 Task: Find connections with filter location Pawāyan with filter topic #Hiringwith filter profile language English with filter current company Work From Home/ Experience & Fresher Jobs with filter school SPJIMR SP Jain Institute of Management & Research with filter industry Wholesale Paper Products with filter service category Business Analytics with filter keywords title Shelf Stocker
Action: Mouse moved to (551, 79)
Screenshot: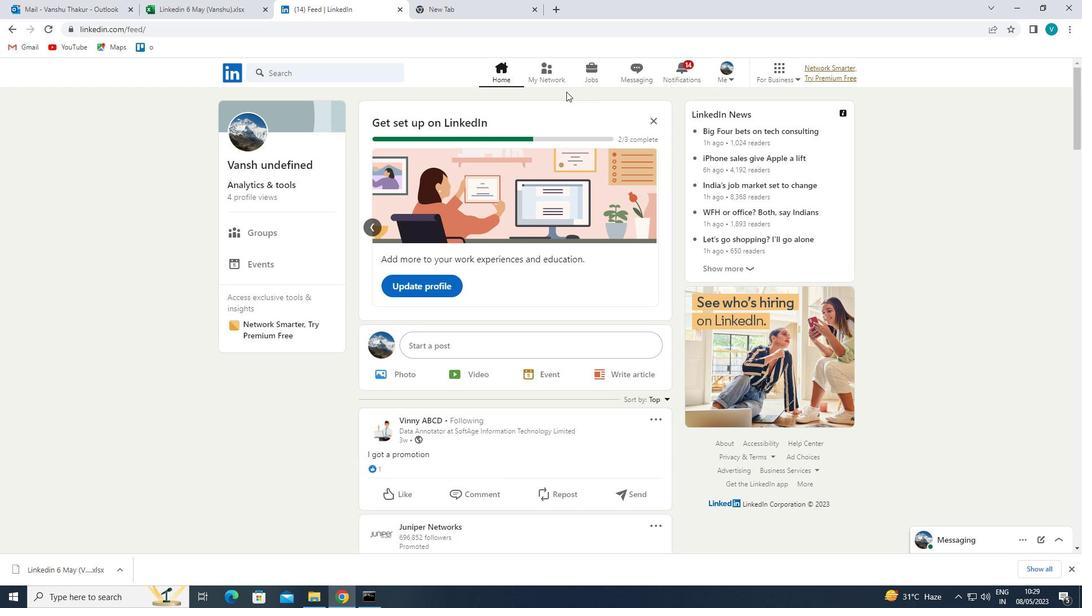 
Action: Mouse pressed left at (551, 79)
Screenshot: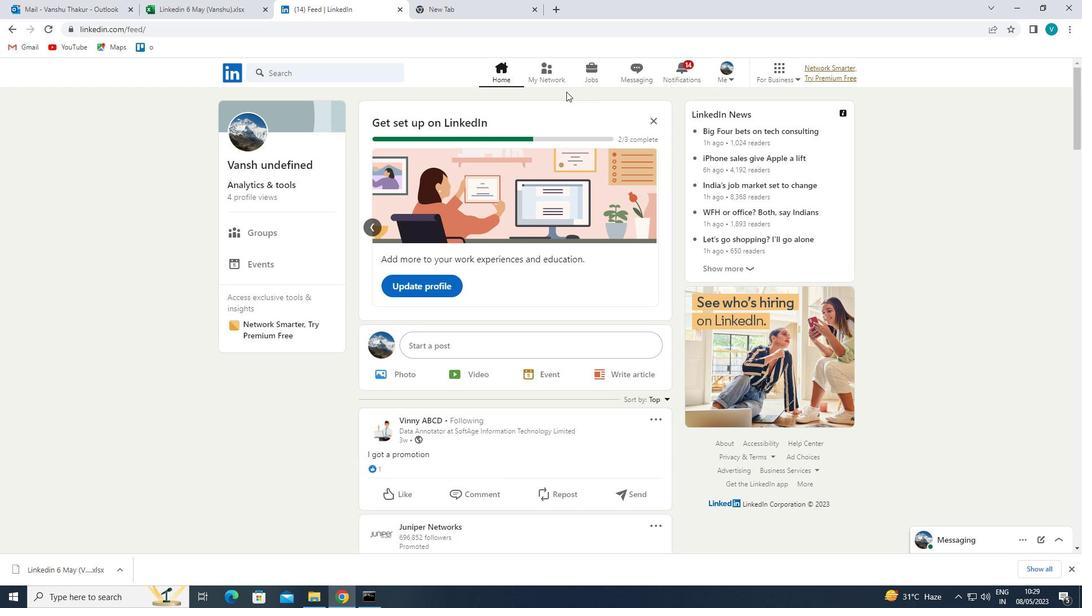 
Action: Mouse moved to (336, 136)
Screenshot: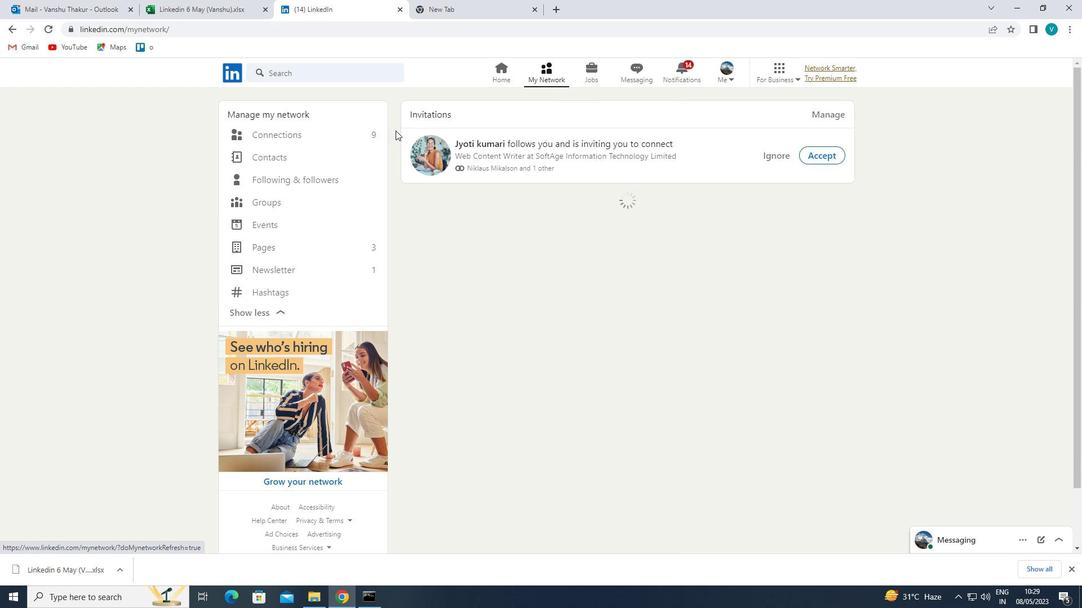 
Action: Mouse pressed left at (336, 136)
Screenshot: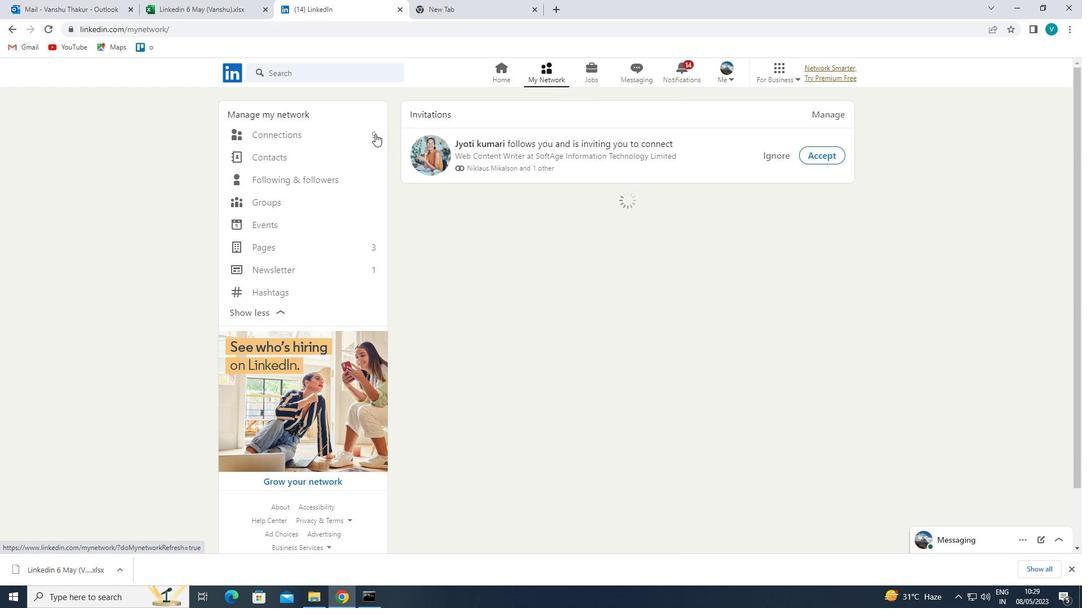 
Action: Mouse moved to (612, 133)
Screenshot: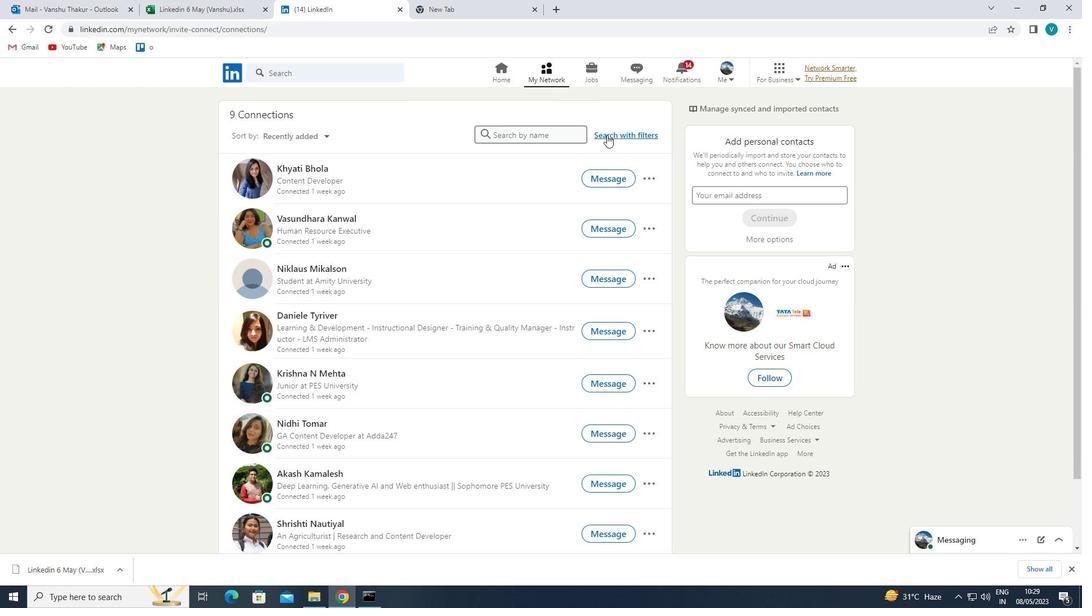 
Action: Mouse pressed left at (612, 133)
Screenshot: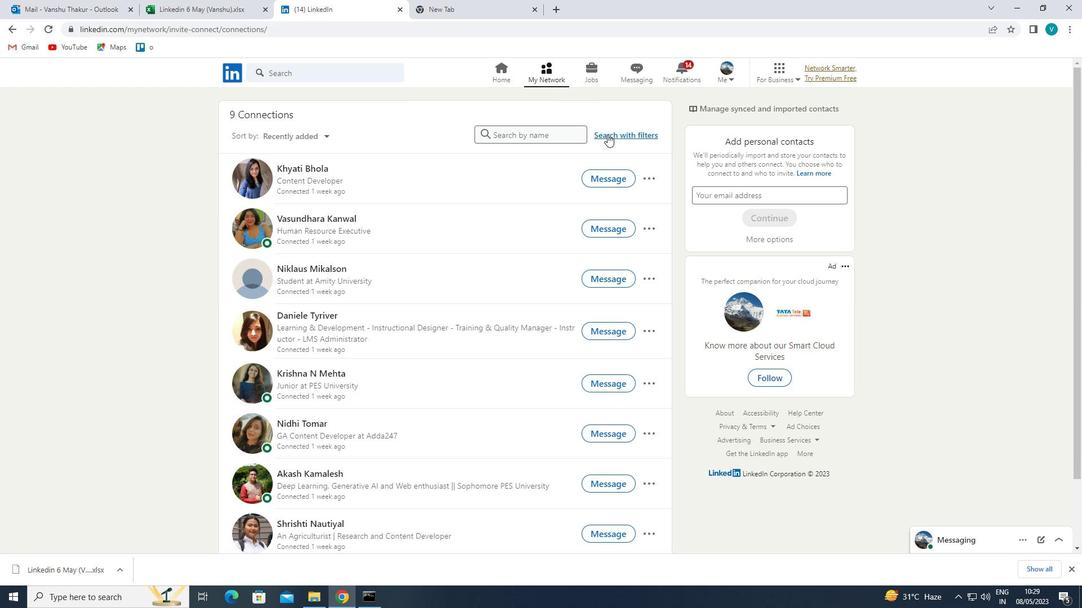 
Action: Mouse moved to (550, 106)
Screenshot: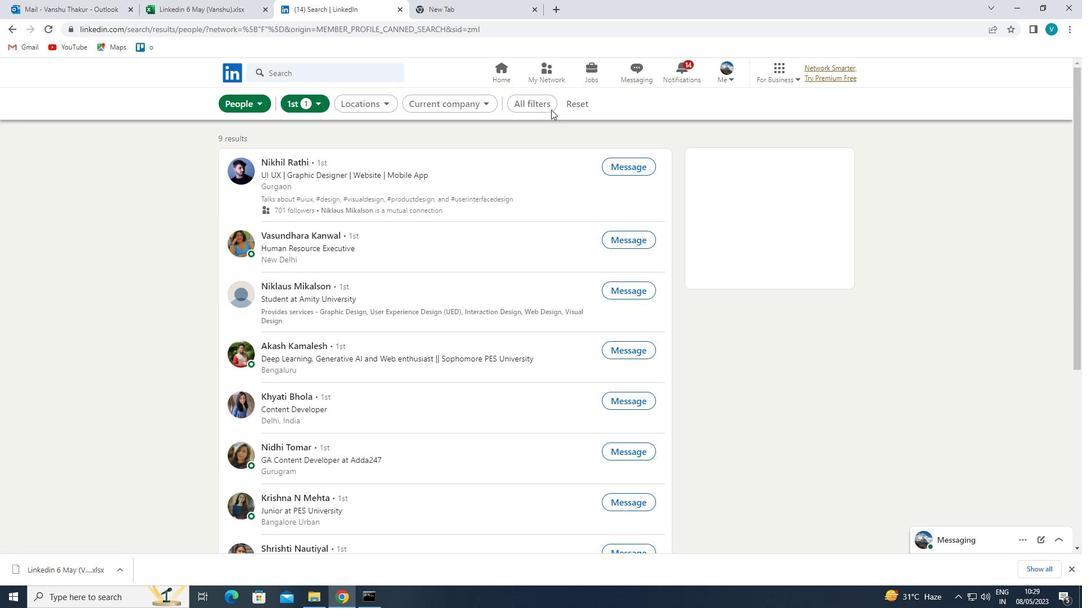 
Action: Mouse pressed left at (550, 106)
Screenshot: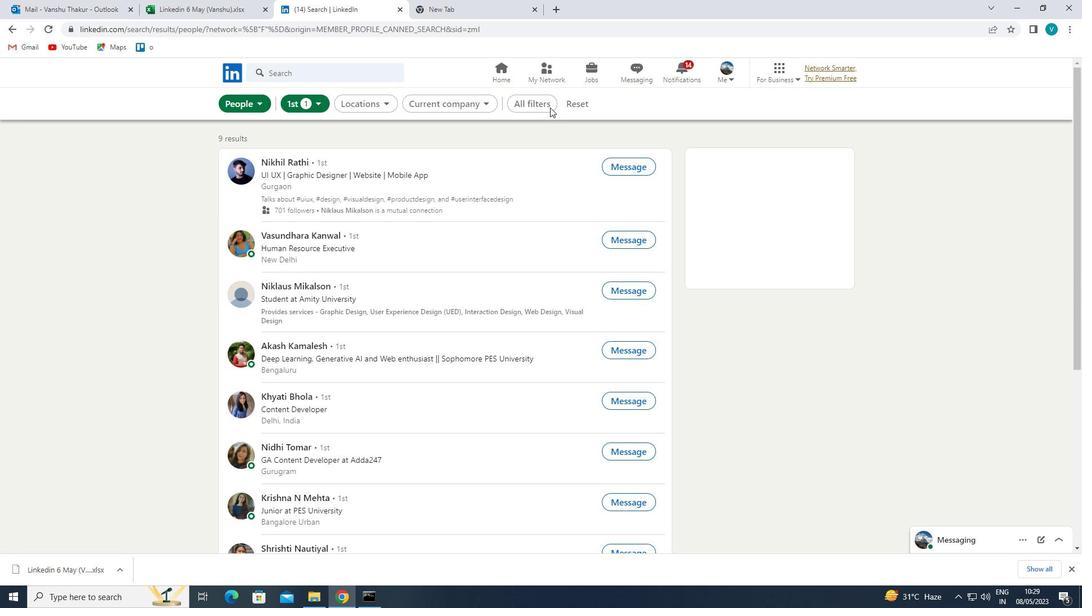 
Action: Mouse moved to (544, 105)
Screenshot: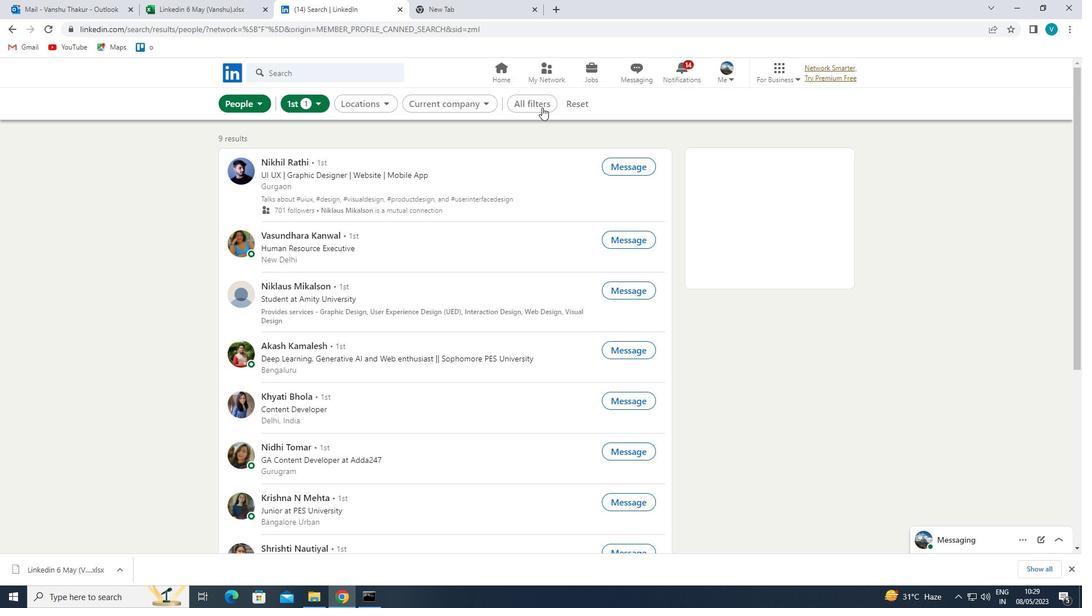 
Action: Mouse pressed left at (544, 105)
Screenshot: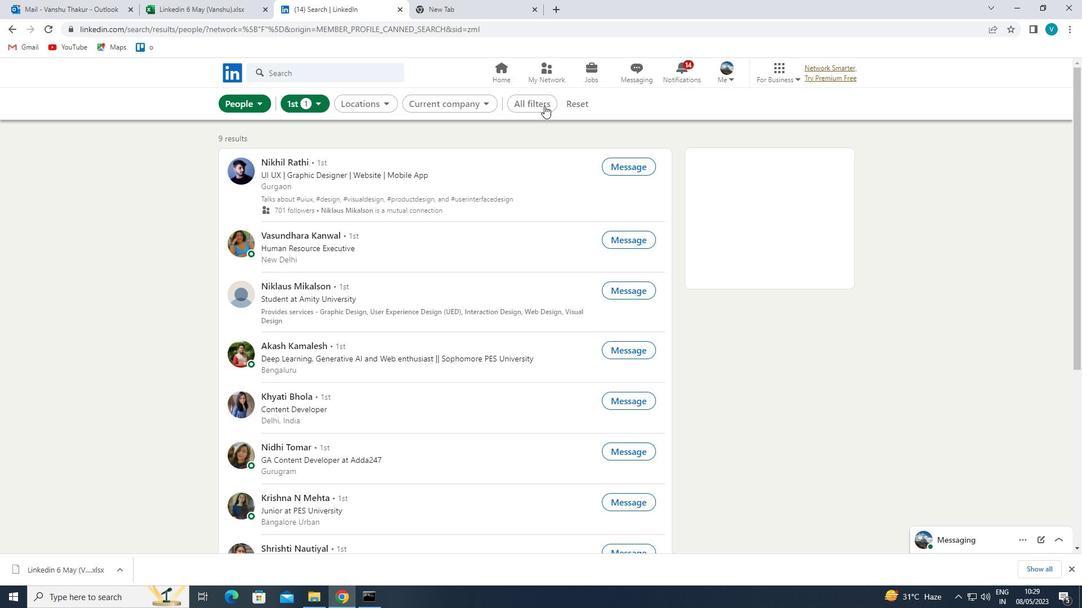 
Action: Mouse moved to (547, 105)
Screenshot: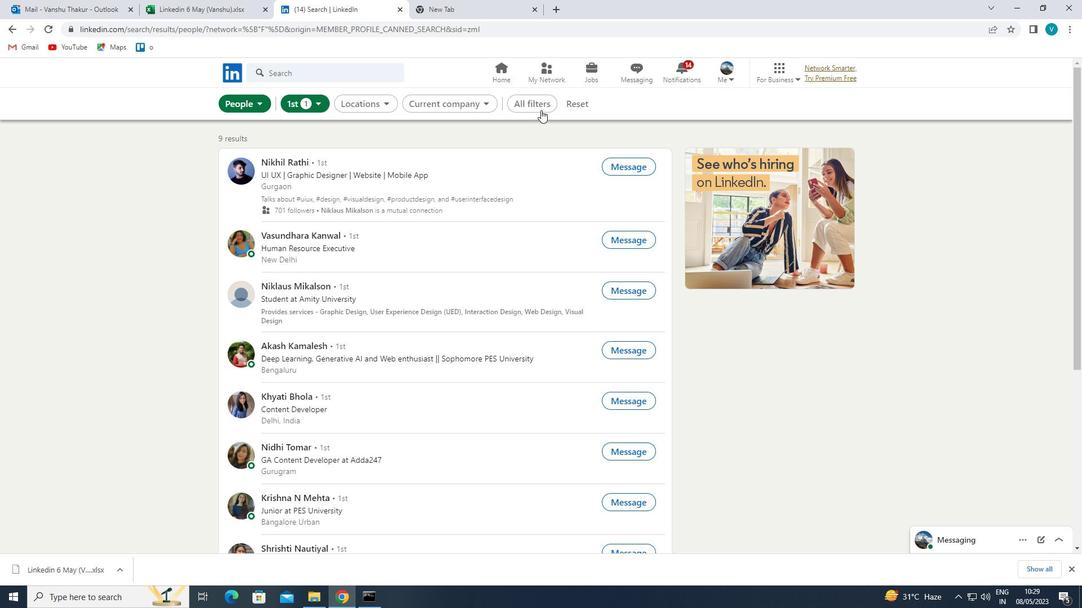 
Action: Mouse pressed left at (547, 105)
Screenshot: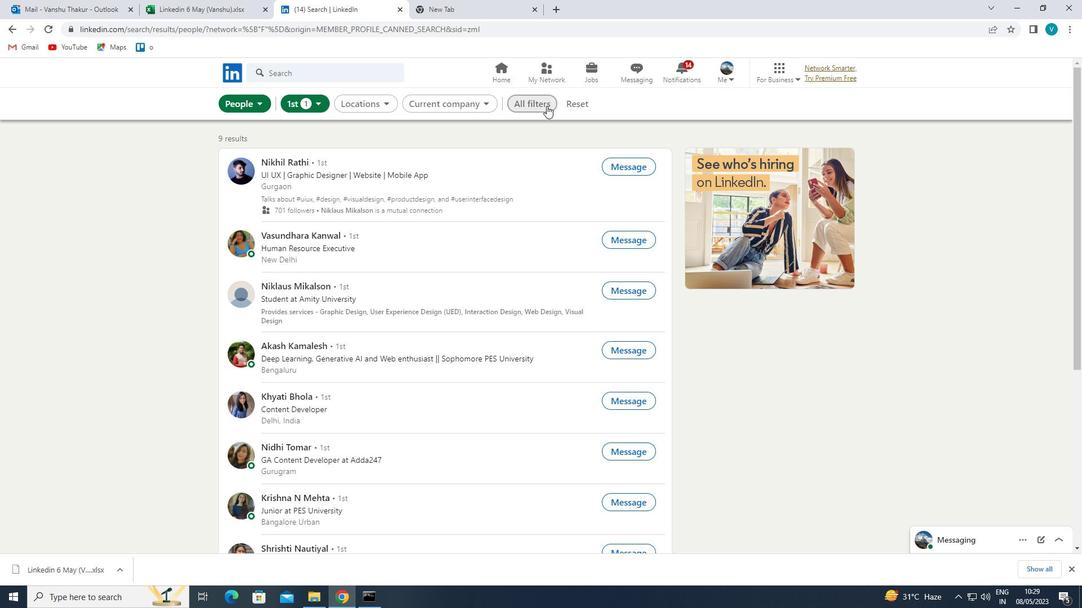 
Action: Mouse moved to (944, 276)
Screenshot: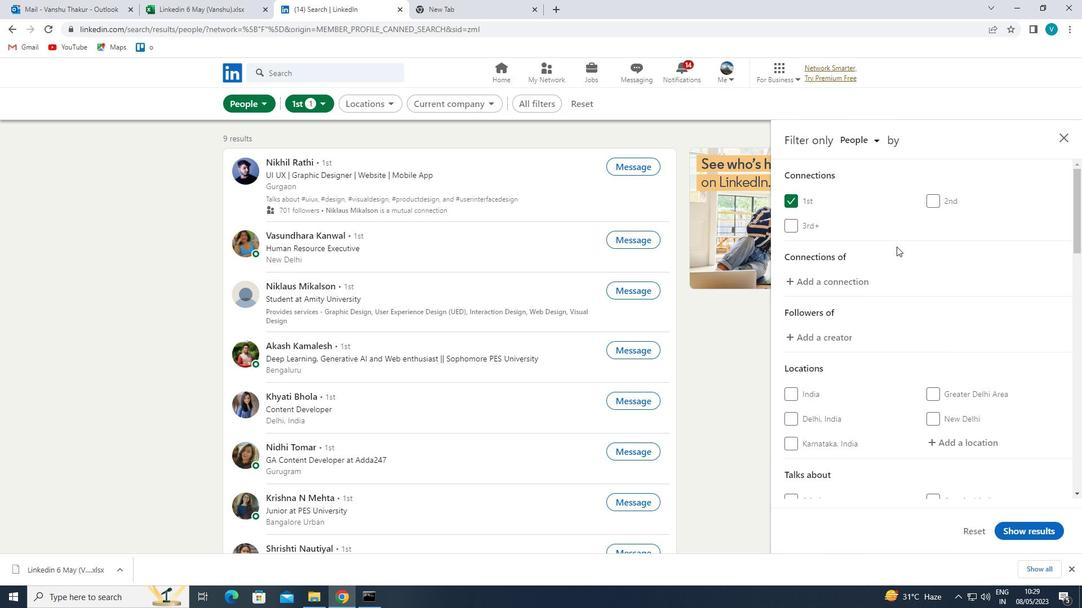 
Action: Mouse scrolled (944, 276) with delta (0, 0)
Screenshot: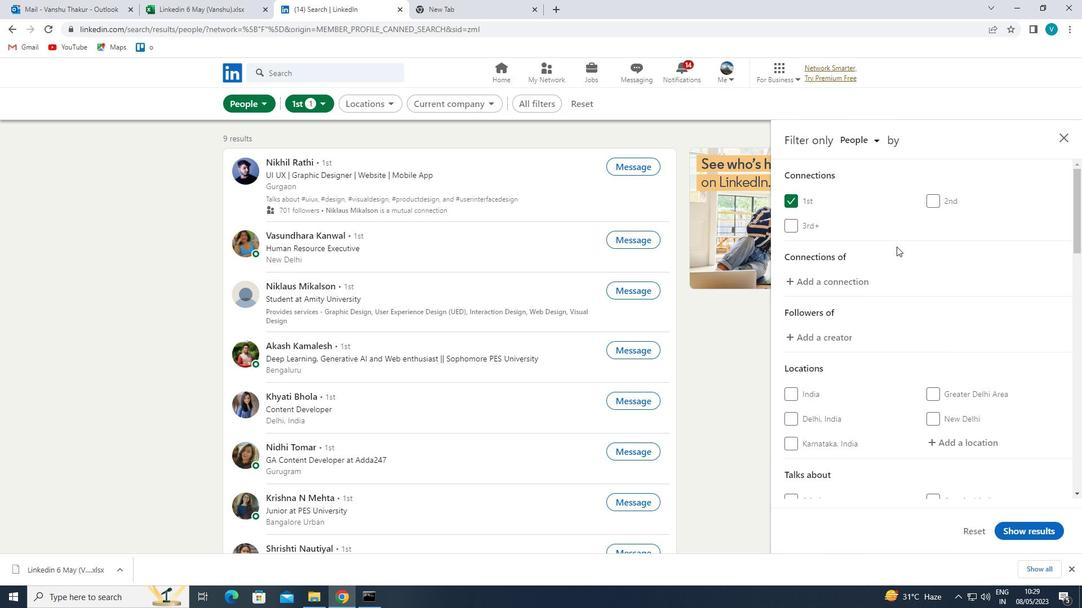 
Action: Mouse moved to (952, 285)
Screenshot: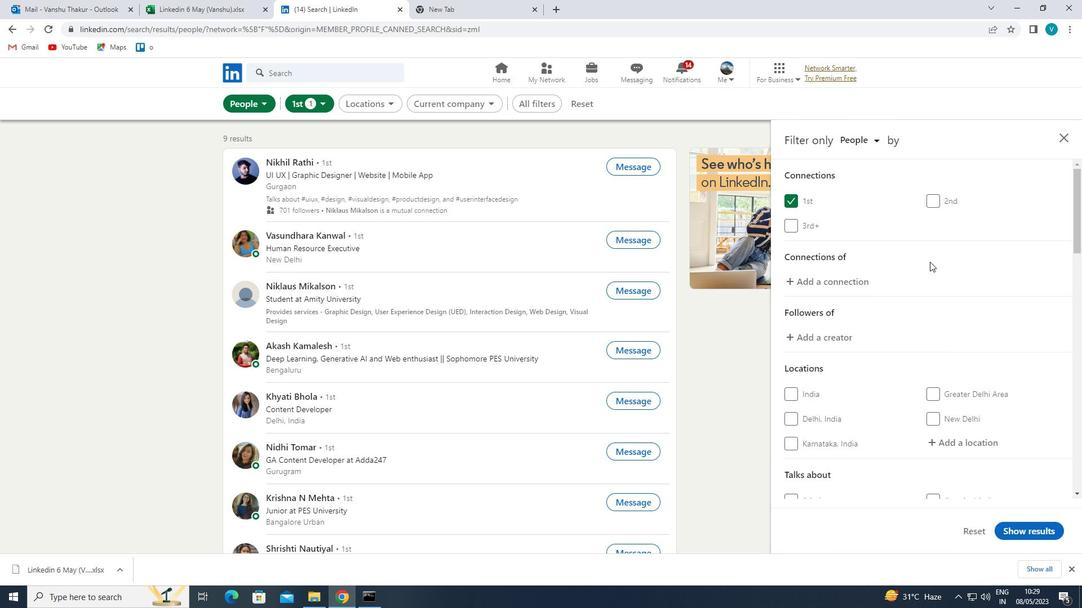 
Action: Mouse scrolled (952, 284) with delta (0, 0)
Screenshot: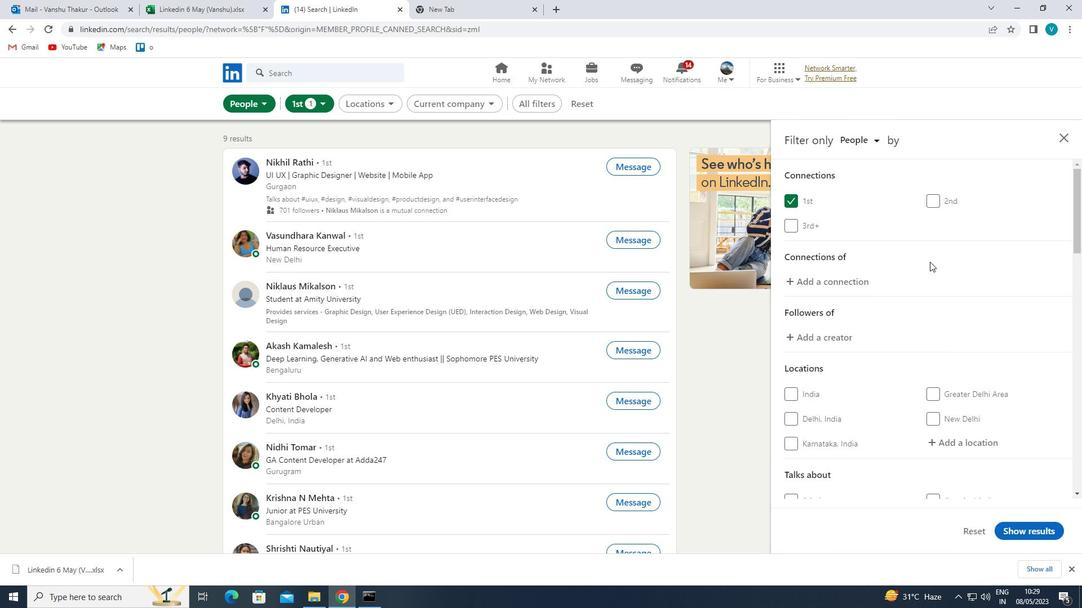 
Action: Mouse moved to (970, 332)
Screenshot: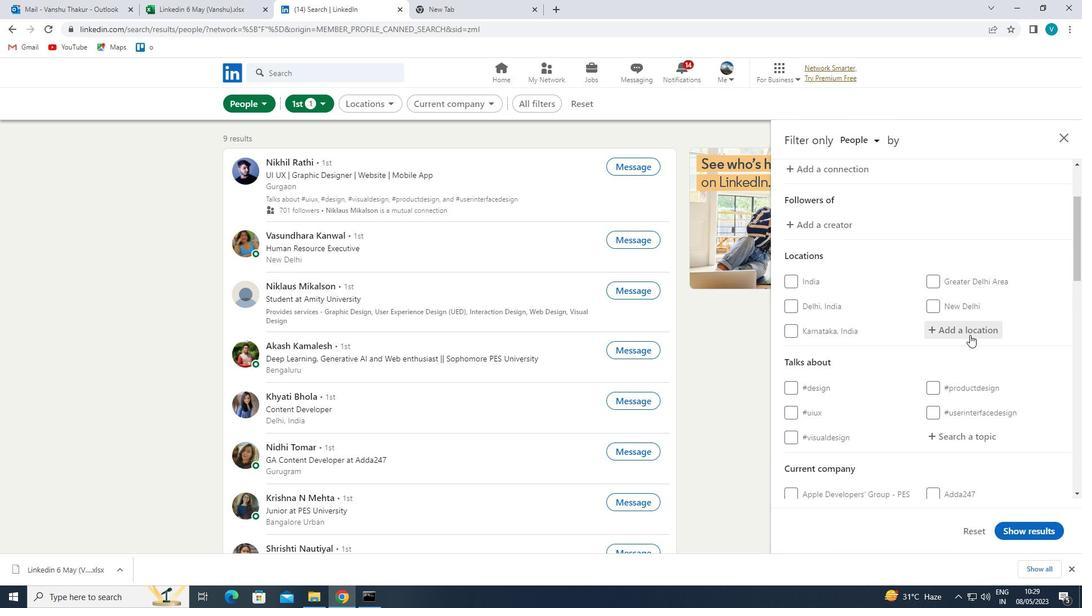 
Action: Mouse pressed left at (970, 332)
Screenshot: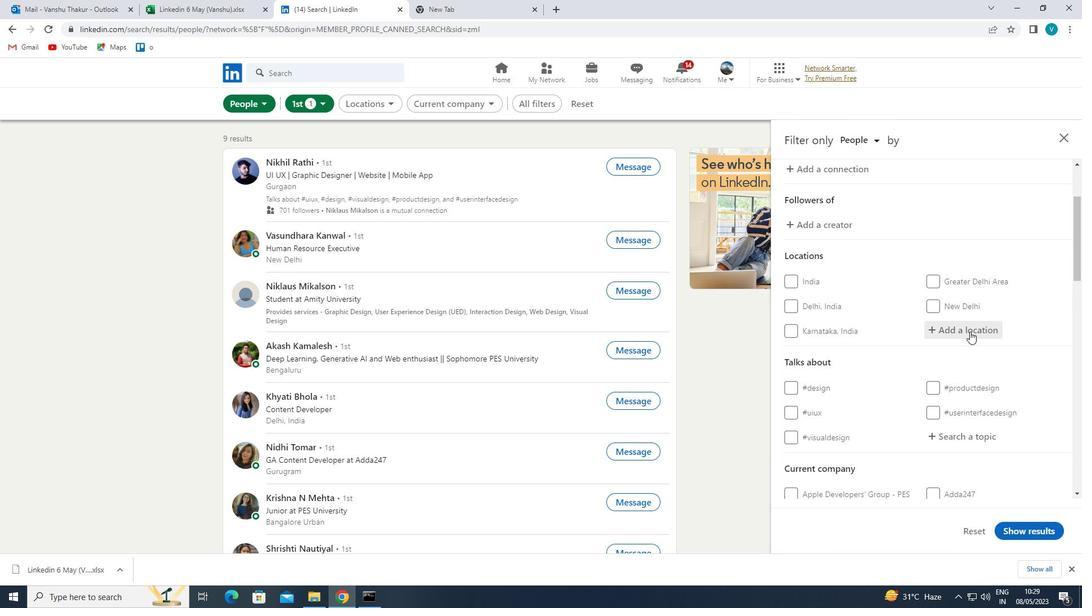 
Action: Mouse moved to (915, 299)
Screenshot: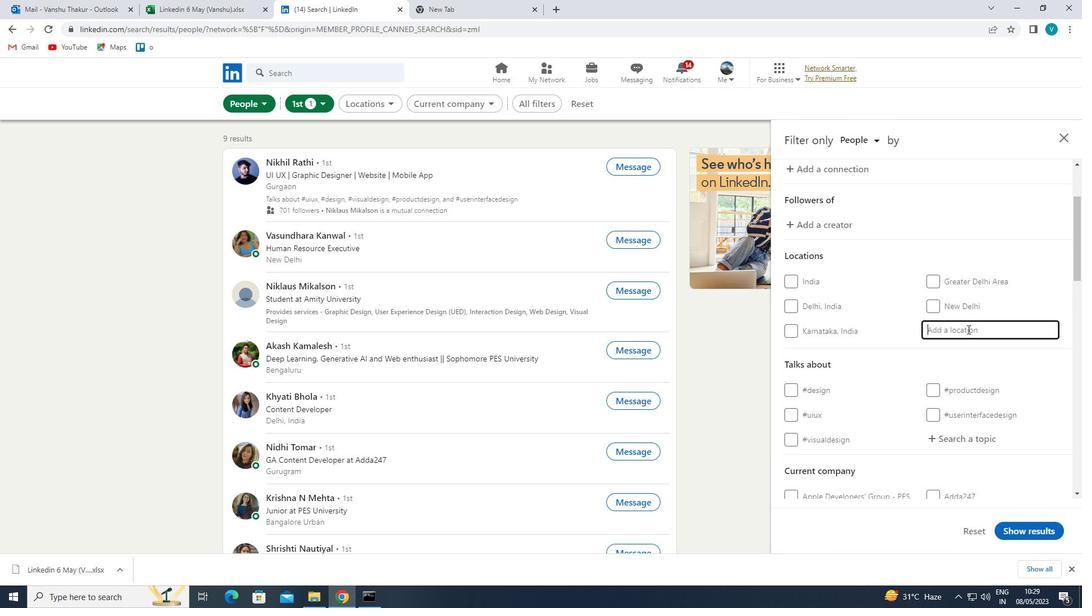 
Action: Key pressed <Key.shift>PAWAYAN
Screenshot: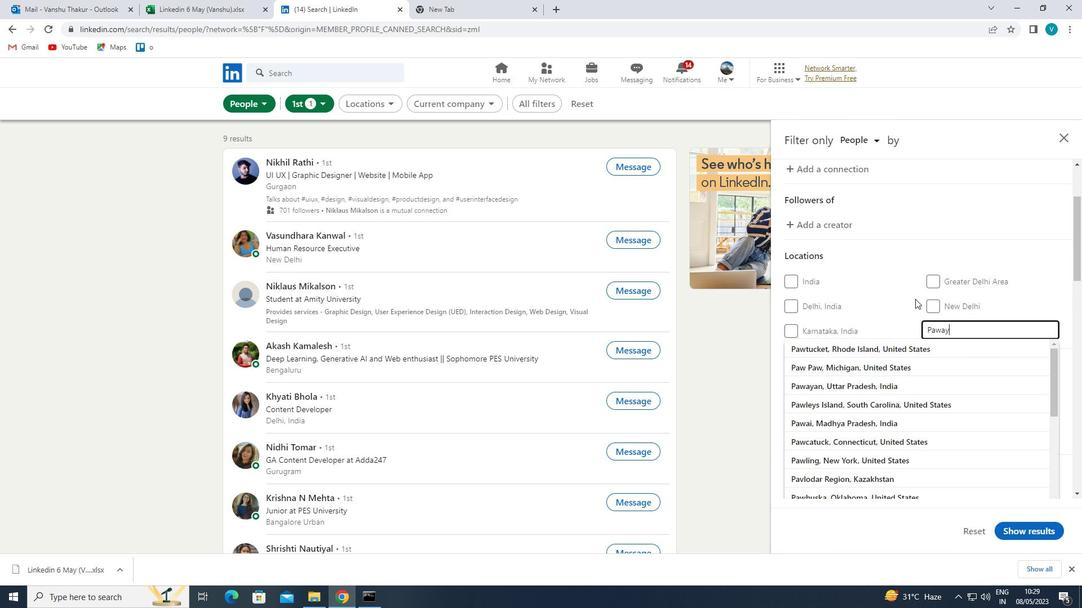 
Action: Mouse moved to (894, 342)
Screenshot: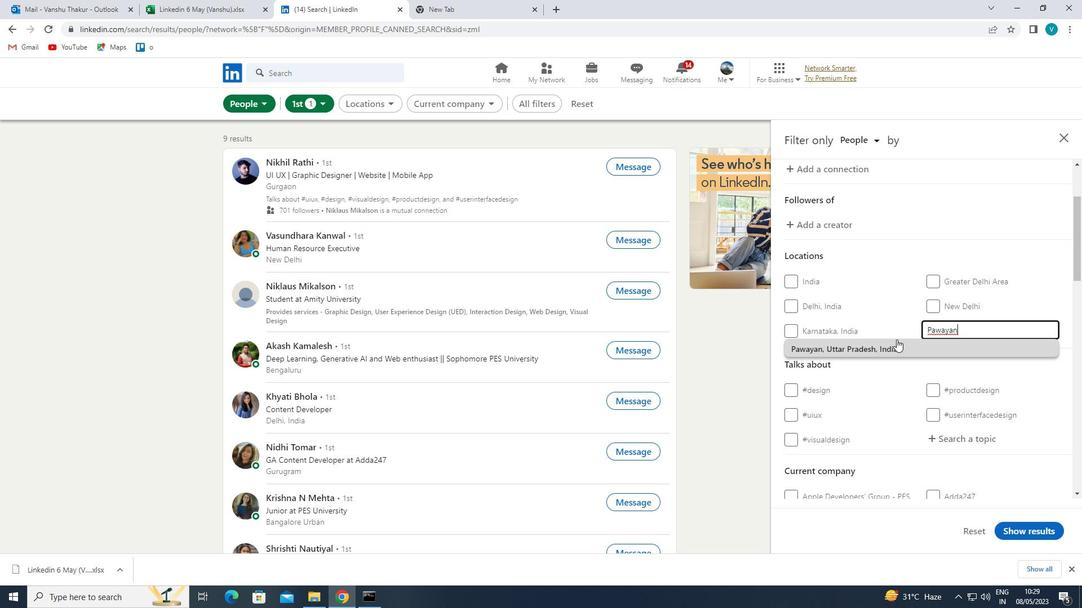 
Action: Mouse pressed left at (894, 342)
Screenshot: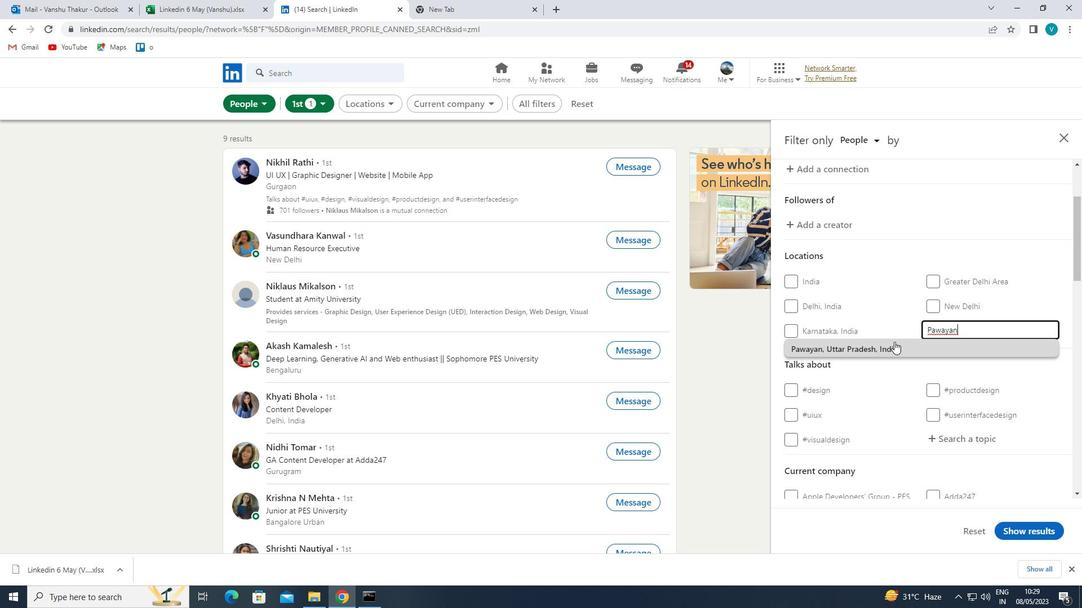 
Action: Mouse moved to (913, 348)
Screenshot: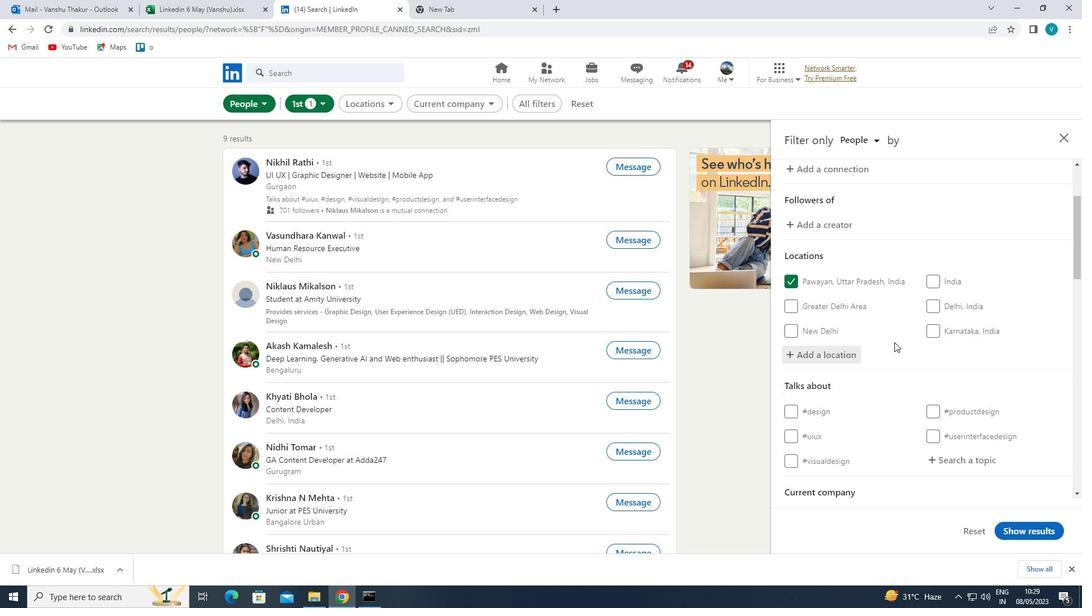 
Action: Mouse scrolled (913, 347) with delta (0, 0)
Screenshot: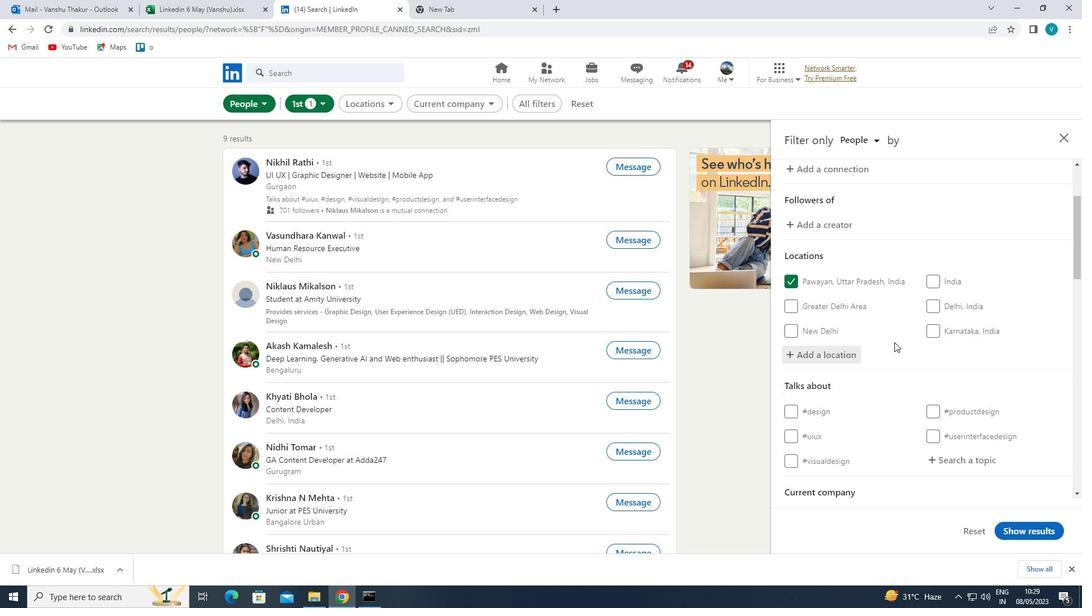 
Action: Mouse moved to (931, 357)
Screenshot: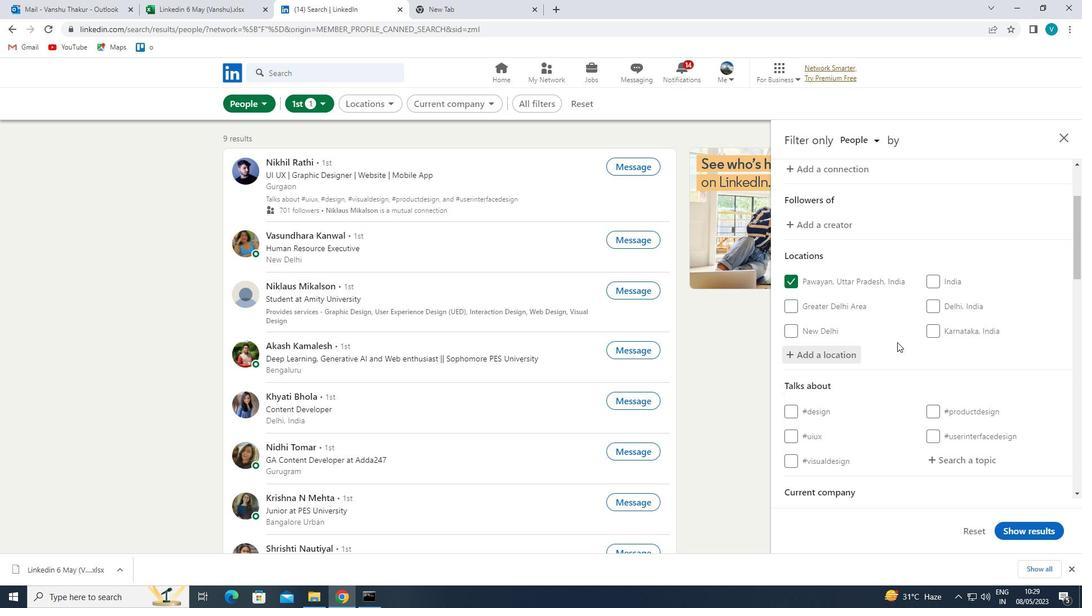 
Action: Mouse scrolled (931, 356) with delta (0, 0)
Screenshot: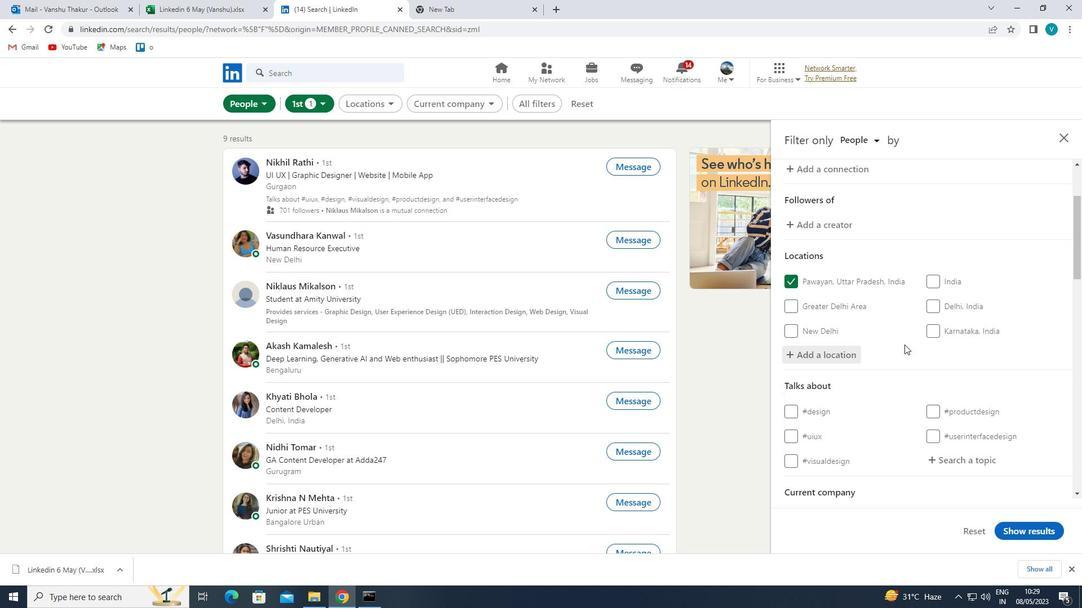 
Action: Mouse moved to (973, 344)
Screenshot: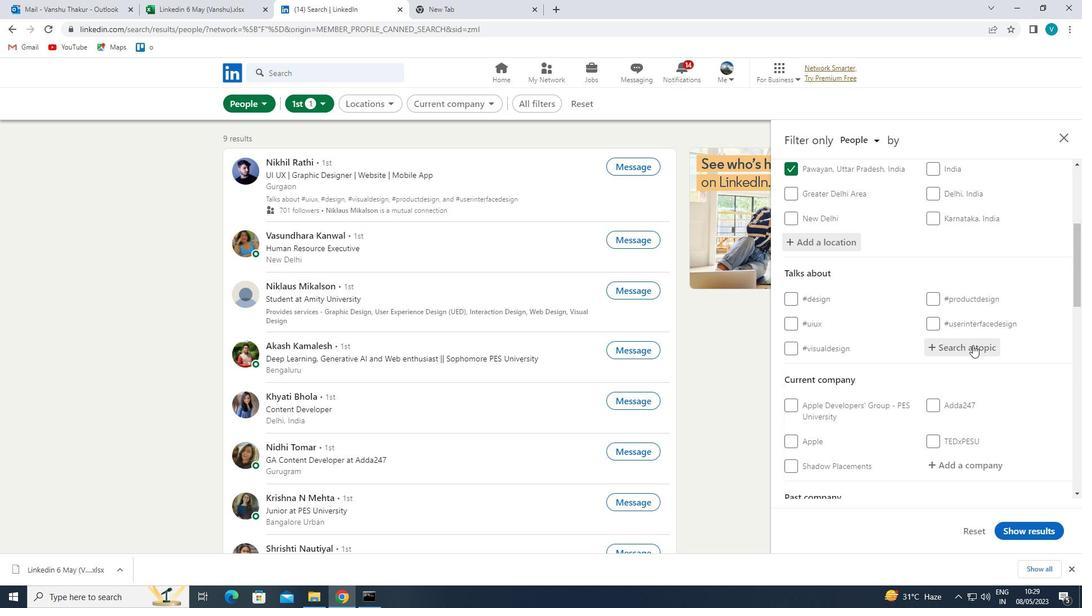 
Action: Mouse pressed left at (973, 344)
Screenshot: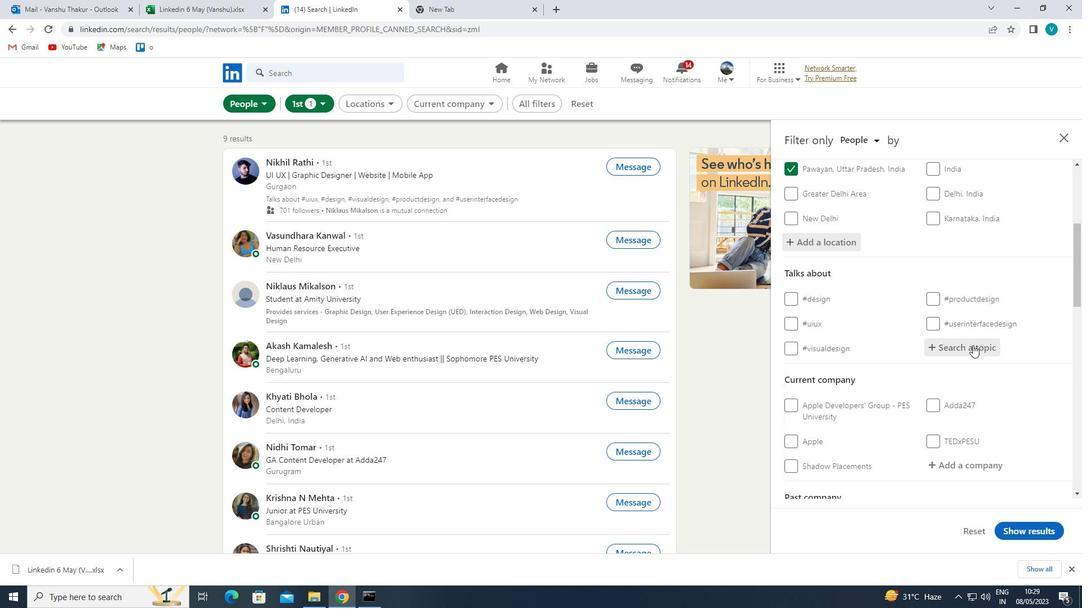 
Action: Key pressed HIRING
Screenshot: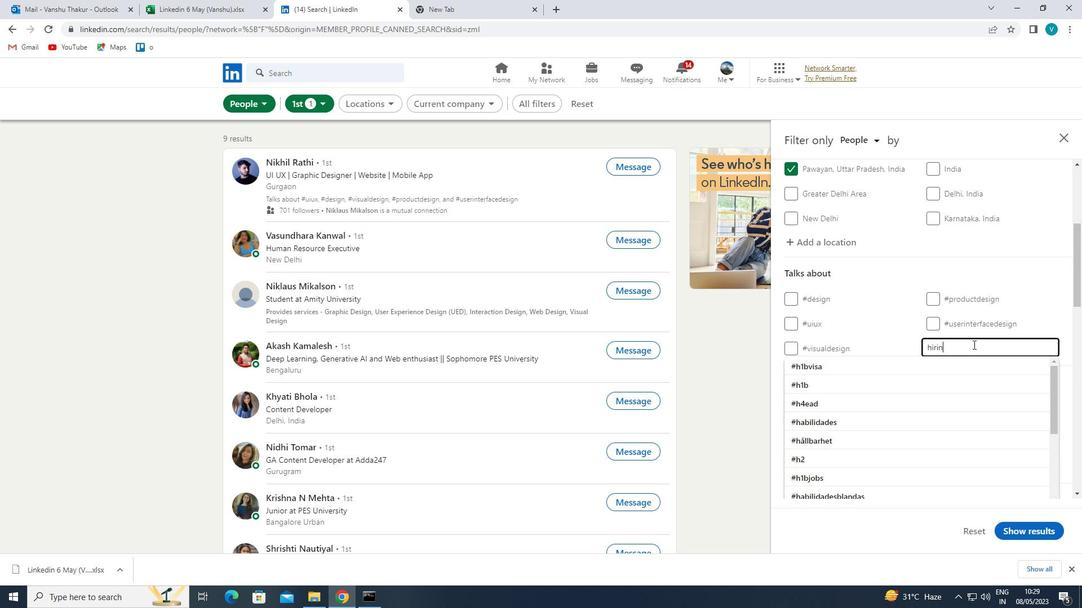 
Action: Mouse moved to (922, 362)
Screenshot: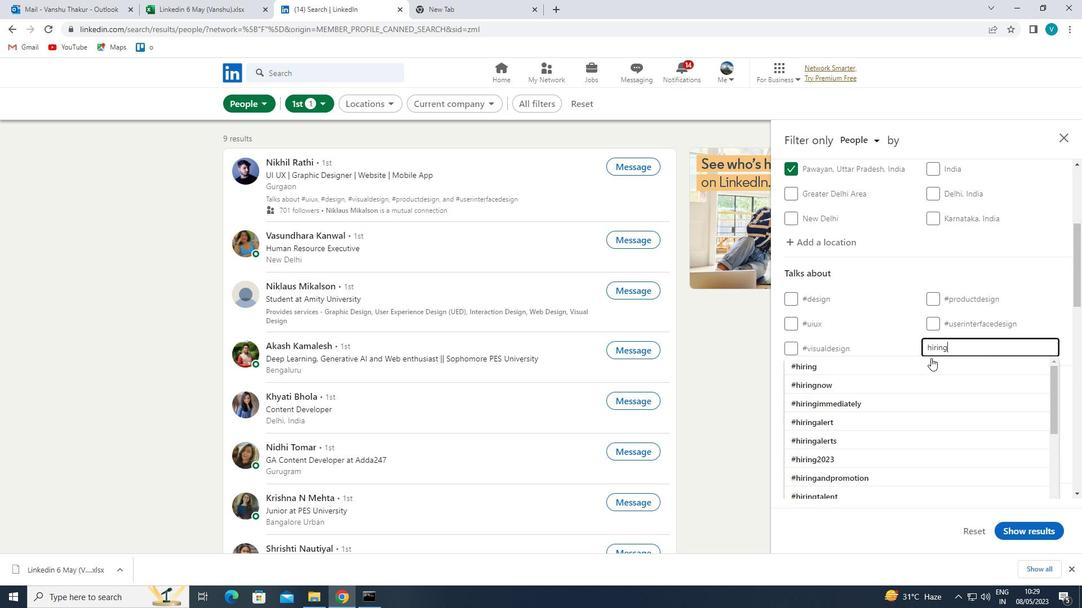 
Action: Mouse pressed left at (922, 362)
Screenshot: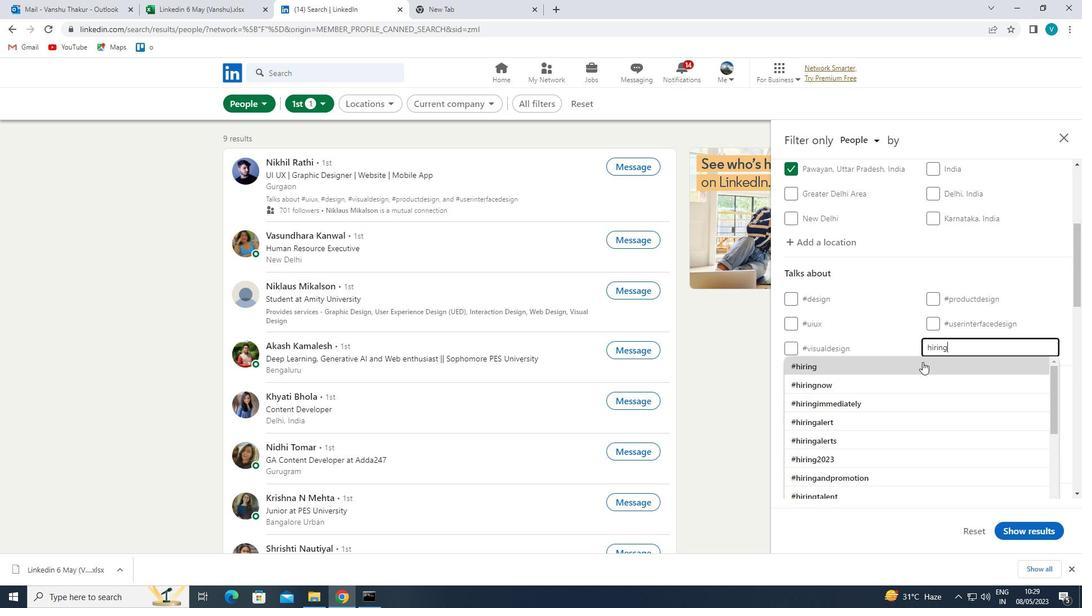 
Action: Mouse scrolled (922, 361) with delta (0, 0)
Screenshot: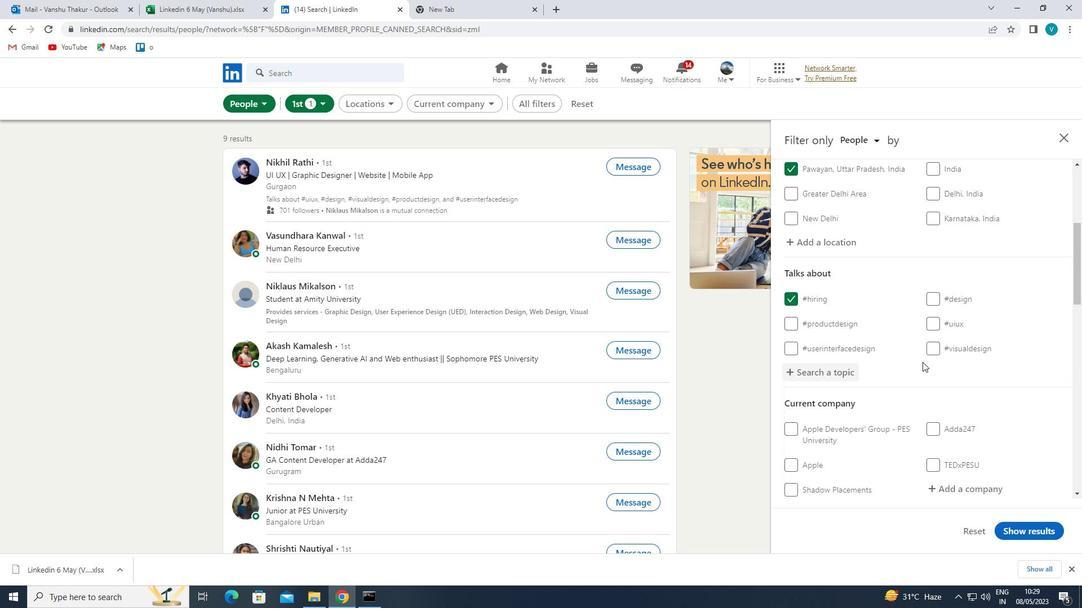 
Action: Mouse scrolled (922, 361) with delta (0, 0)
Screenshot: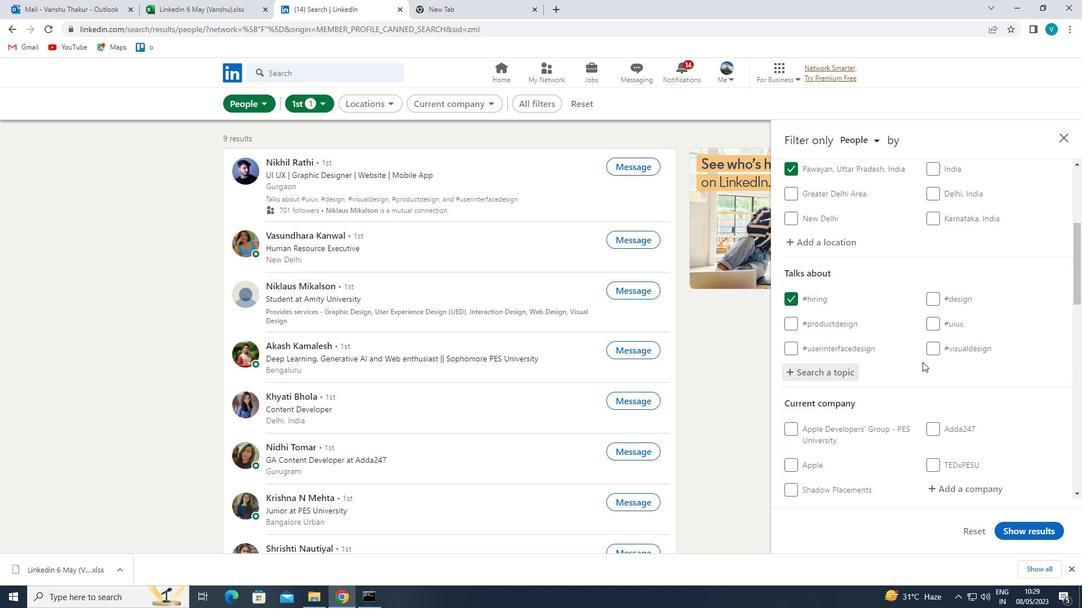 
Action: Mouse scrolled (922, 361) with delta (0, 0)
Screenshot: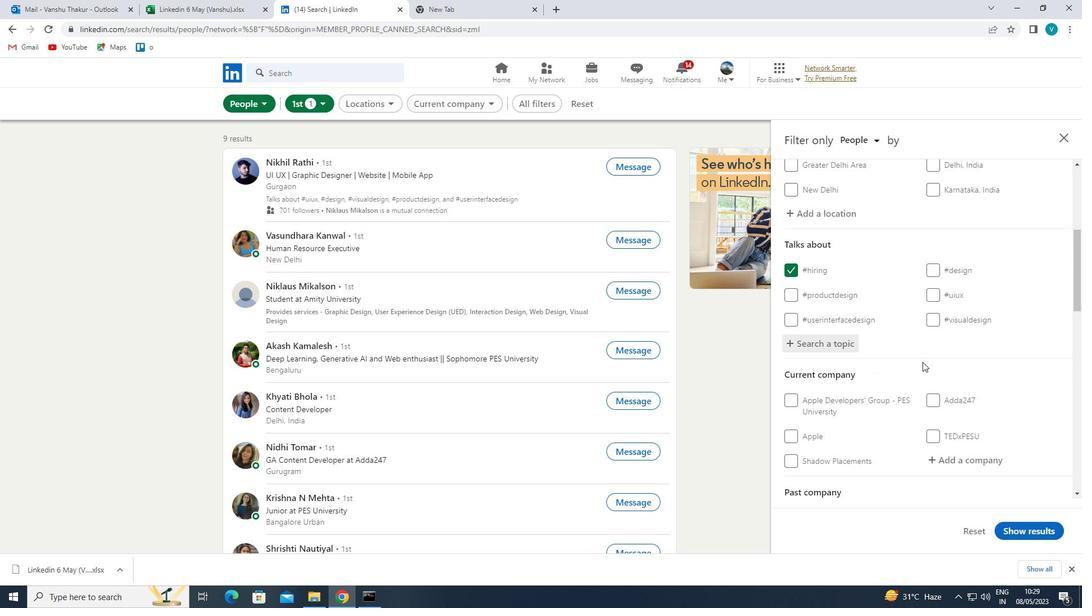 
Action: Mouse moved to (959, 312)
Screenshot: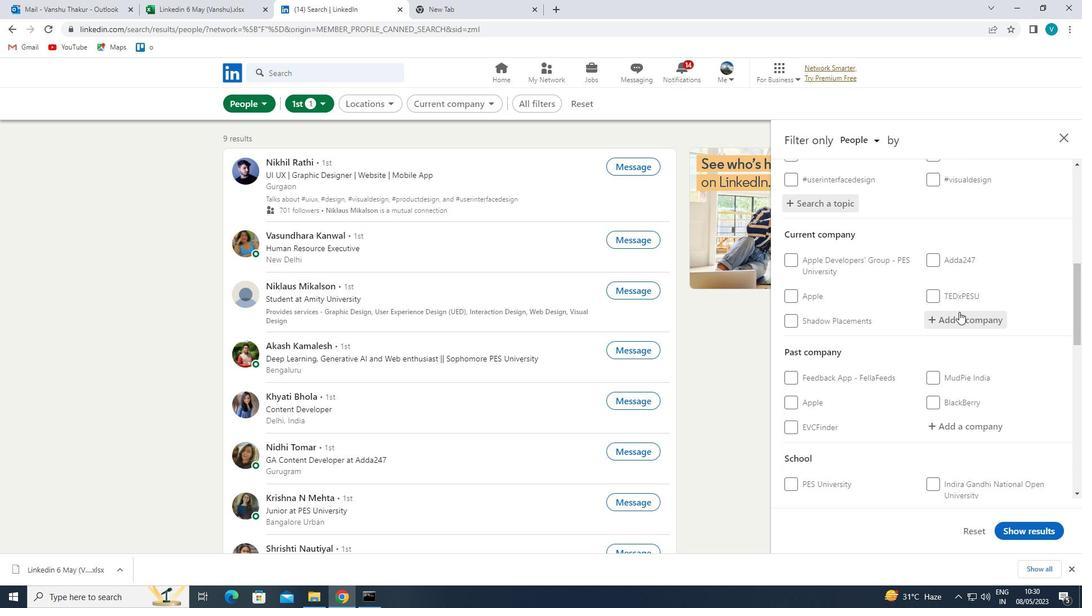 
Action: Mouse scrolled (959, 311) with delta (0, 0)
Screenshot: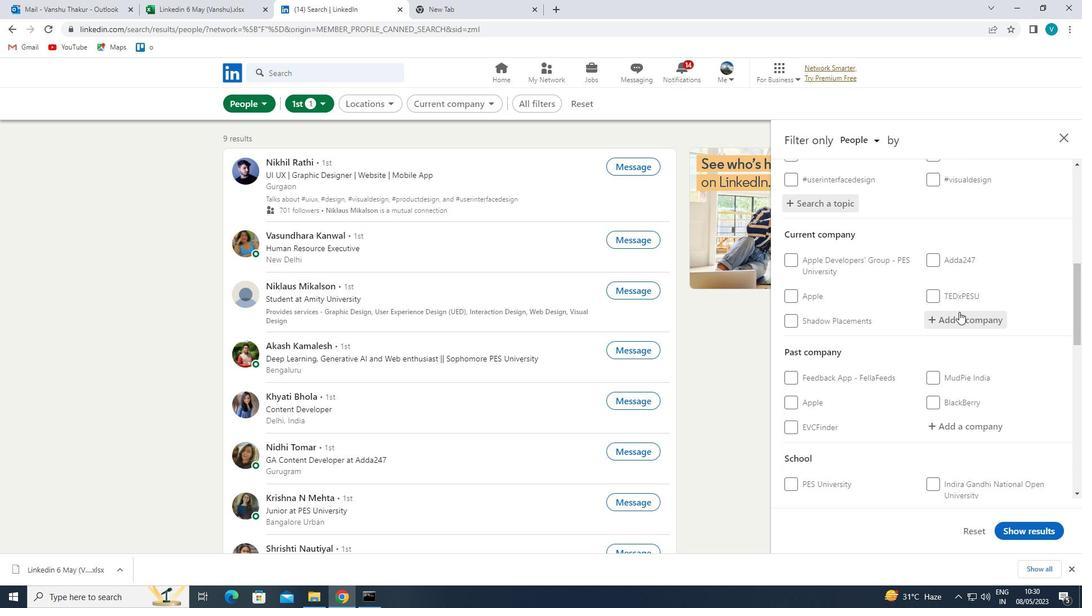 
Action: Mouse moved to (957, 312)
Screenshot: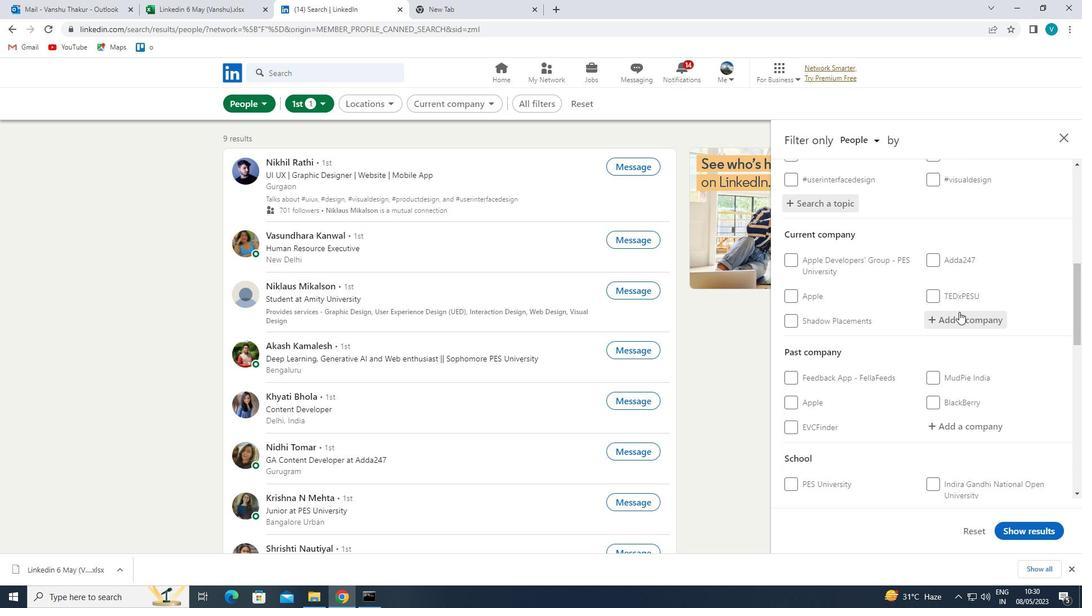 
Action: Mouse scrolled (957, 311) with delta (0, 0)
Screenshot: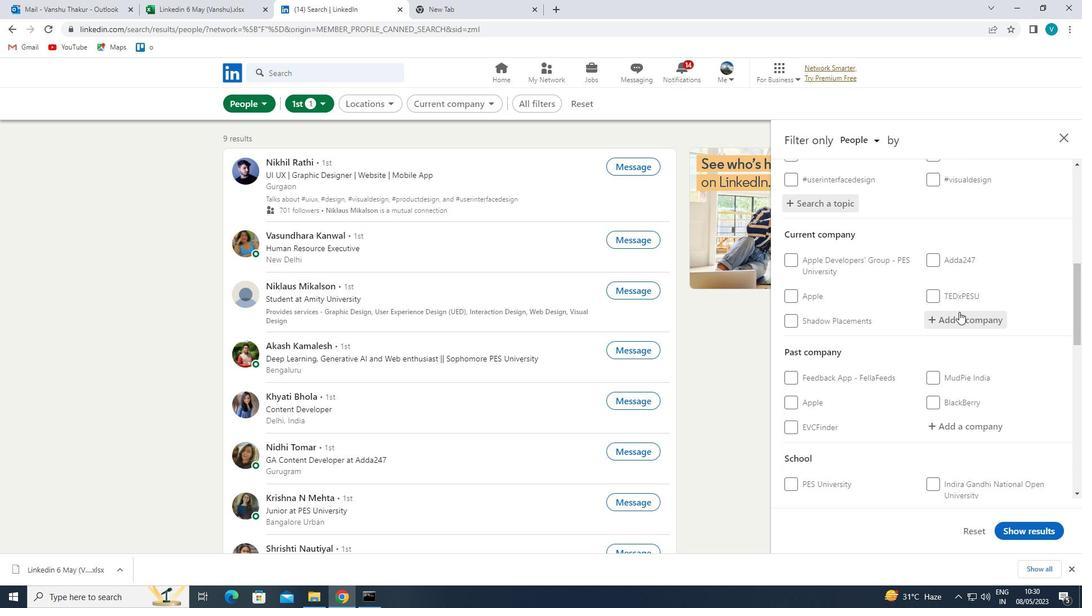 
Action: Mouse moved to (950, 320)
Screenshot: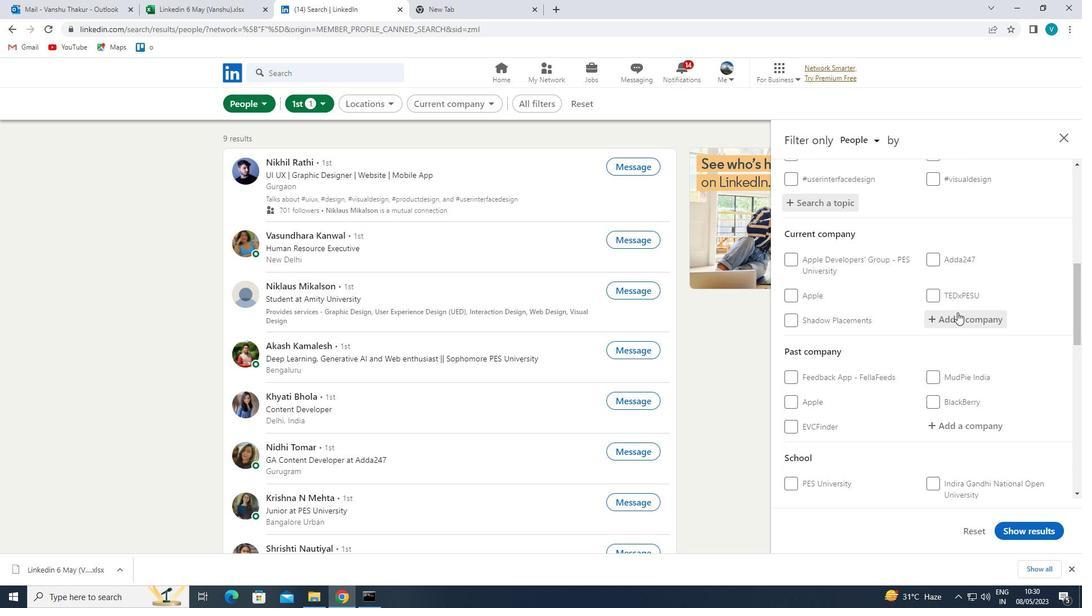 
Action: Mouse scrolled (950, 319) with delta (0, 0)
Screenshot: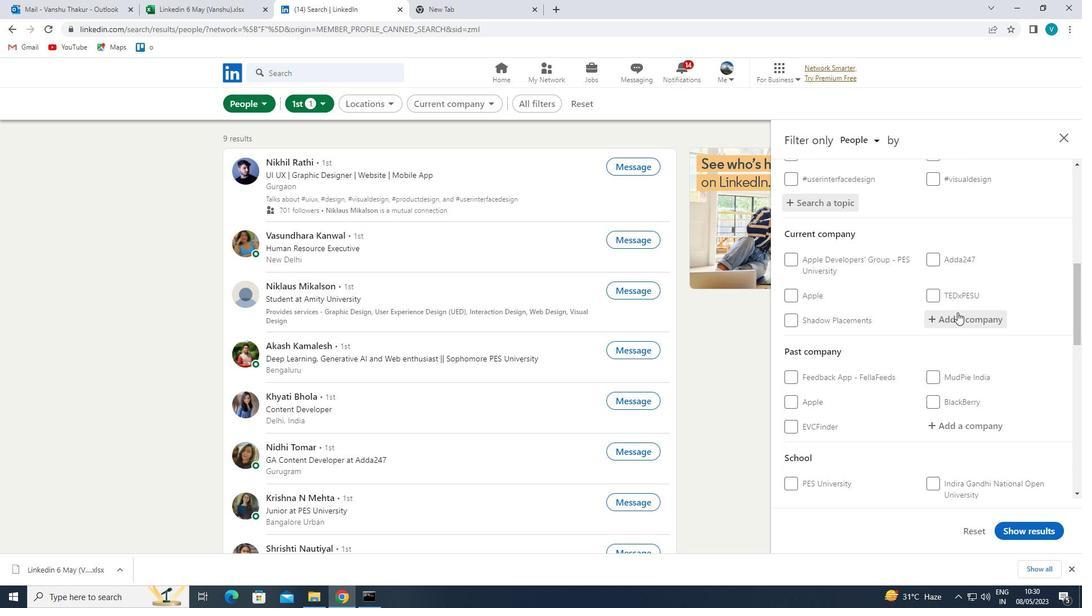 
Action: Mouse moved to (947, 325)
Screenshot: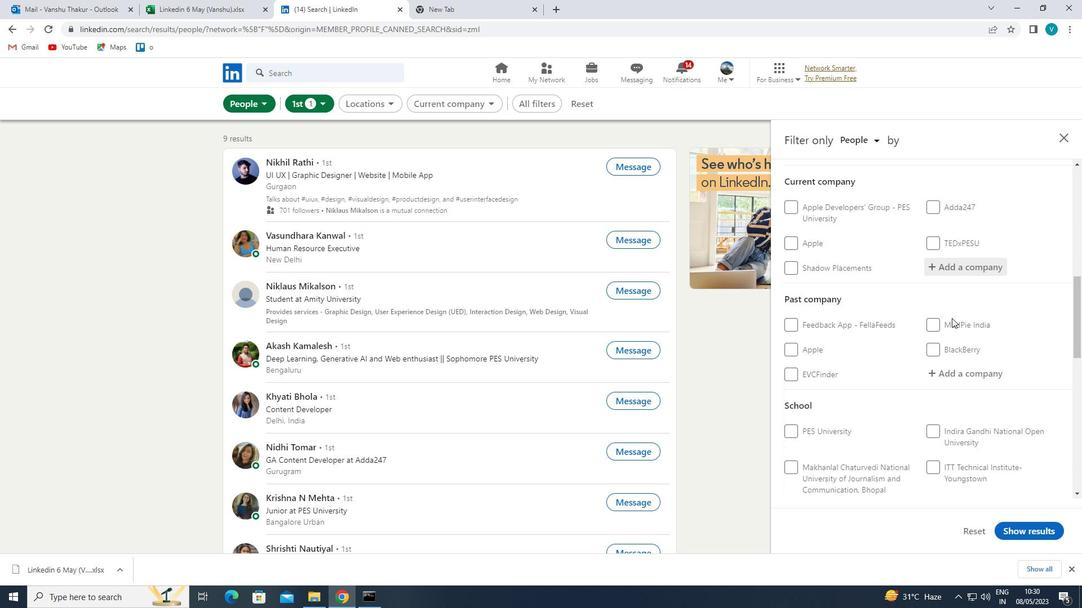 
Action: Mouse scrolled (947, 324) with delta (0, 0)
Screenshot: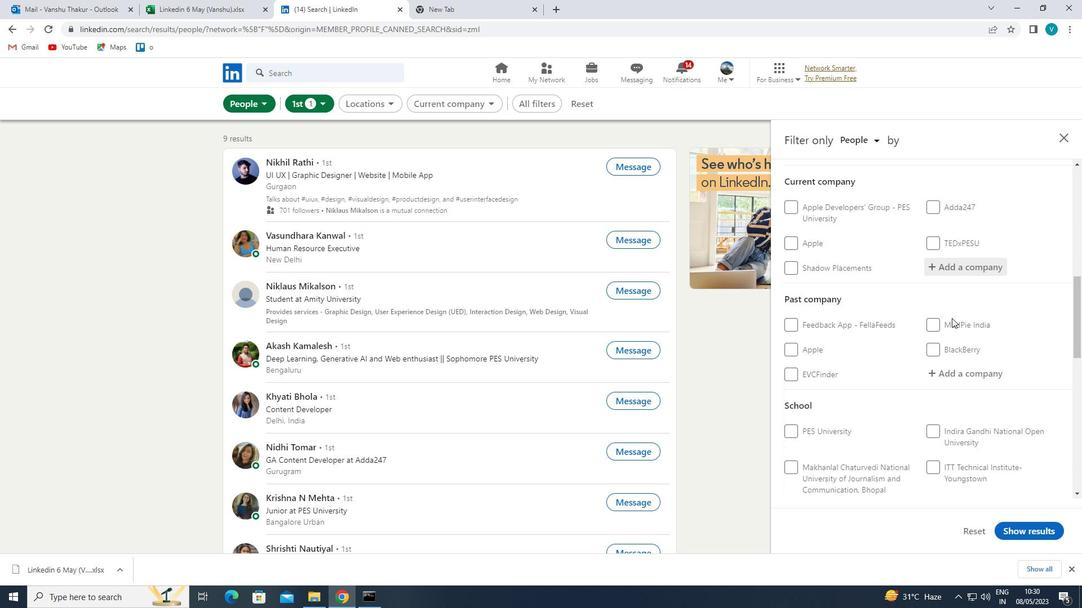 
Action: Mouse moved to (943, 328)
Screenshot: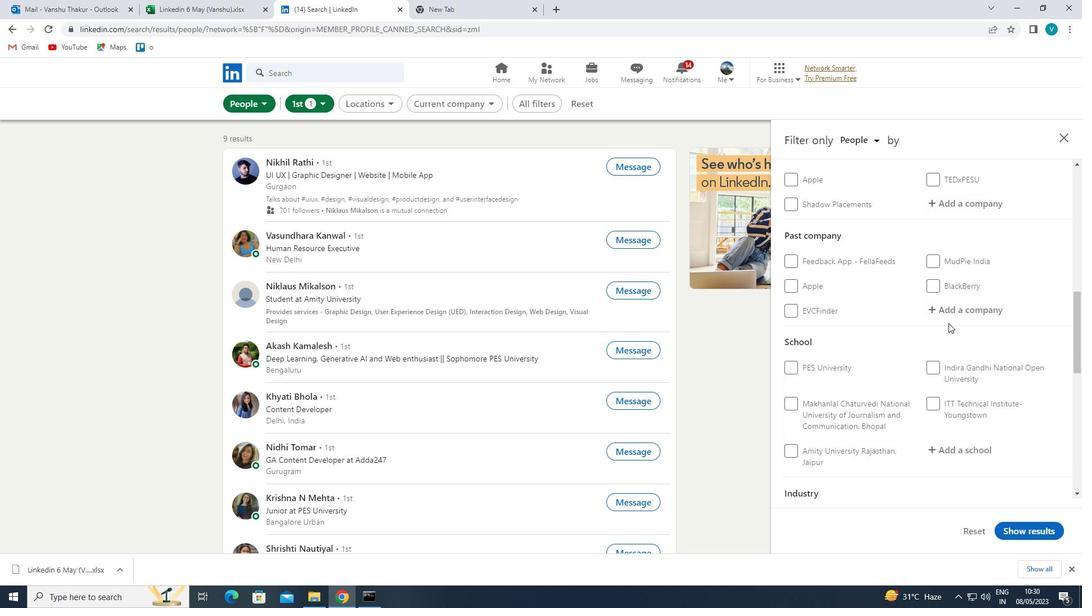 
Action: Mouse scrolled (943, 327) with delta (0, 0)
Screenshot: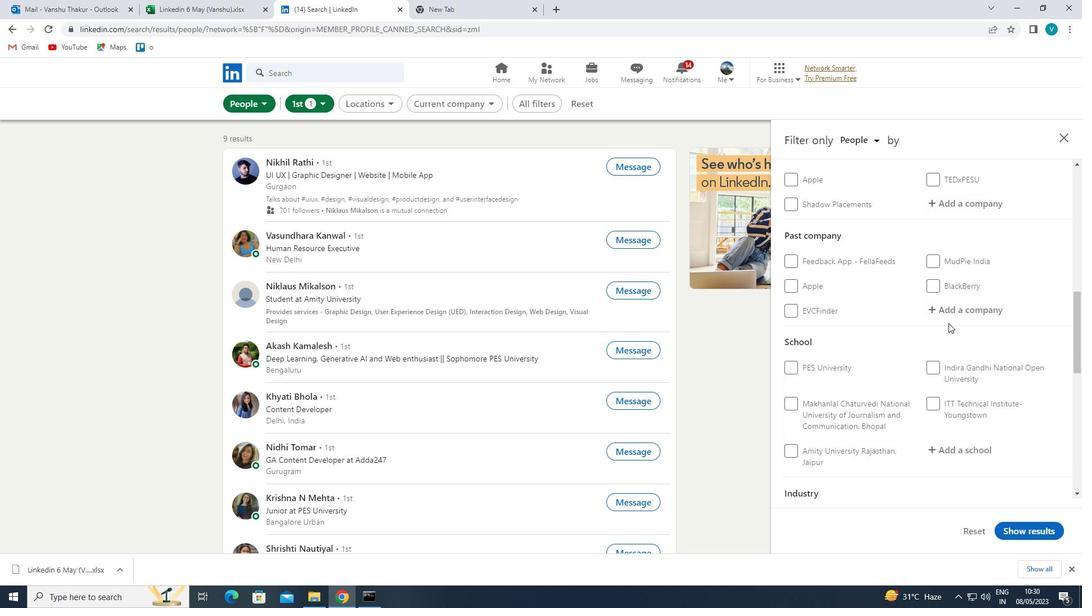 
Action: Mouse moved to (927, 337)
Screenshot: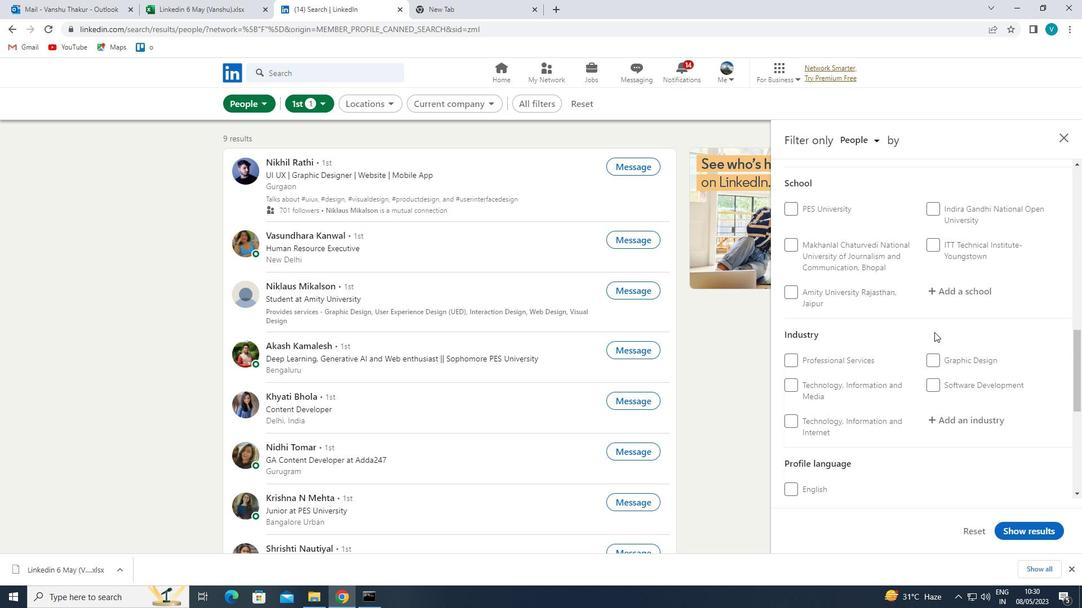 
Action: Mouse scrolled (927, 336) with delta (0, 0)
Screenshot: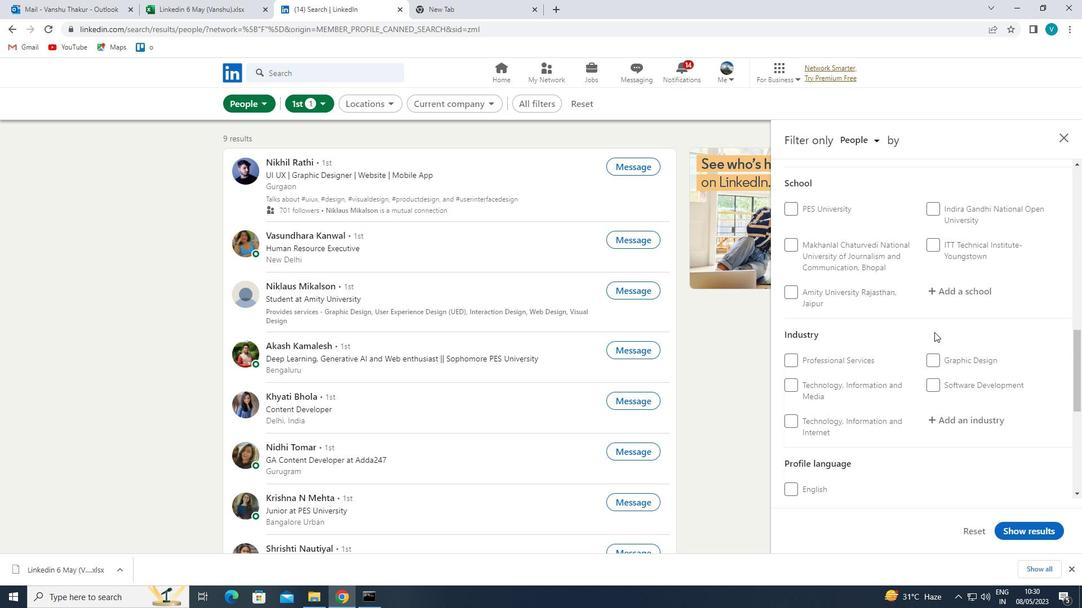 
Action: Mouse moved to (921, 341)
Screenshot: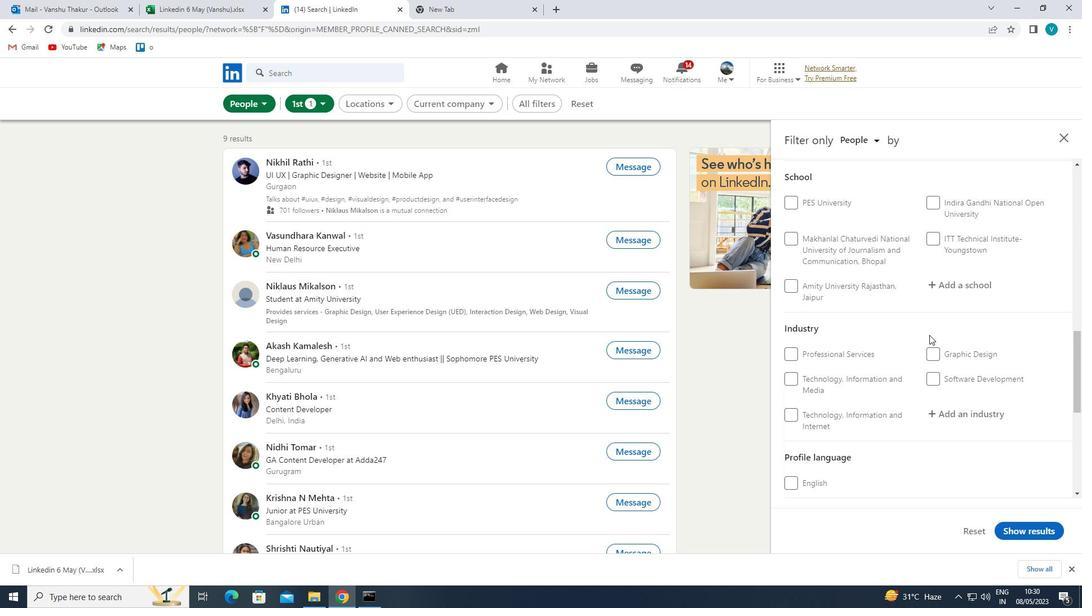 
Action: Mouse scrolled (921, 340) with delta (0, 0)
Screenshot: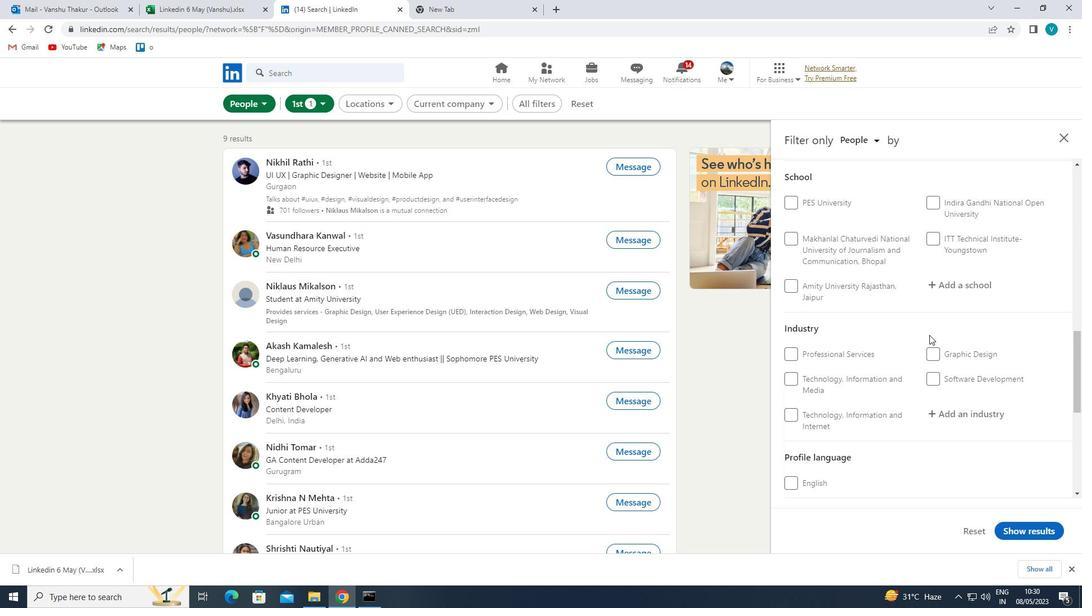 
Action: Mouse moved to (893, 346)
Screenshot: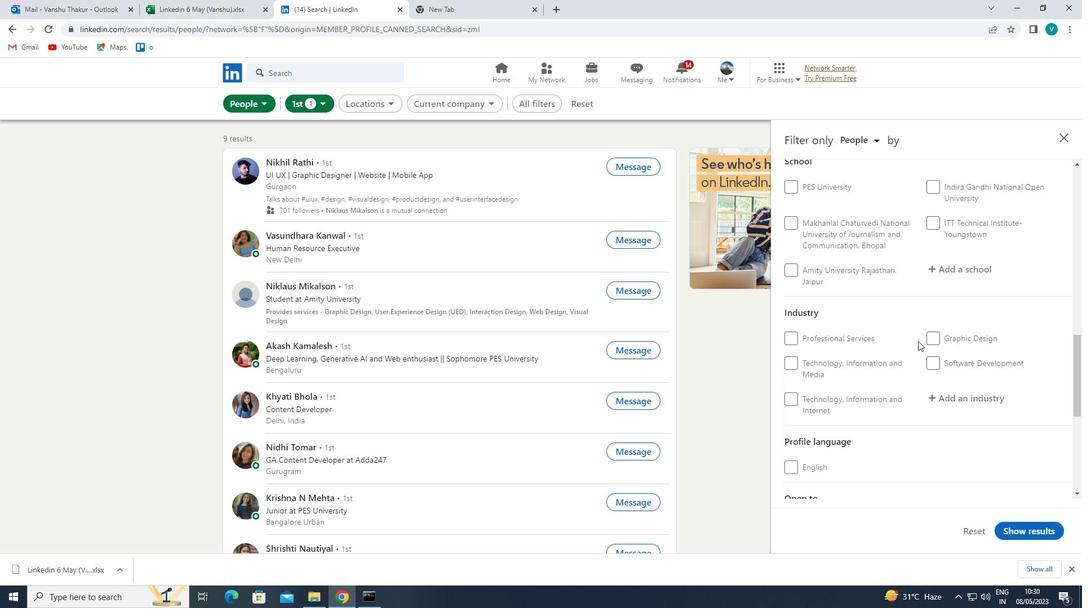 
Action: Mouse scrolled (893, 346) with delta (0, 0)
Screenshot: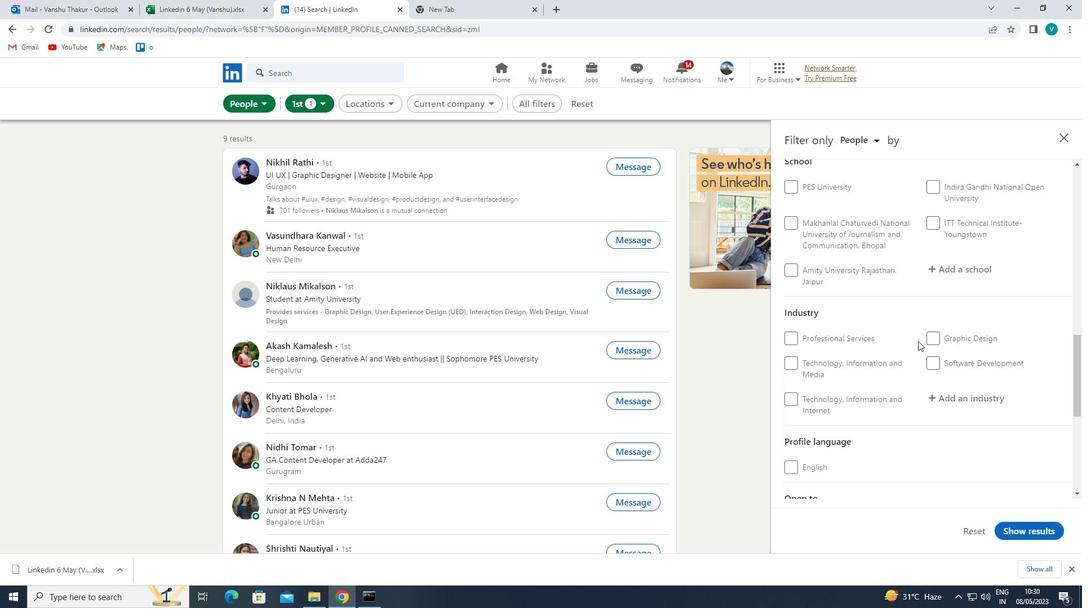 
Action: Mouse moved to (788, 320)
Screenshot: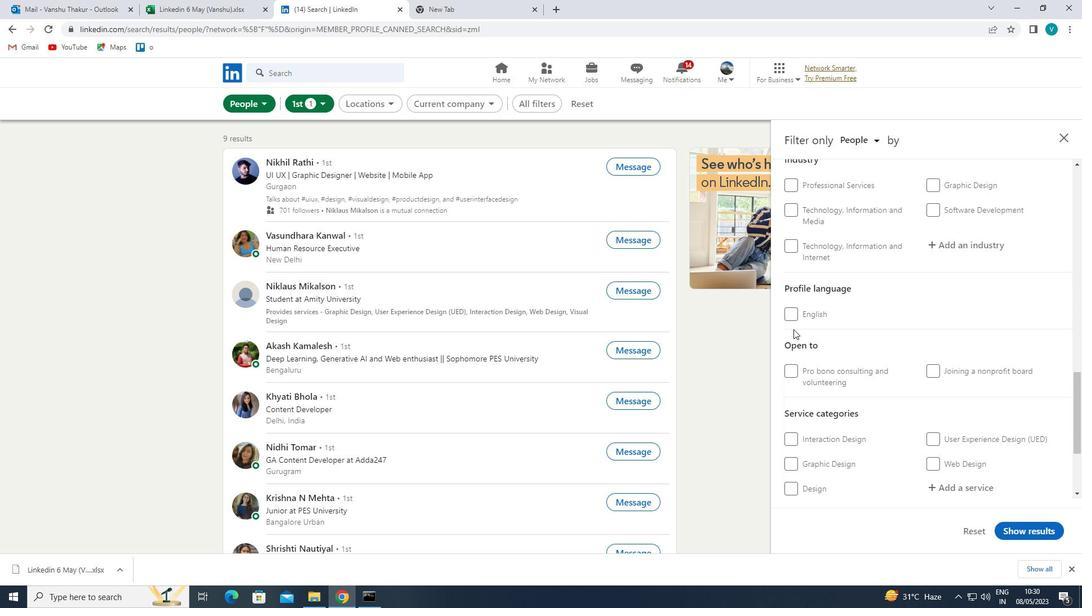 
Action: Mouse pressed left at (788, 320)
Screenshot: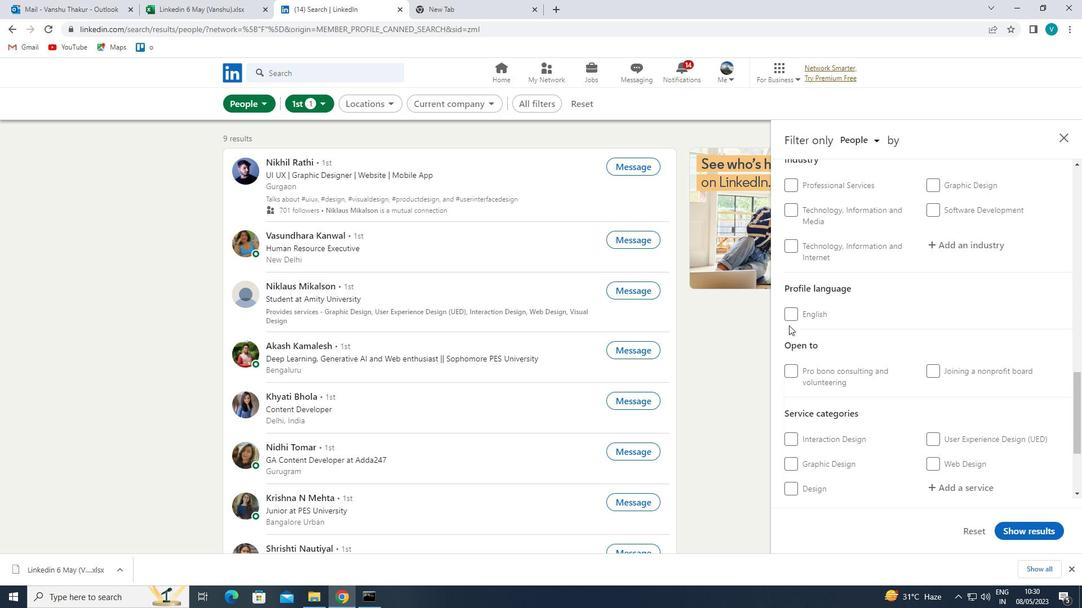 
Action: Mouse moved to (922, 334)
Screenshot: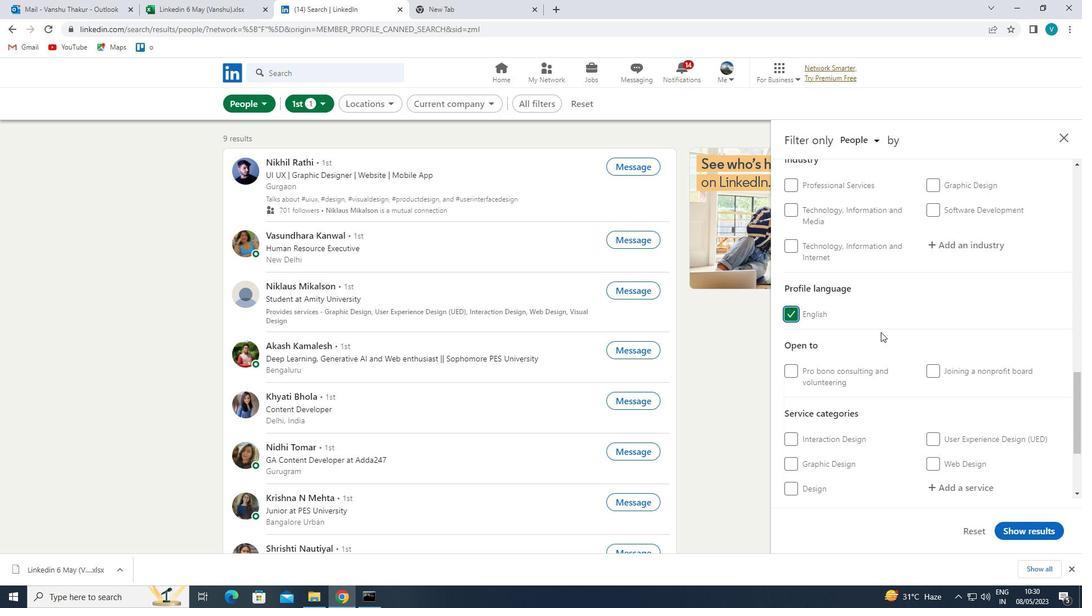 
Action: Mouse scrolled (922, 335) with delta (0, 0)
Screenshot: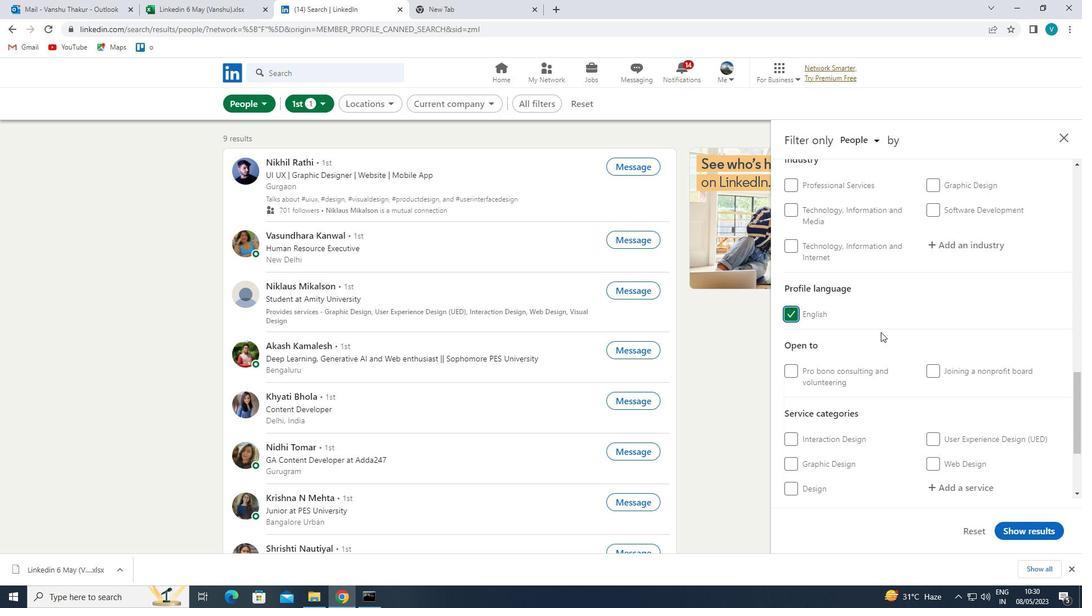 
Action: Mouse moved to (926, 335)
Screenshot: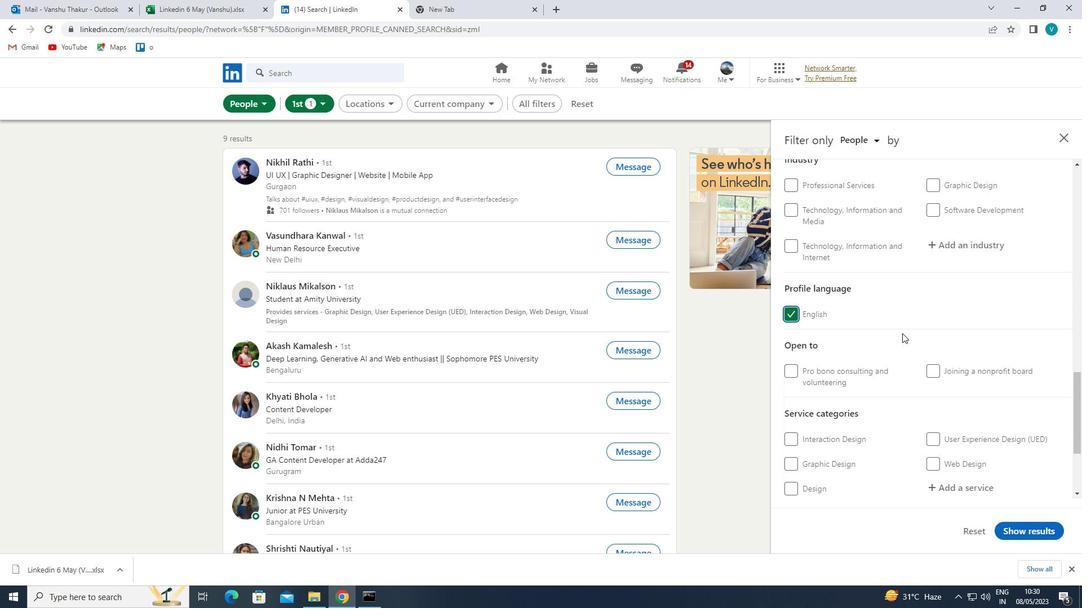 
Action: Mouse scrolled (926, 335) with delta (0, 0)
Screenshot: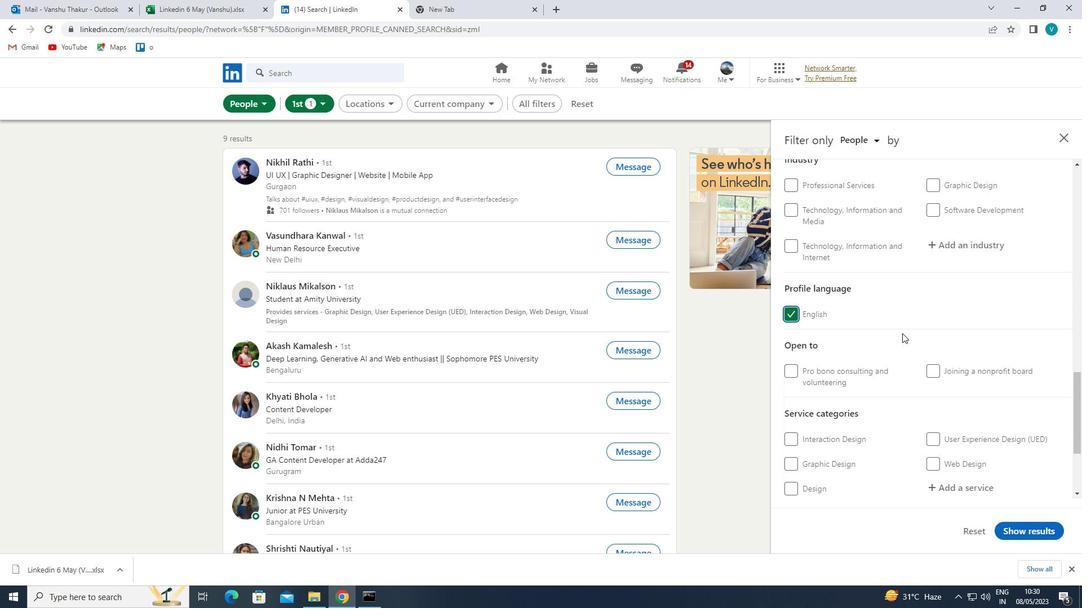 
Action: Mouse moved to (928, 335)
Screenshot: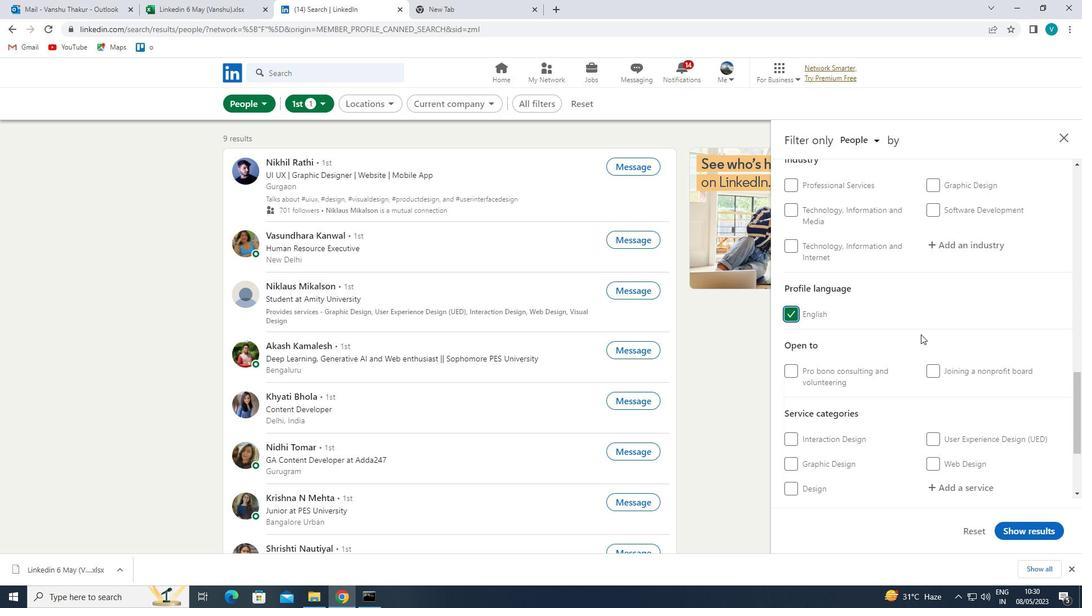 
Action: Mouse scrolled (928, 335) with delta (0, 0)
Screenshot: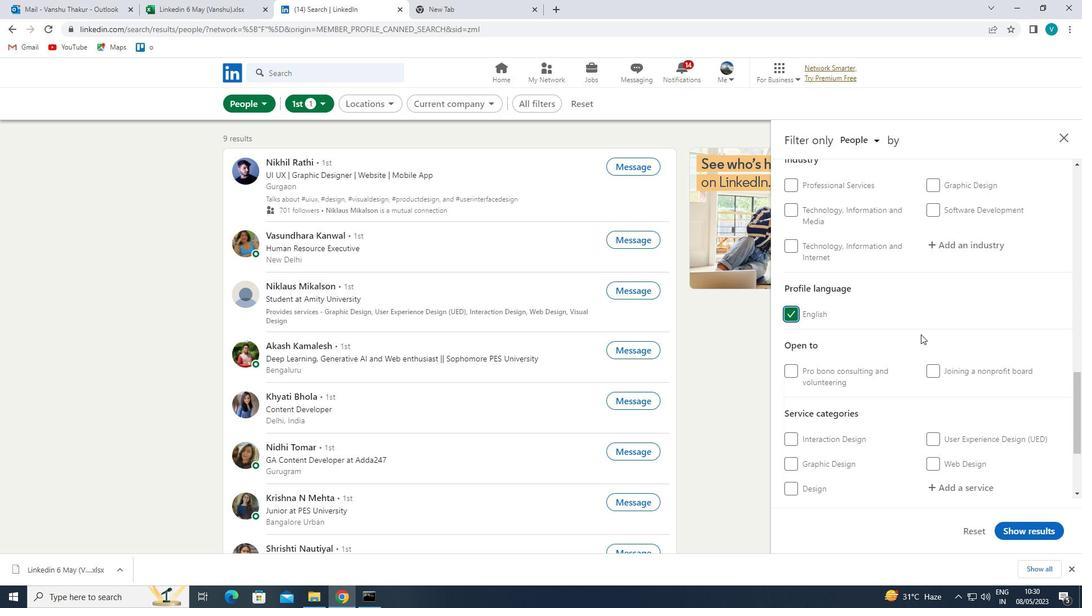 
Action: Mouse moved to (929, 335)
Screenshot: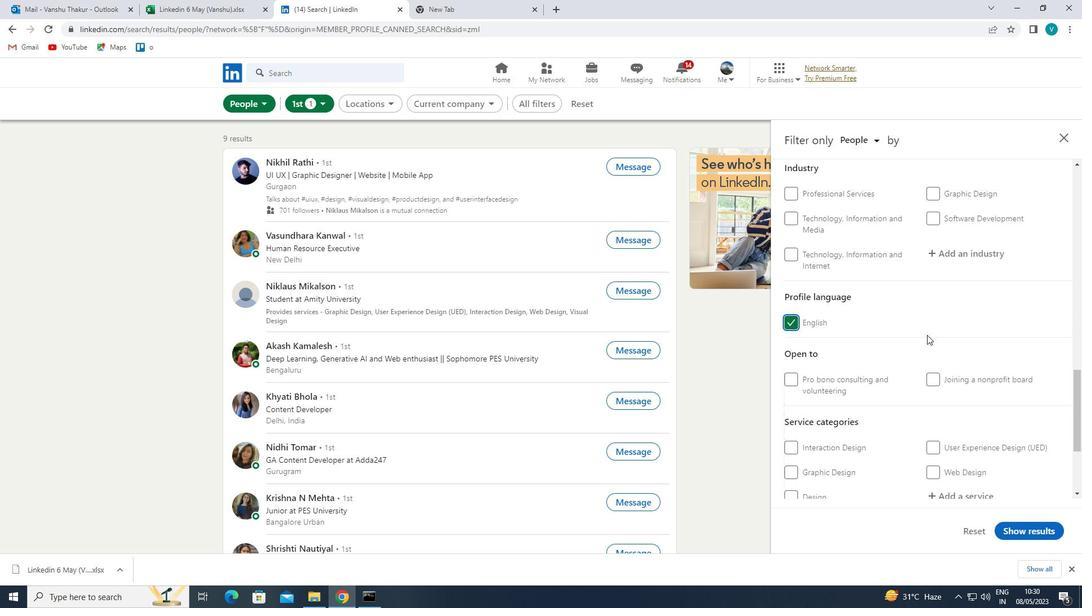 
Action: Mouse scrolled (929, 335) with delta (0, 0)
Screenshot: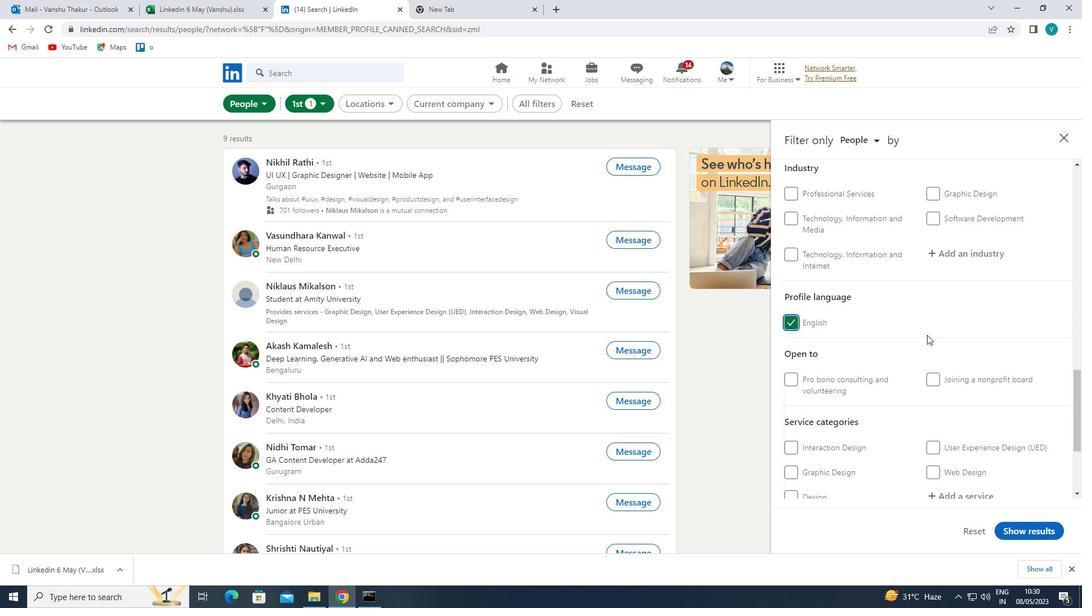 
Action: Mouse moved to (930, 335)
Screenshot: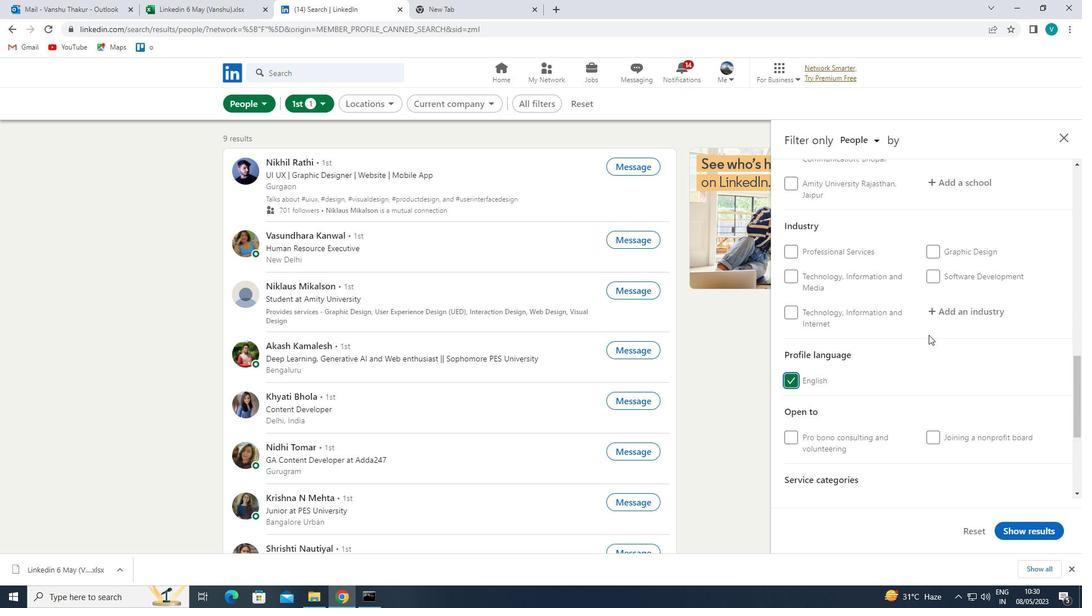 
Action: Mouse scrolled (930, 335) with delta (0, 0)
Screenshot: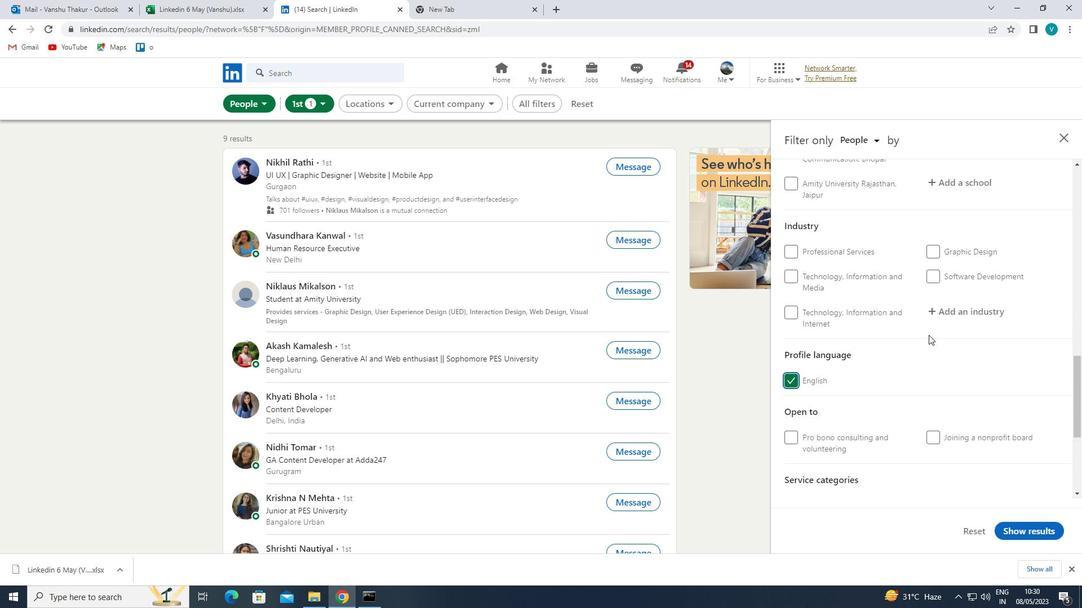 
Action: Mouse moved to (932, 335)
Screenshot: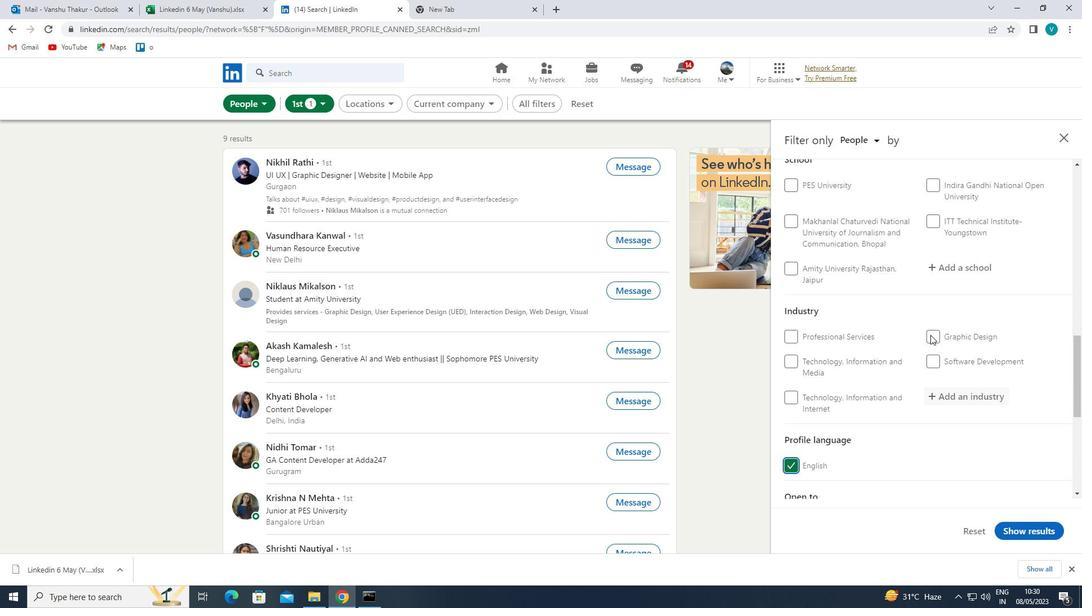 
Action: Mouse scrolled (932, 335) with delta (0, 0)
Screenshot: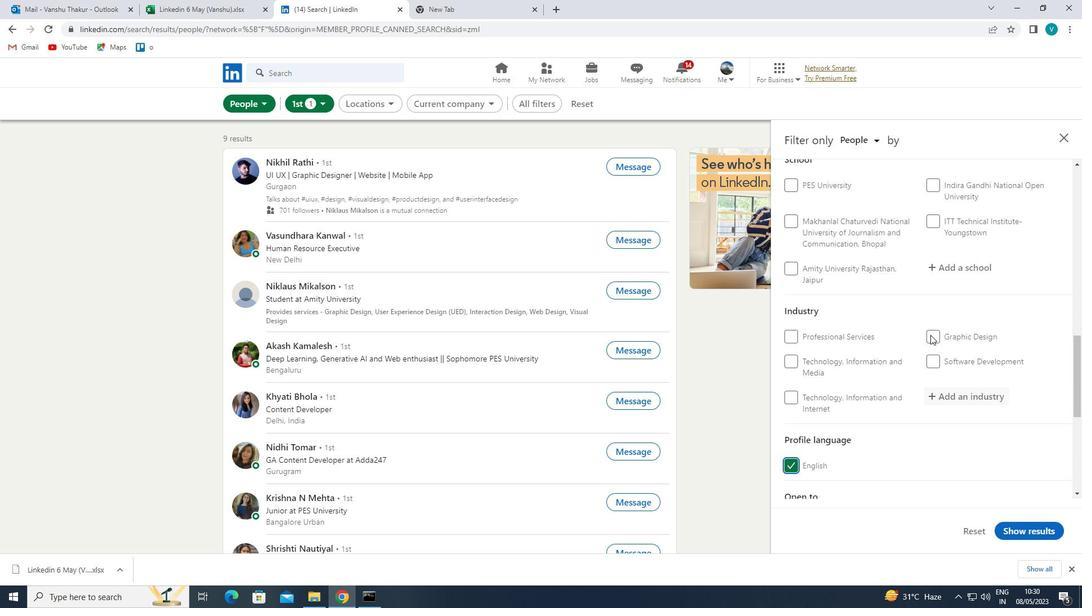 
Action: Mouse moved to (932, 335)
Screenshot: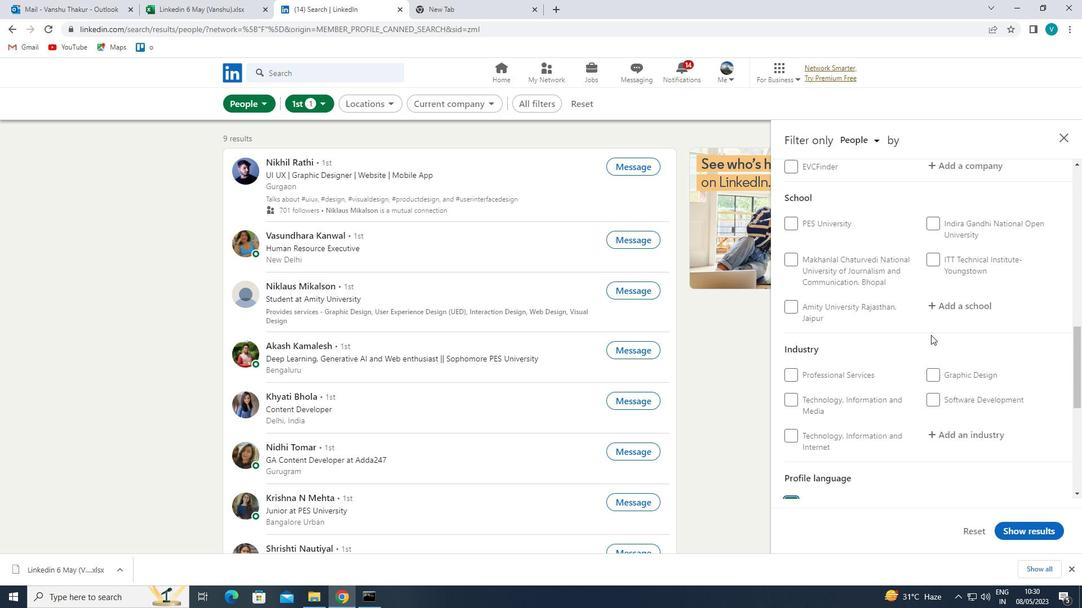 
Action: Mouse scrolled (932, 335) with delta (0, 0)
Screenshot: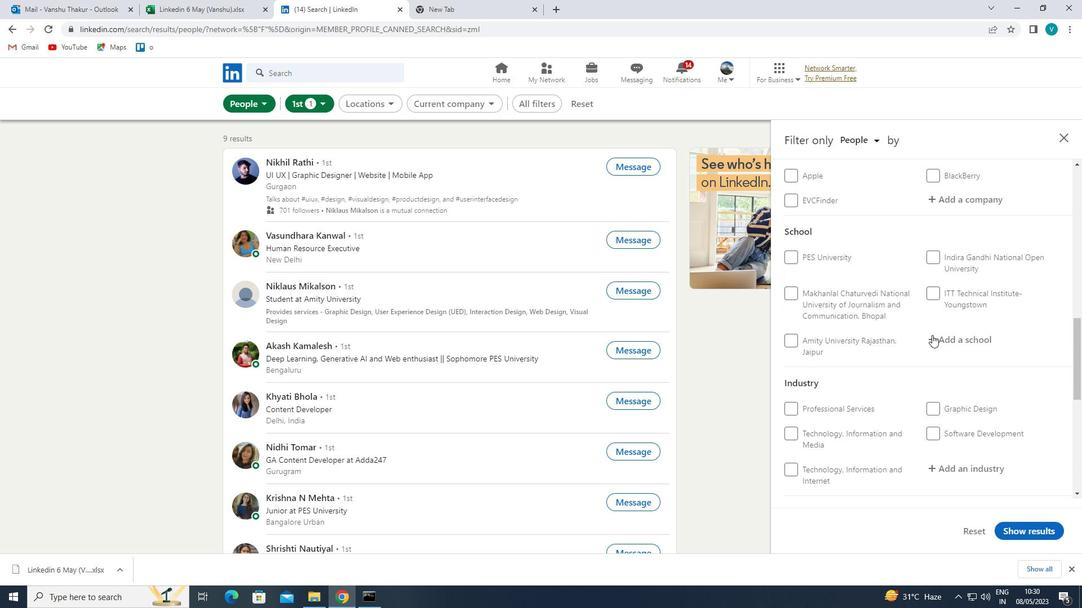 
Action: Mouse moved to (934, 335)
Screenshot: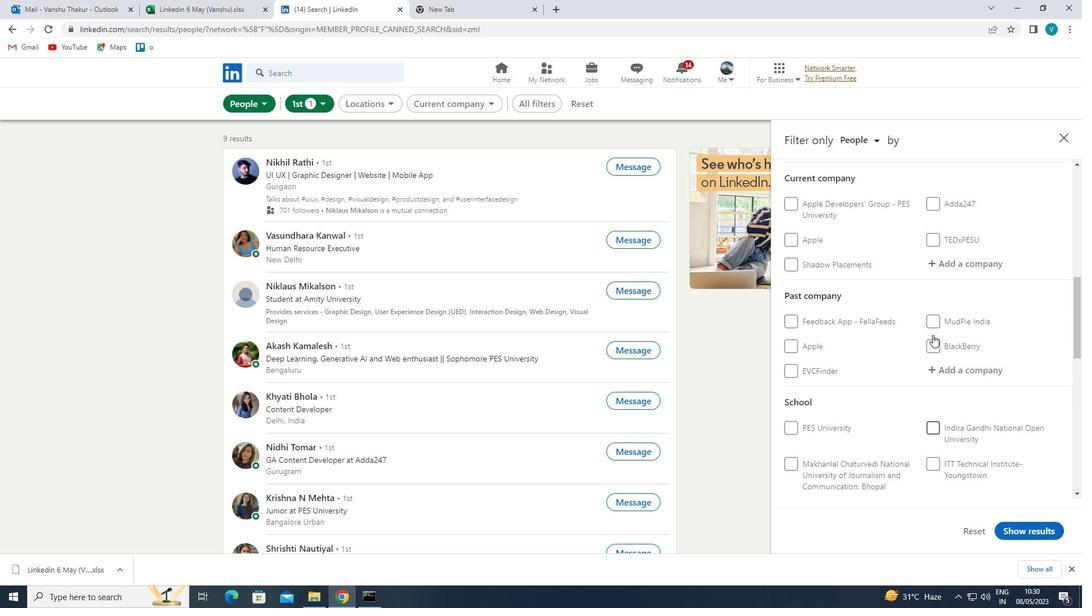 
Action: Mouse scrolled (934, 335) with delta (0, 0)
Screenshot: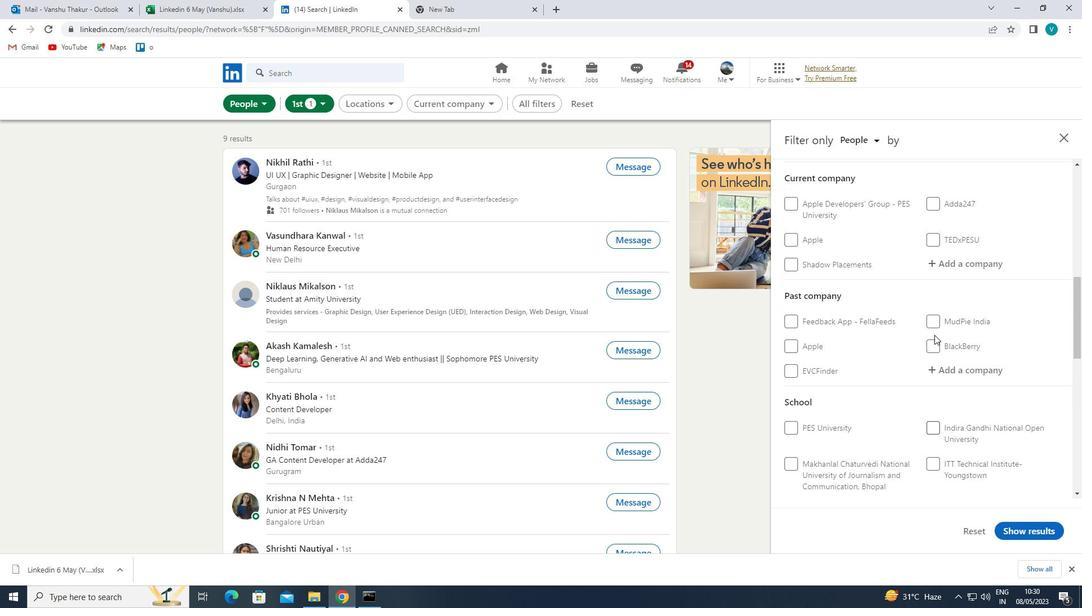 
Action: Mouse moved to (950, 324)
Screenshot: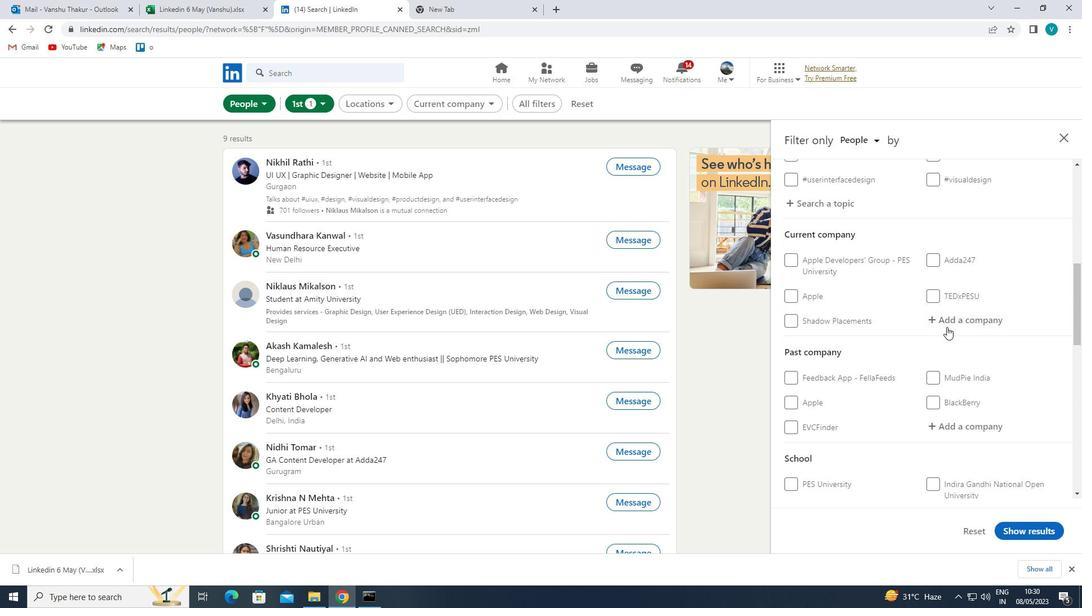 
Action: Mouse pressed left at (950, 324)
Screenshot: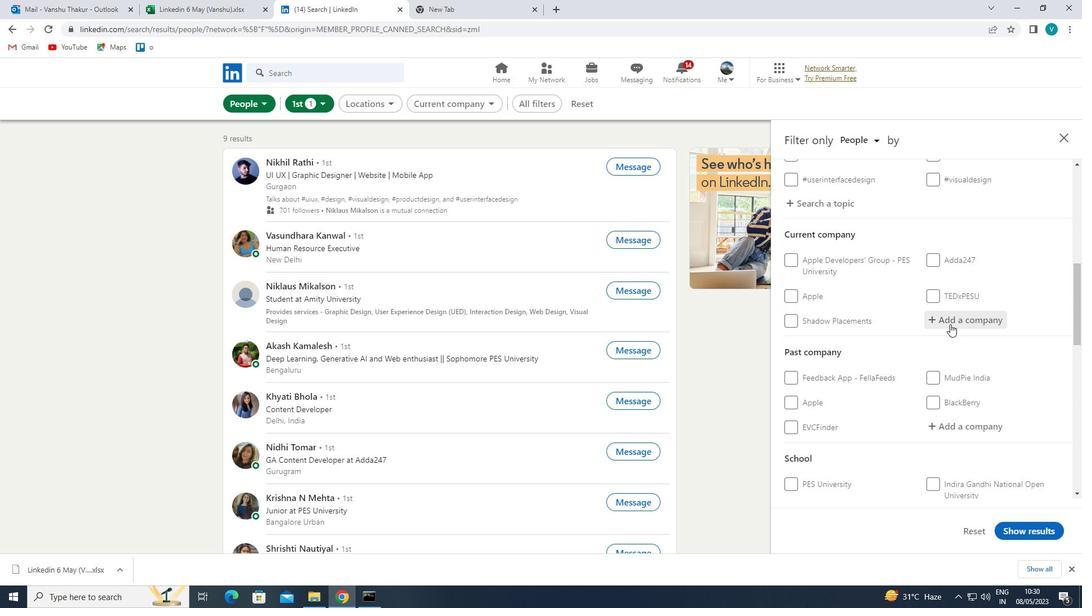 
Action: Key pressed <Key.shift>WORK<Key.space>FROM<Key.space><Key.shift>HOME<Key.space><Key.shift><Key.shift><Key.shift><Key.shift><Key.shift><Key.shift><Key.shift><Key.shift><Key.shift><Key.shift><Key.shift><Key.shift><Key.shift>E
Screenshot: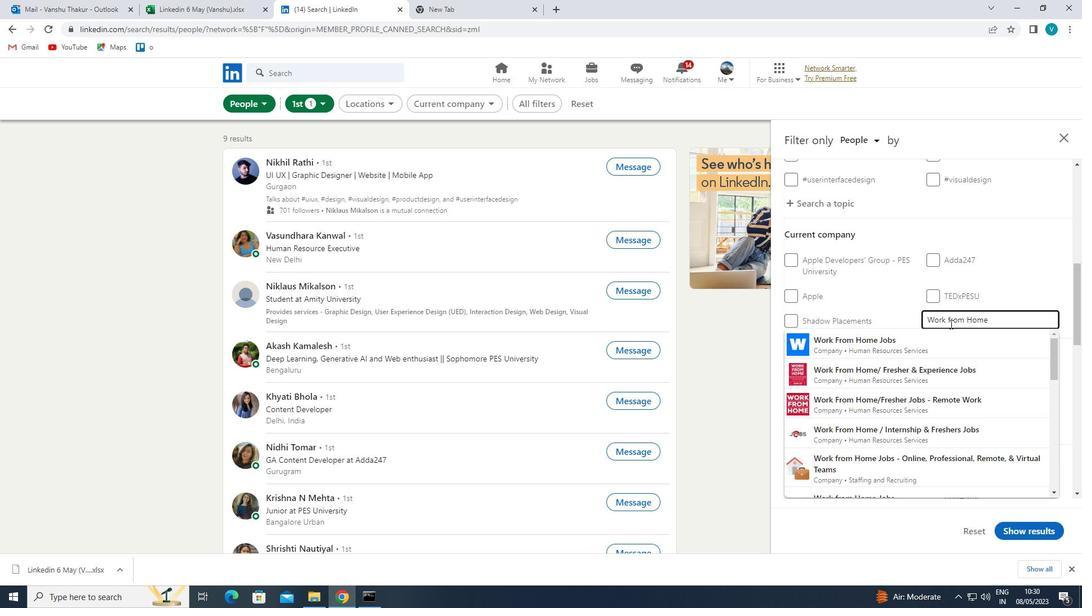
Action: Mouse moved to (990, 320)
Screenshot: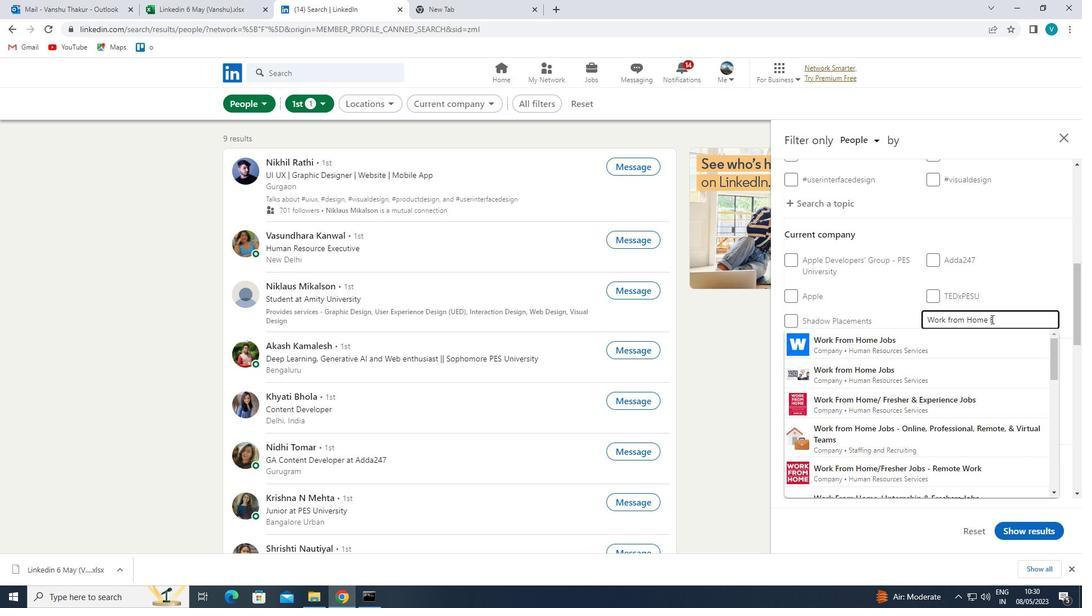 
Action: Mouse pressed left at (990, 320)
Screenshot: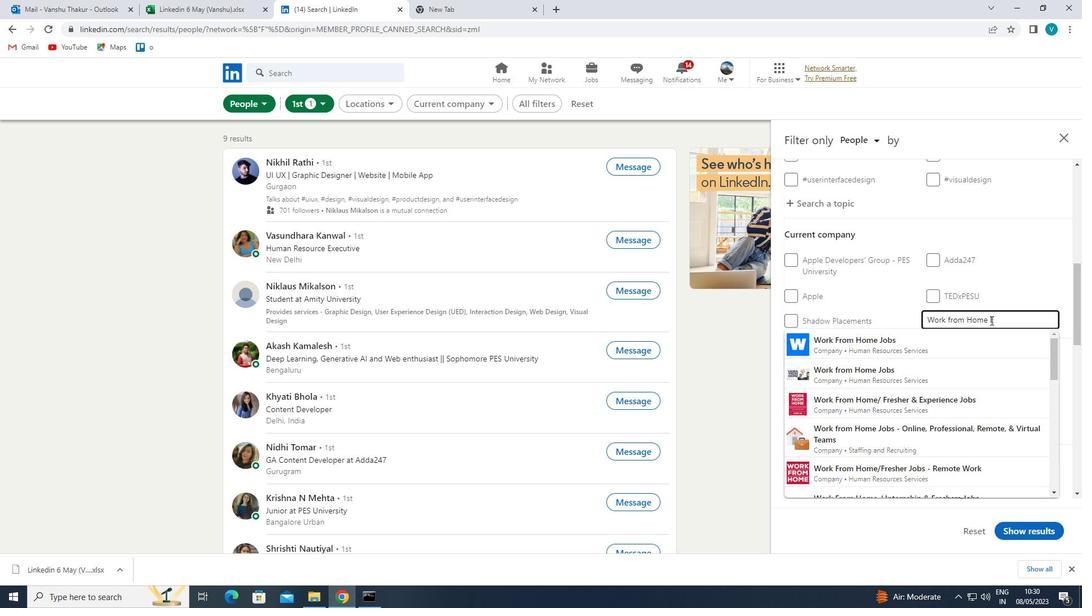 
Action: Mouse moved to (988, 333)
Screenshot: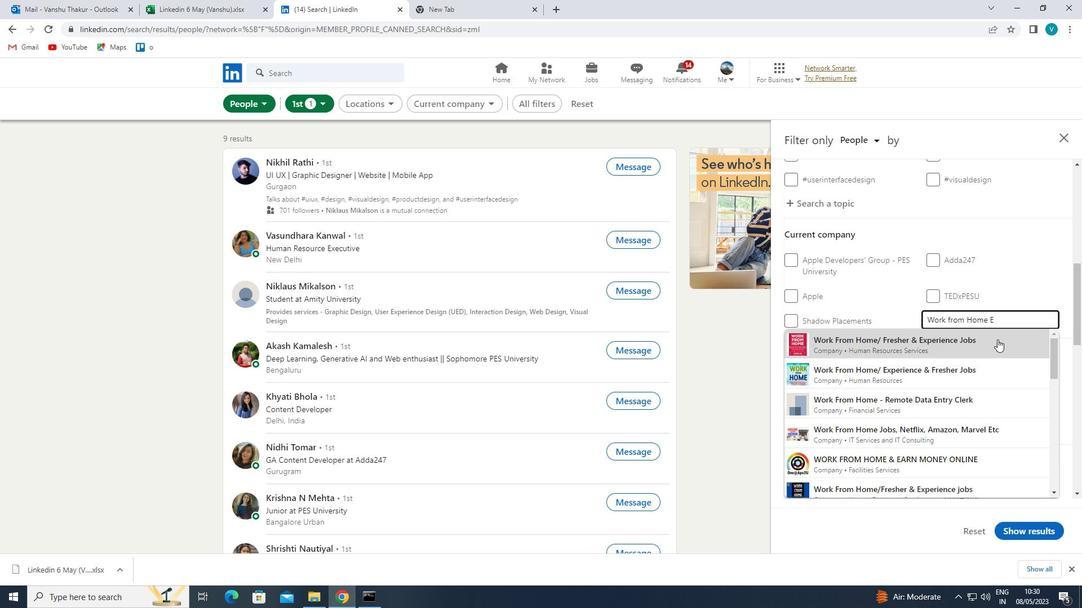 
Action: Key pressed /<Key.left><Key.backspace>
Screenshot: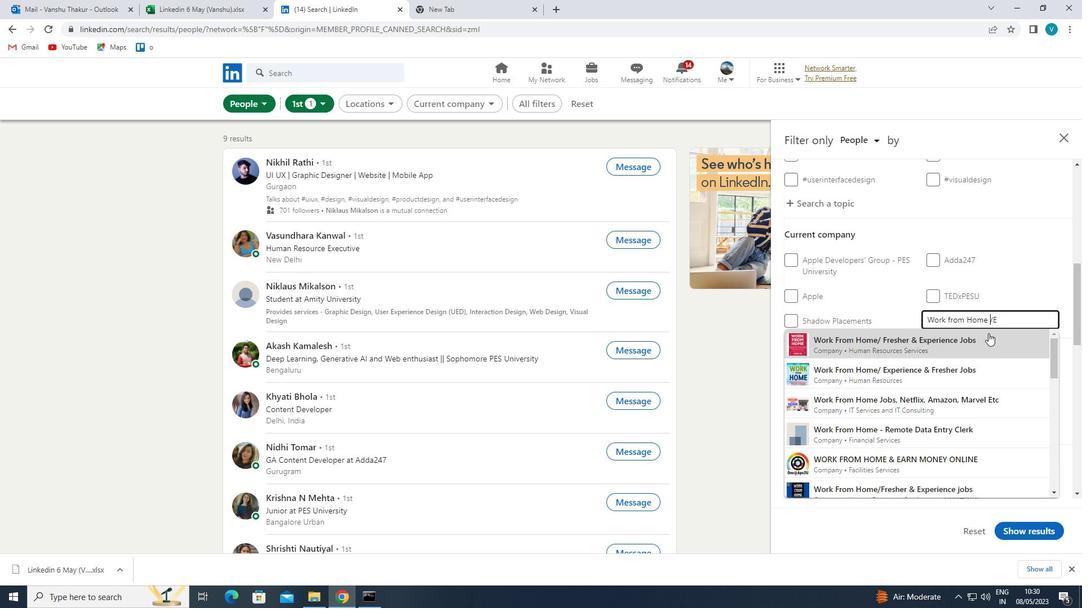 
Action: Mouse moved to (977, 374)
Screenshot: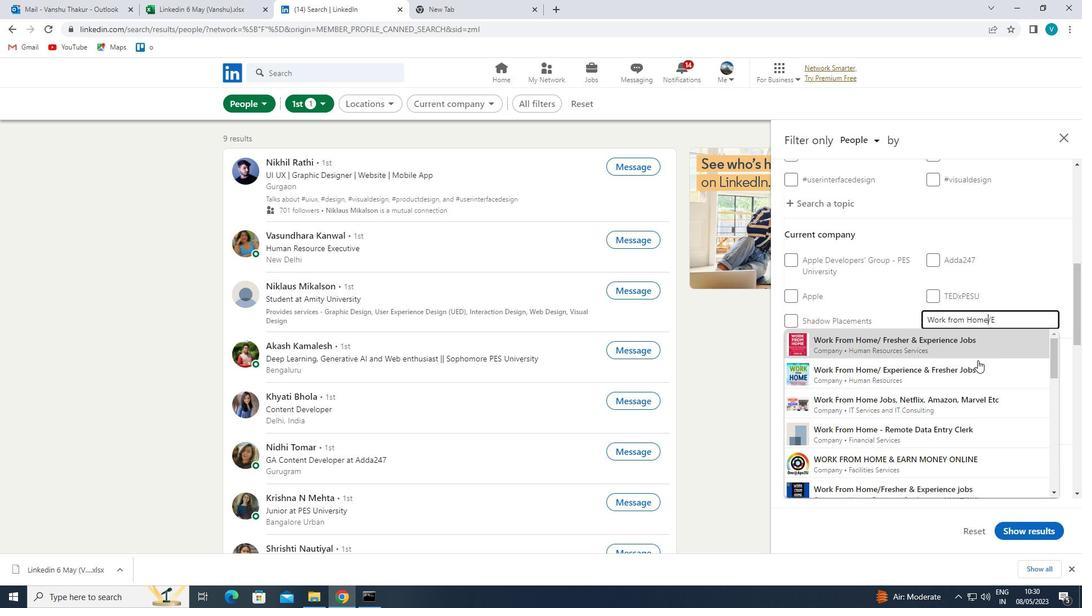 
Action: Mouse pressed left at (977, 374)
Screenshot: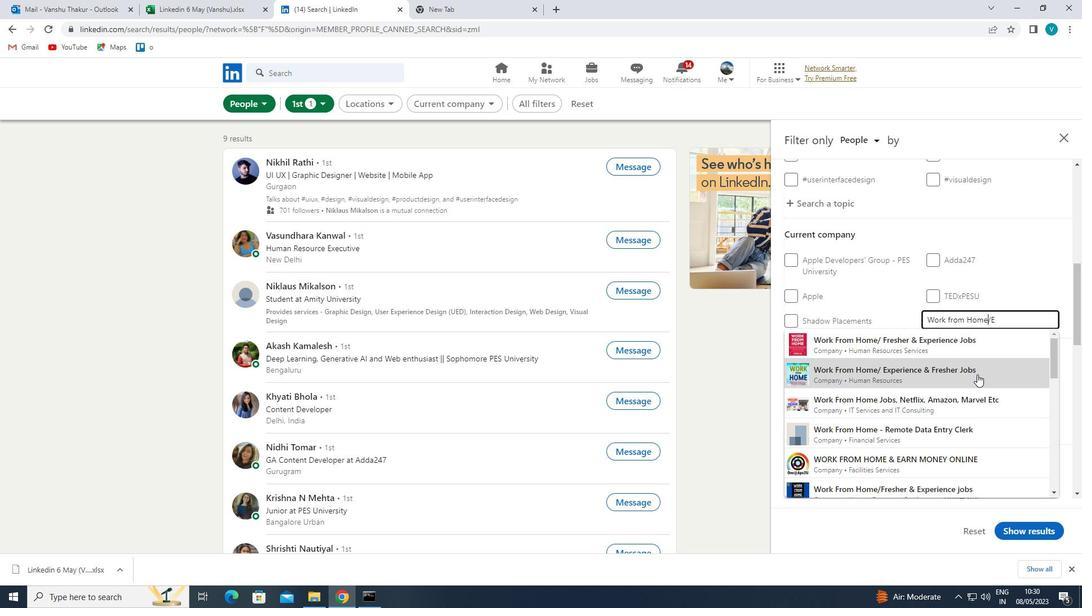 
Action: Mouse scrolled (977, 374) with delta (0, 0)
Screenshot: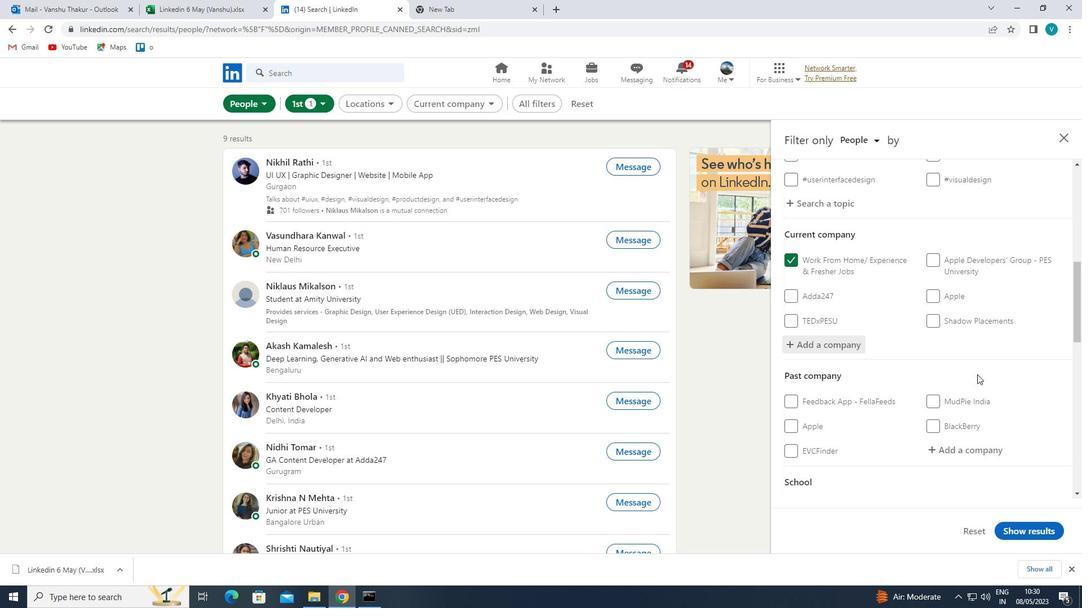 
Action: Mouse scrolled (977, 374) with delta (0, 0)
Screenshot: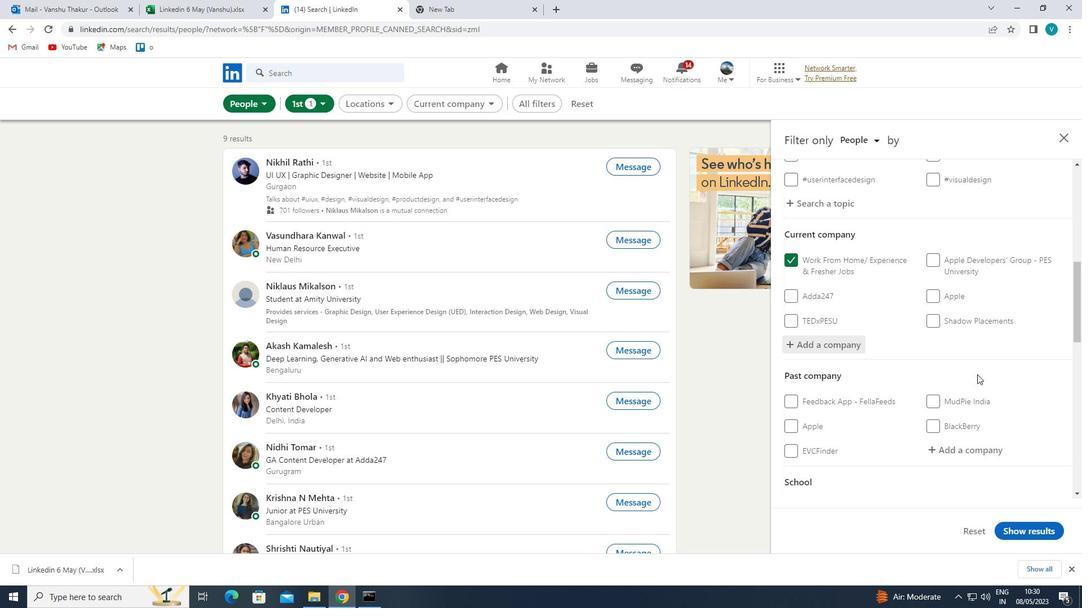 
Action: Mouse scrolled (977, 374) with delta (0, 0)
Screenshot: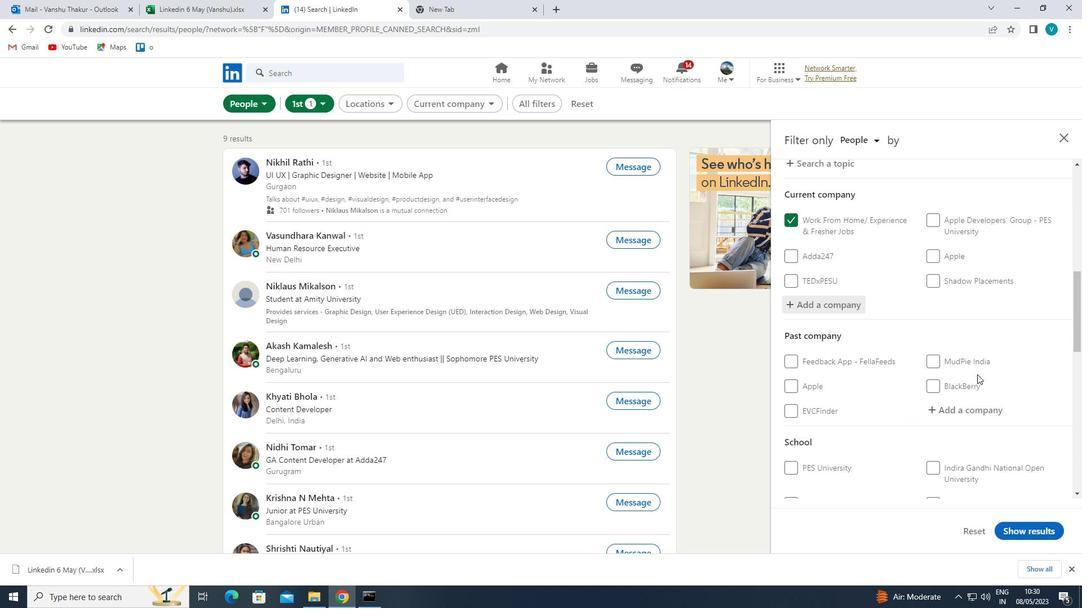 
Action: Mouse scrolled (977, 374) with delta (0, 0)
Screenshot: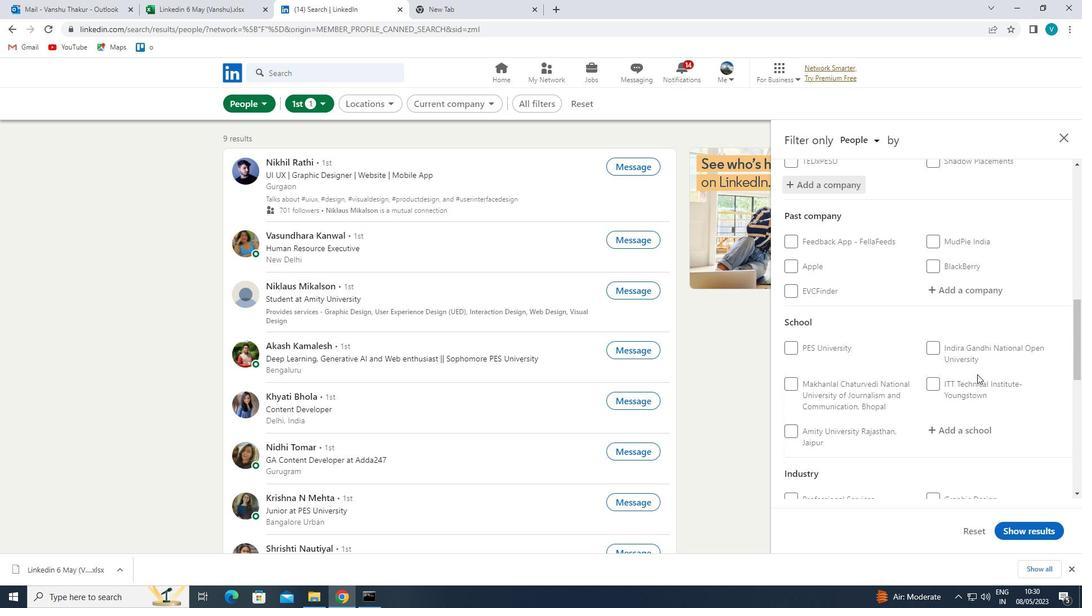 
Action: Mouse moved to (980, 368)
Screenshot: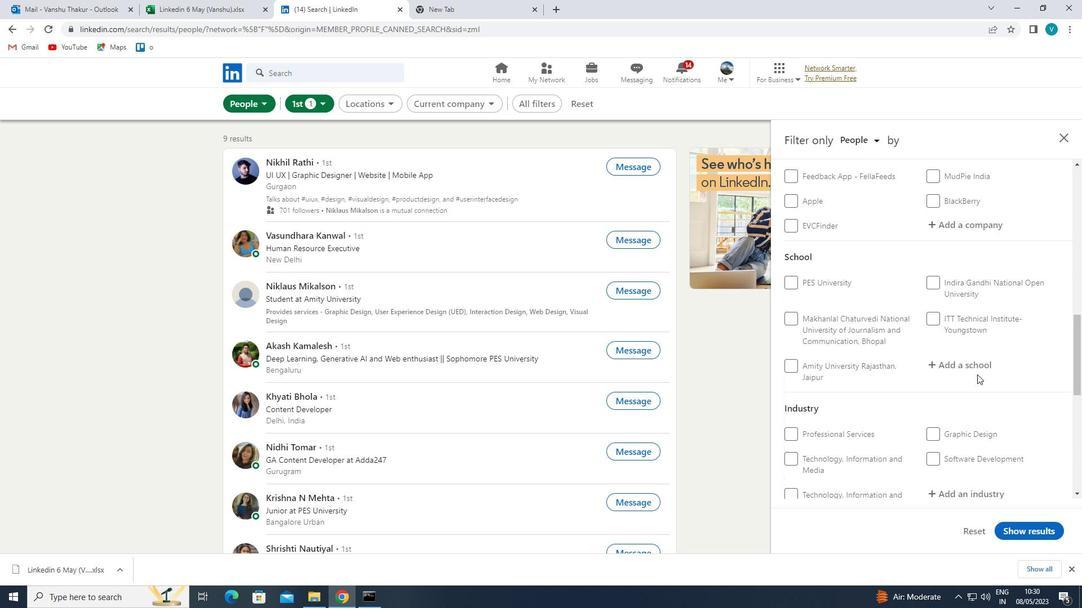 
Action: Mouse pressed left at (980, 368)
Screenshot: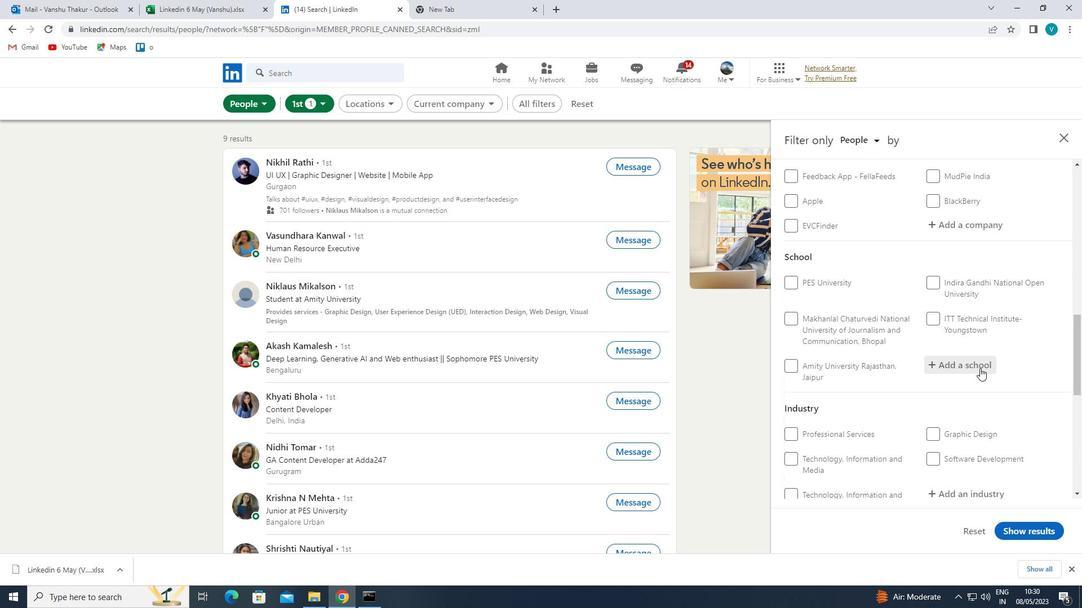 
Action: Key pressed <Key.shift>SPJIMR
Screenshot: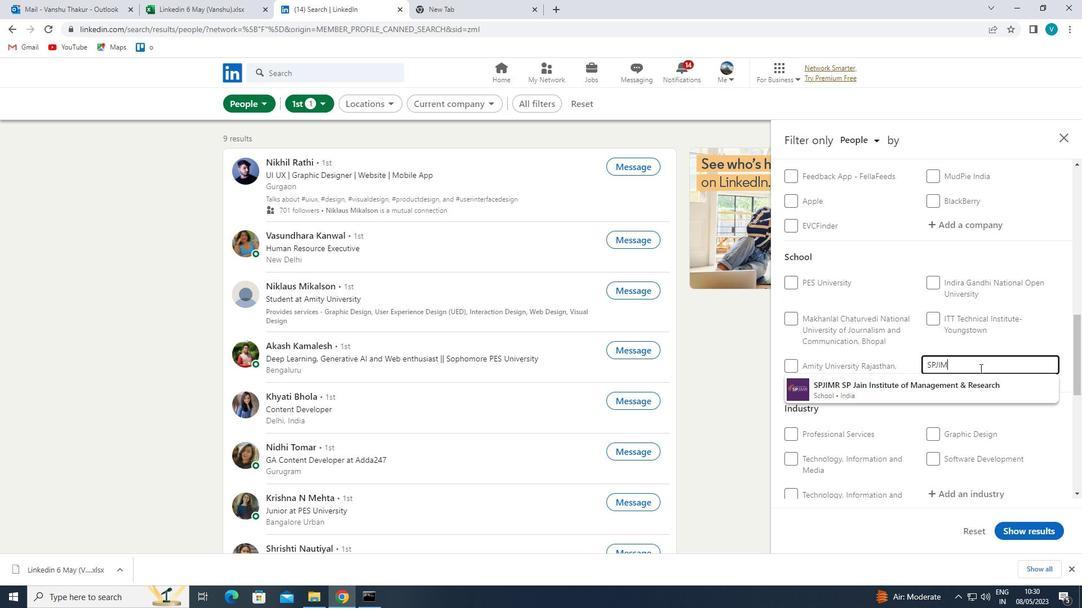 
Action: Mouse moved to (963, 379)
Screenshot: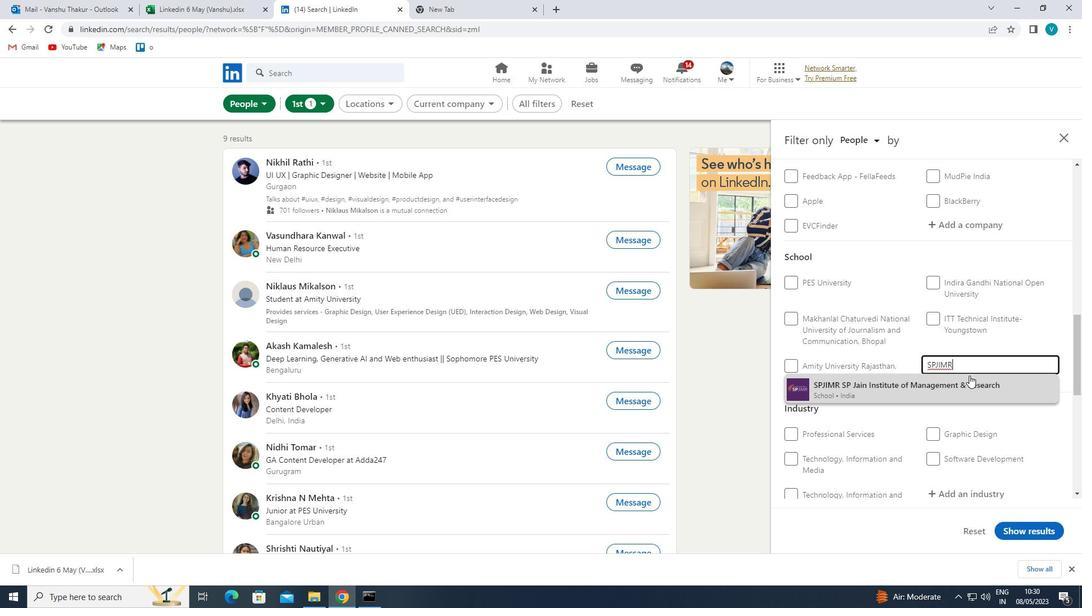 
Action: Mouse pressed left at (963, 379)
Screenshot: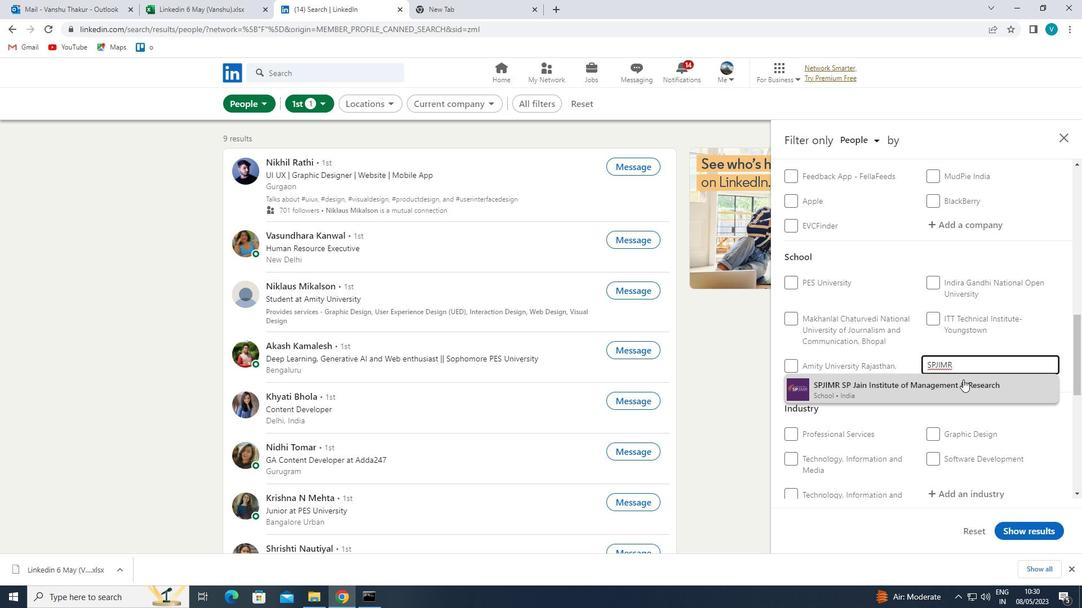 
Action: Mouse scrolled (963, 379) with delta (0, 0)
Screenshot: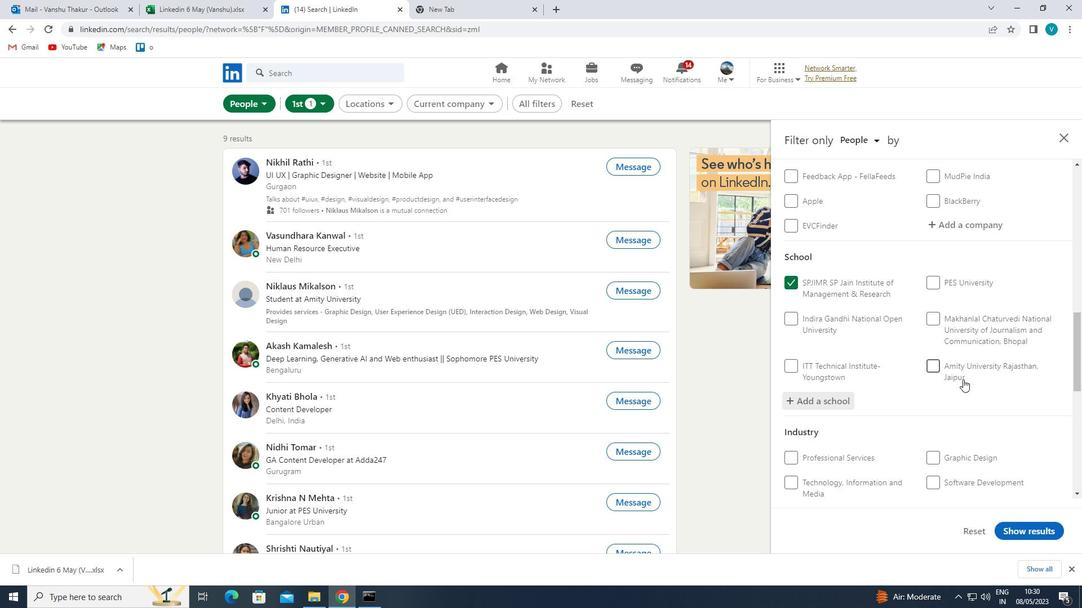 
Action: Mouse scrolled (963, 379) with delta (0, 0)
Screenshot: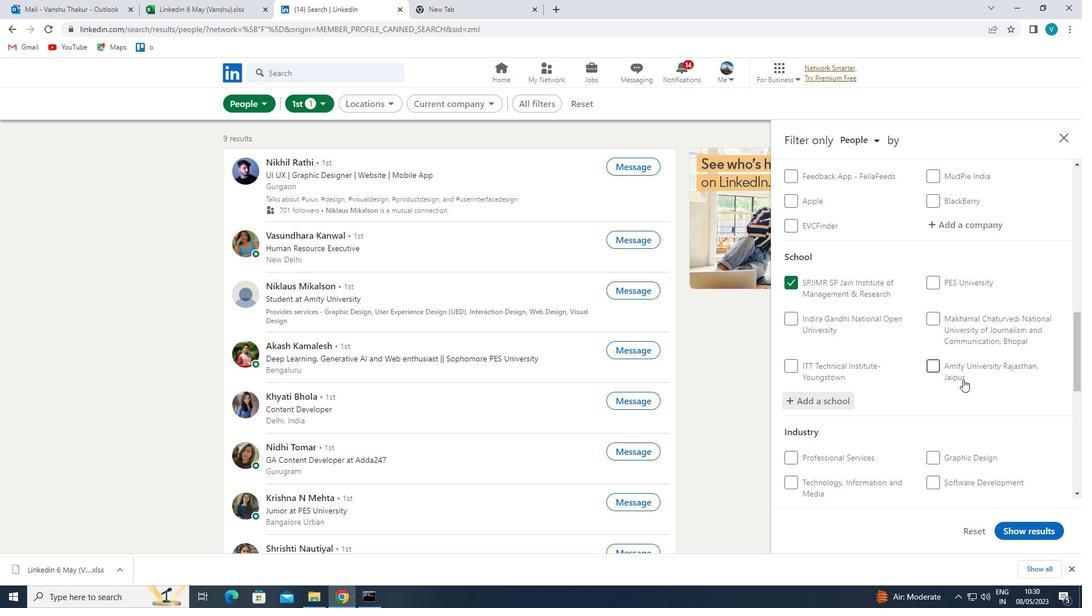 
Action: Mouse scrolled (963, 379) with delta (0, 0)
Screenshot: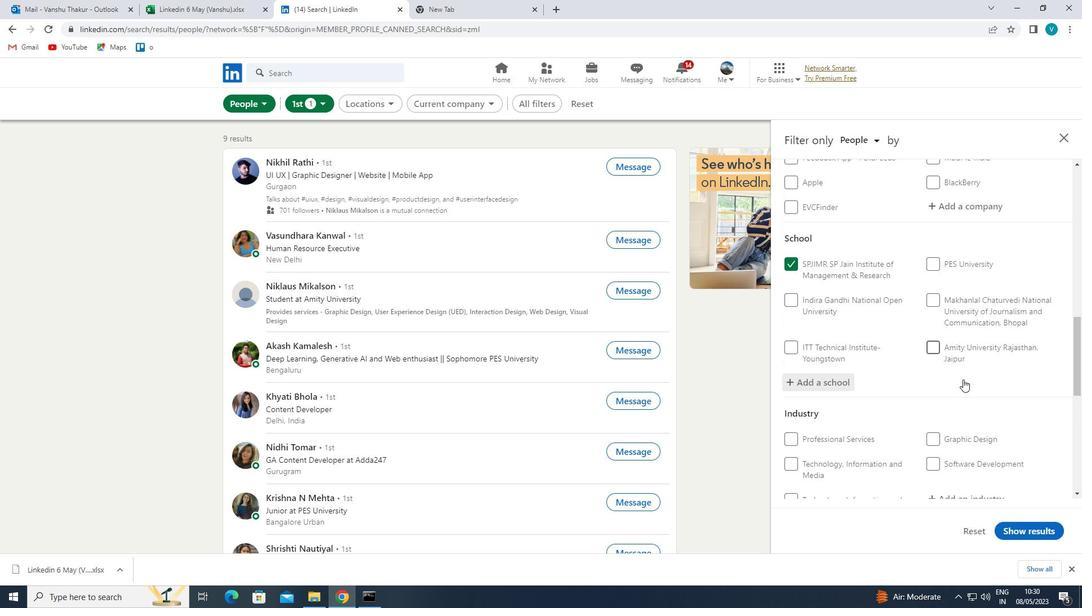 
Action: Mouse moved to (969, 347)
Screenshot: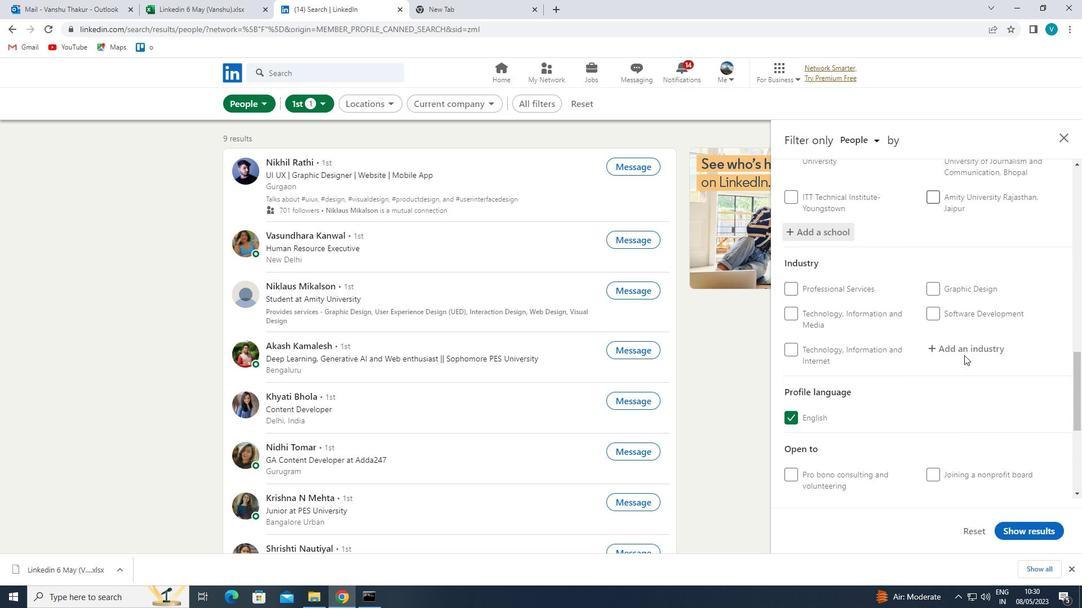 
Action: Mouse pressed left at (969, 347)
Screenshot: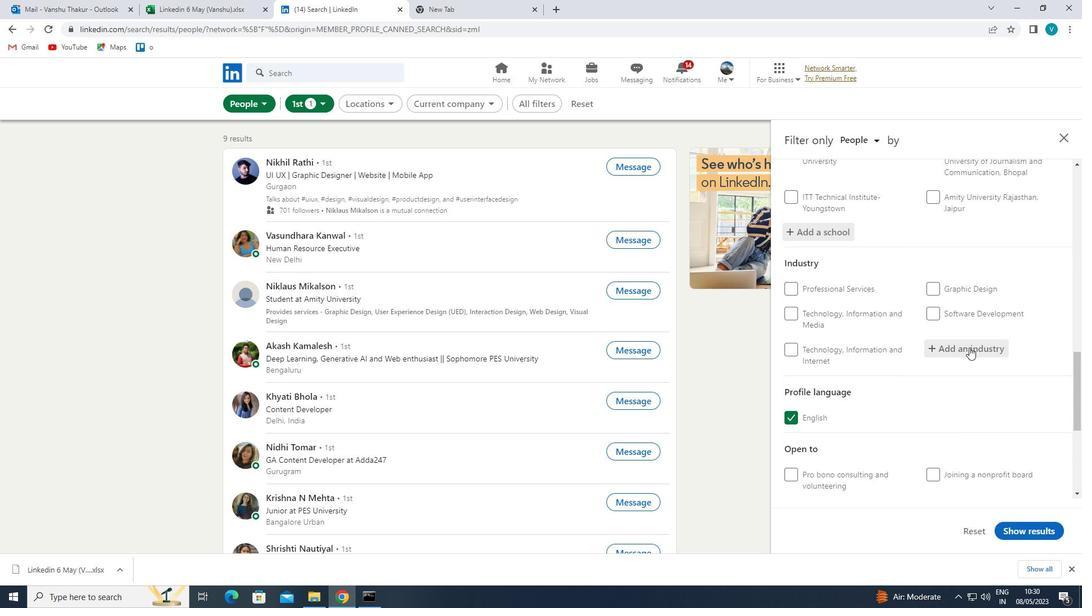 
Action: Key pressed <Key.shift>WHOLEA<Key.backspace>SALE
Screenshot: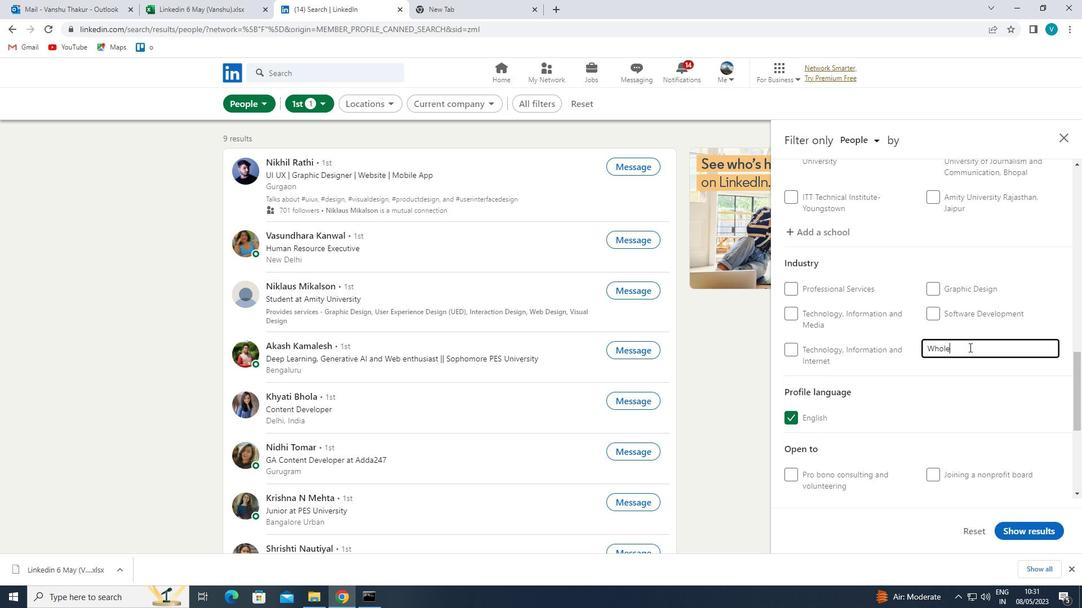 
Action: Mouse moved to (986, 334)
Screenshot: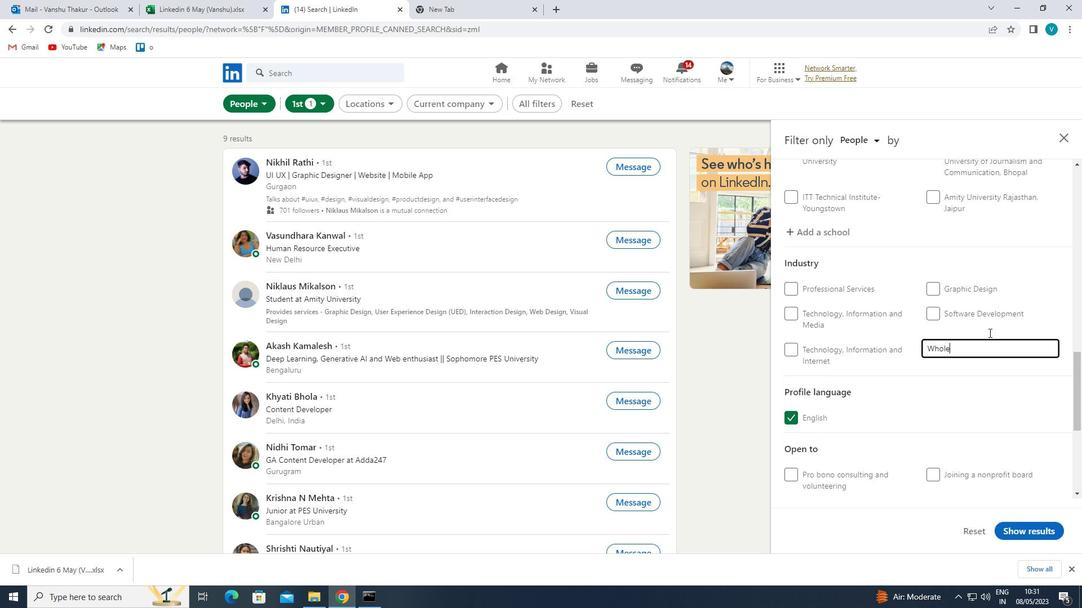 
Action: Key pressed <Key.space><Key.shift><Key.shift><Key.shift><Key.shift><Key.shift><Key.shift>PAPER
Screenshot: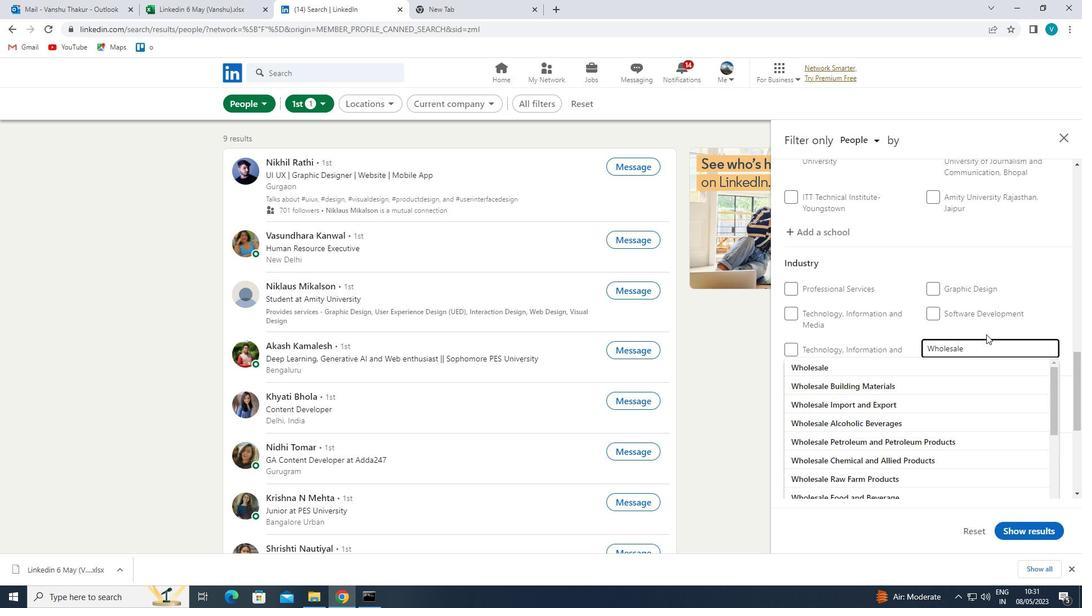 
Action: Mouse moved to (950, 365)
Screenshot: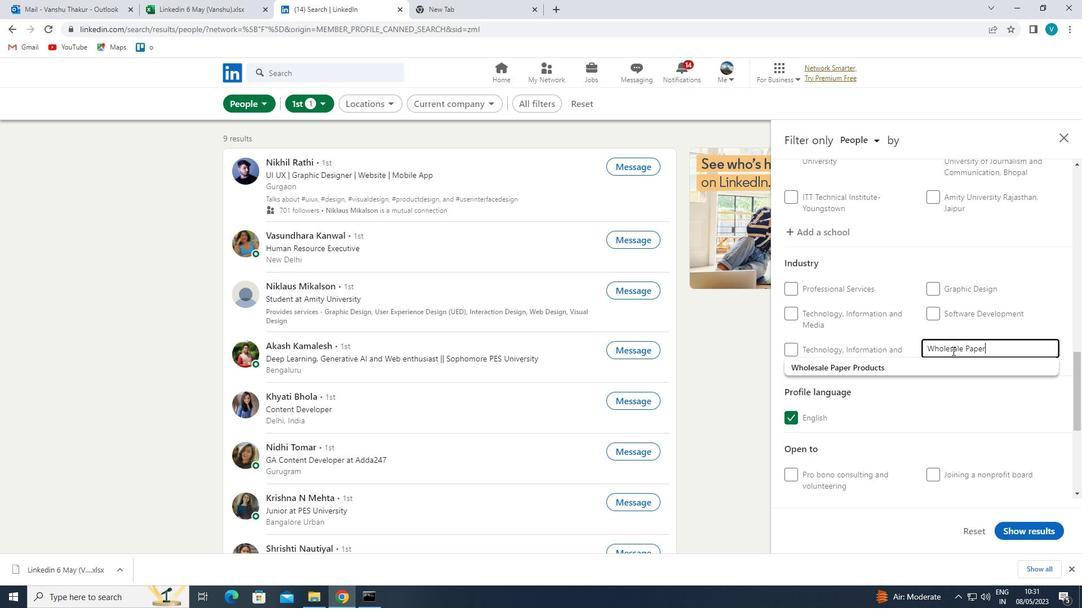 
Action: Mouse pressed left at (950, 365)
Screenshot: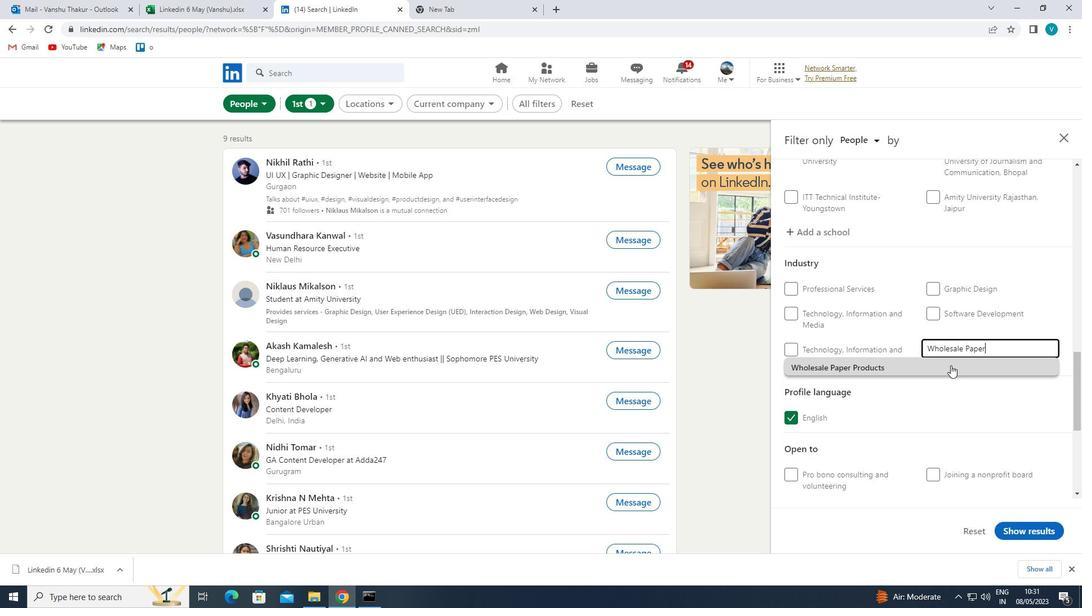 
Action: Mouse moved to (950, 366)
Screenshot: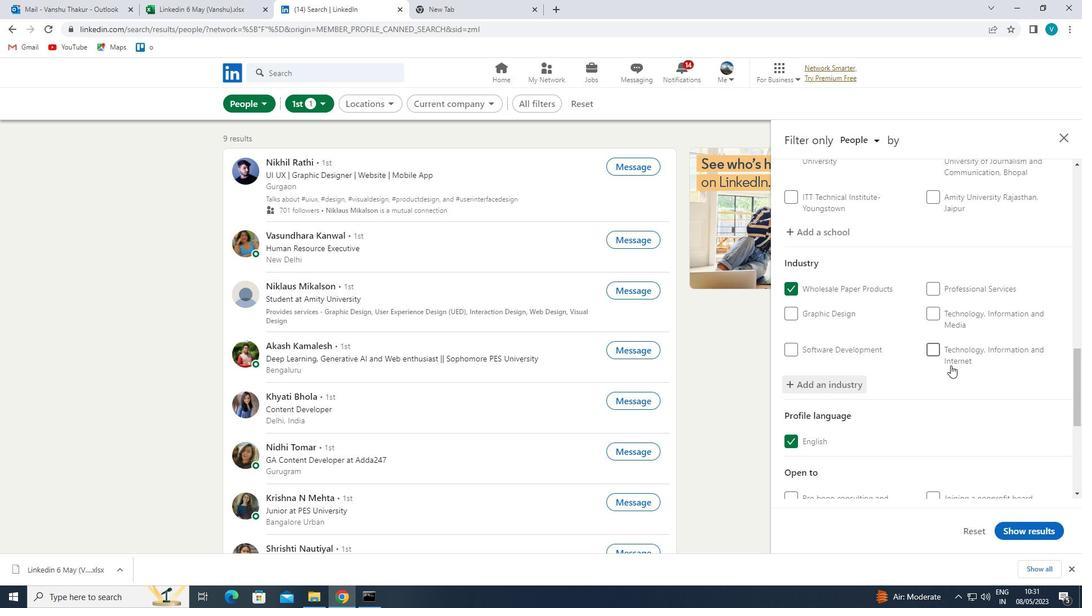 
Action: Mouse scrolled (950, 365) with delta (0, 0)
Screenshot: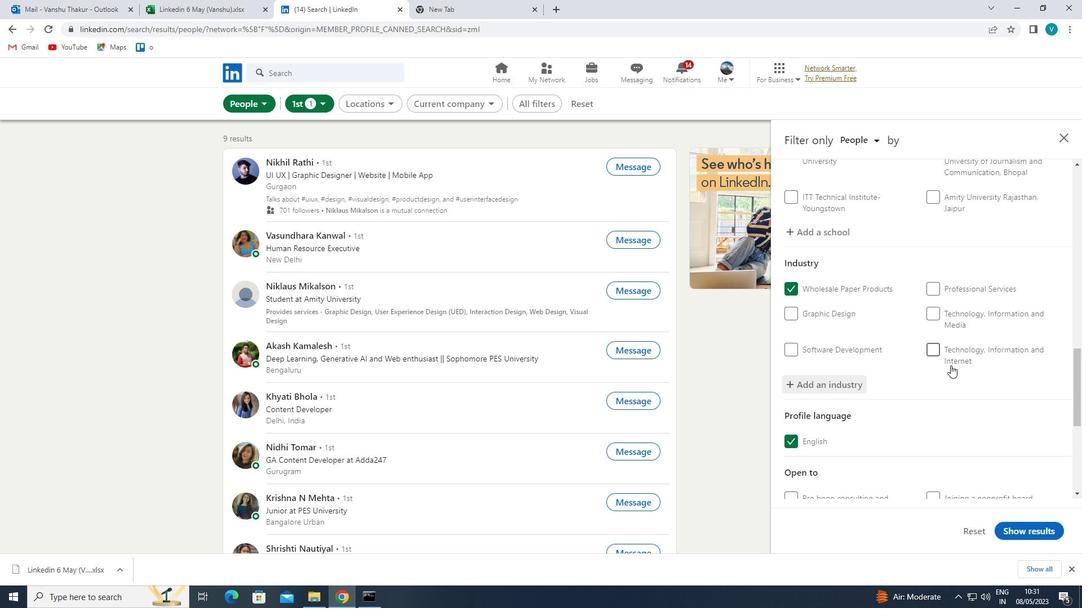 
Action: Mouse scrolled (950, 365) with delta (0, 0)
Screenshot: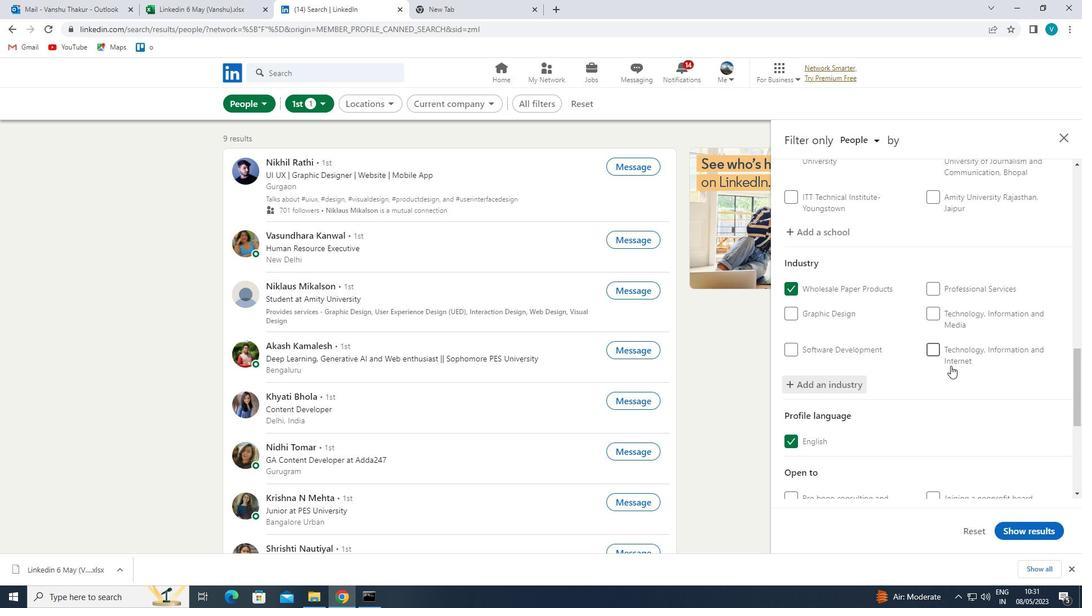 
Action: Mouse scrolled (950, 365) with delta (0, 0)
Screenshot: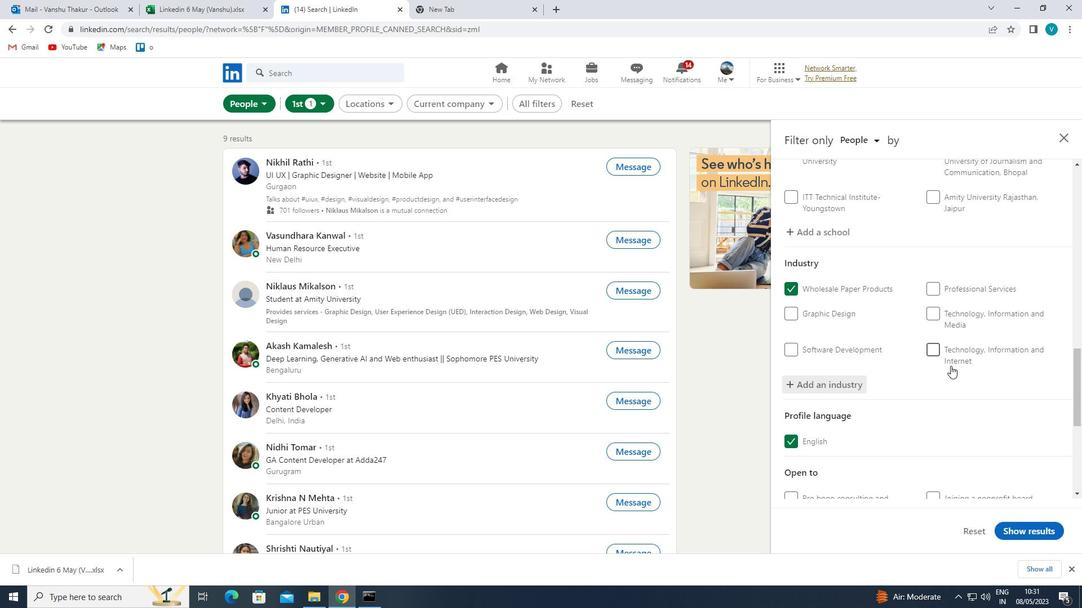 
Action: Mouse scrolled (950, 365) with delta (0, 0)
Screenshot: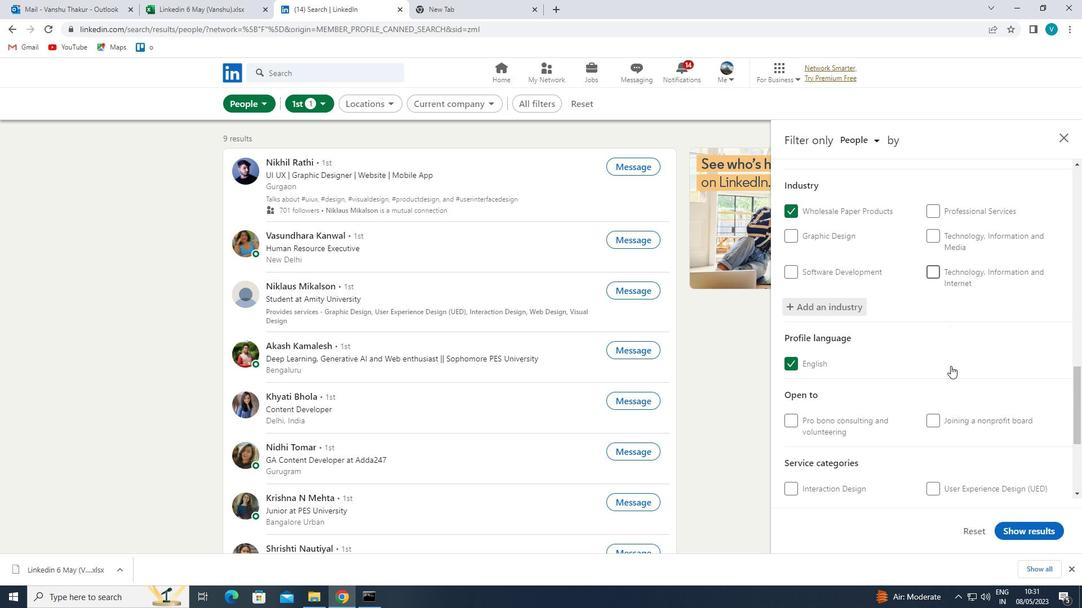 
Action: Mouse scrolled (950, 365) with delta (0, 0)
Screenshot: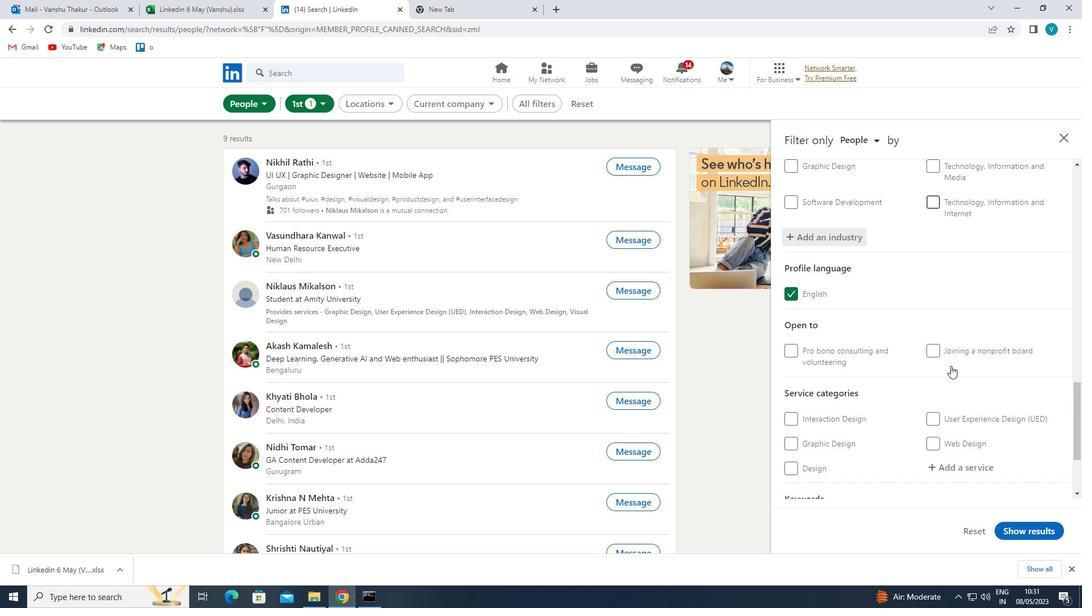 
Action: Mouse moved to (968, 341)
Screenshot: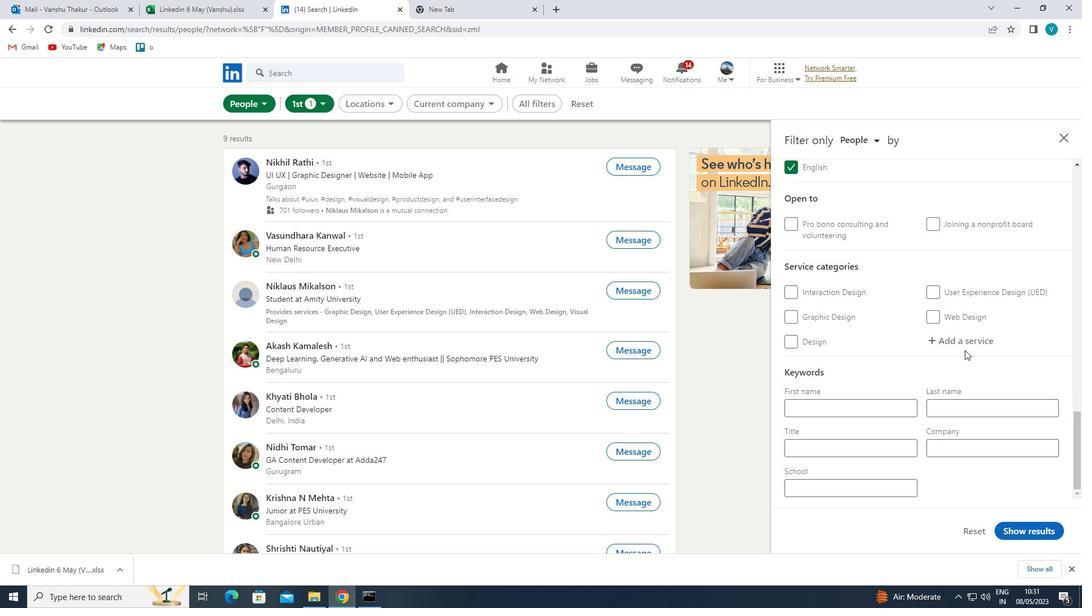 
Action: Mouse pressed left at (968, 341)
Screenshot: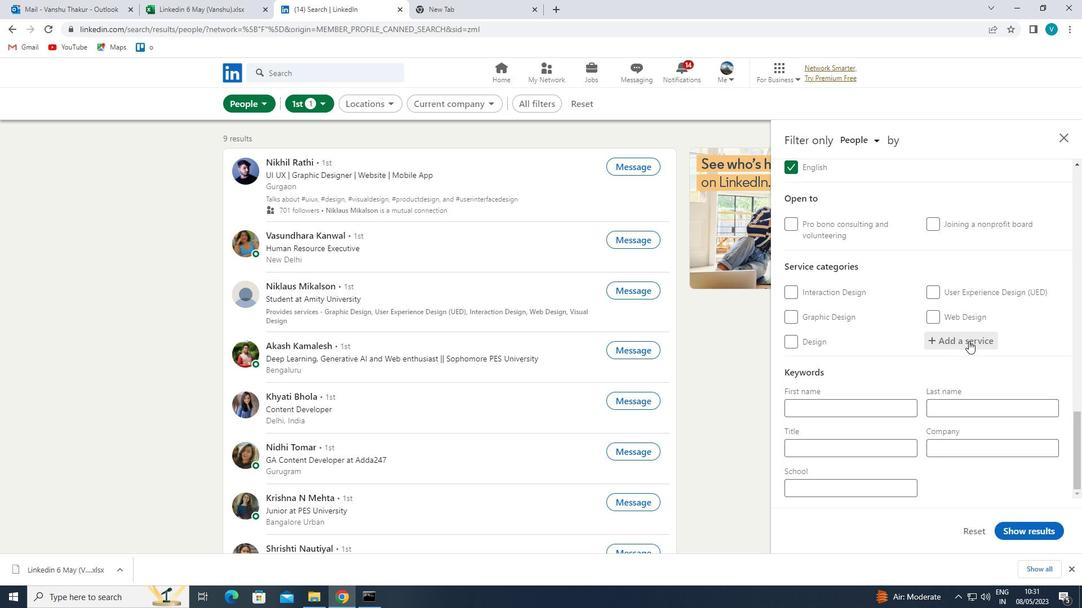 
Action: Key pressed <Key.shift>BUSINESS
Screenshot: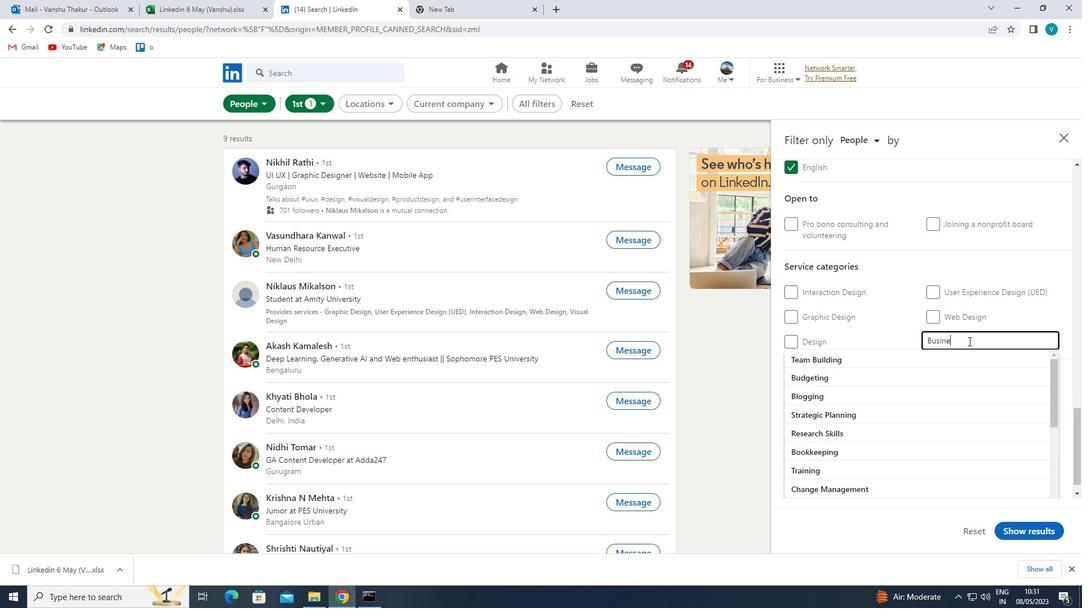 
Action: Mouse moved to (937, 370)
Screenshot: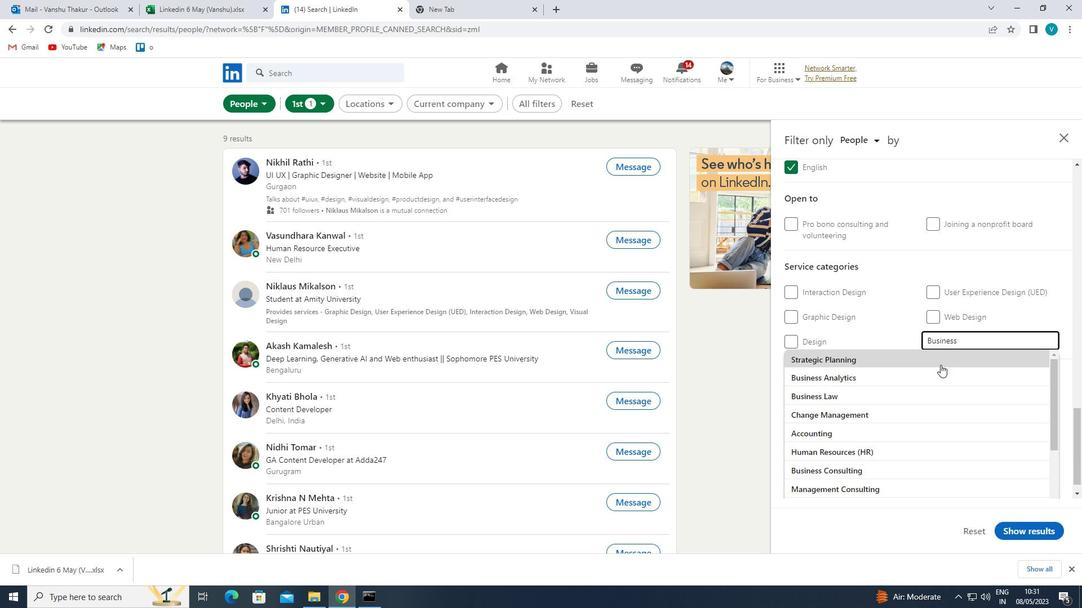 
Action: Mouse pressed left at (937, 370)
Screenshot: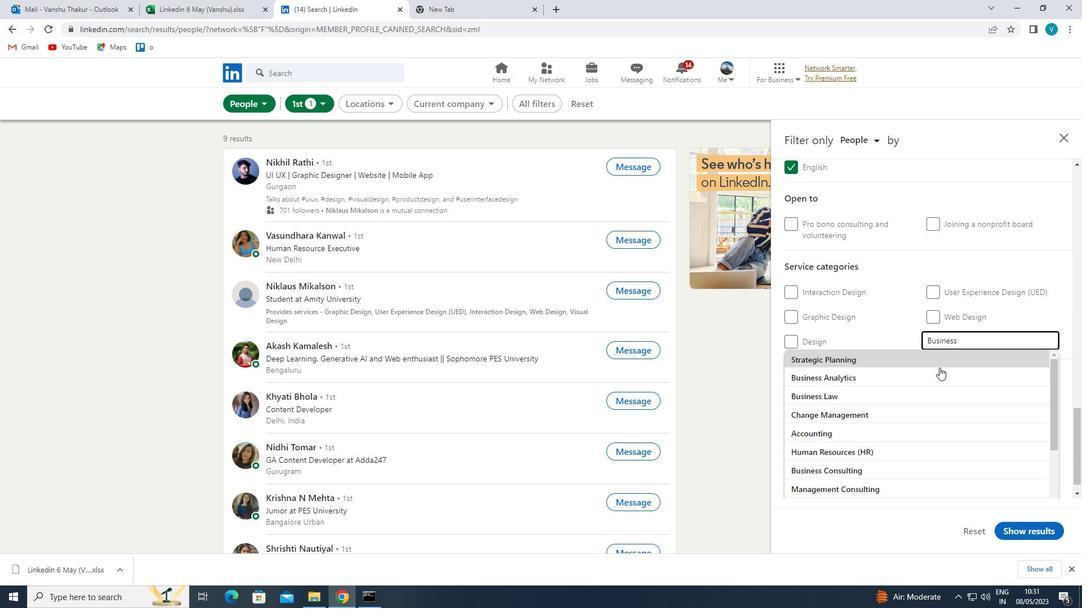 
Action: Mouse moved to (938, 372)
Screenshot: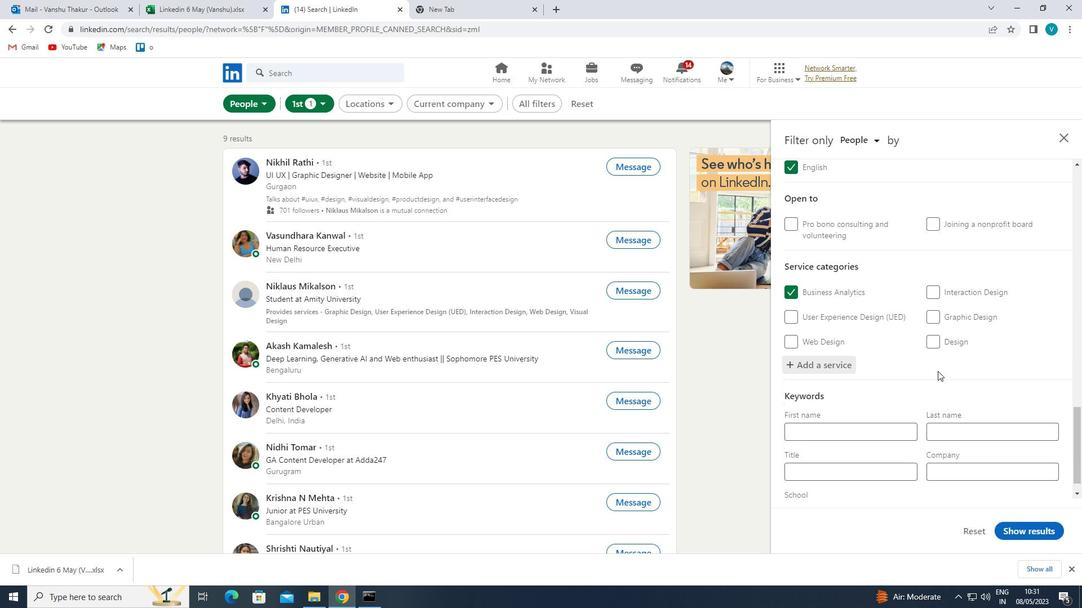 
Action: Mouse scrolled (938, 371) with delta (0, 0)
Screenshot: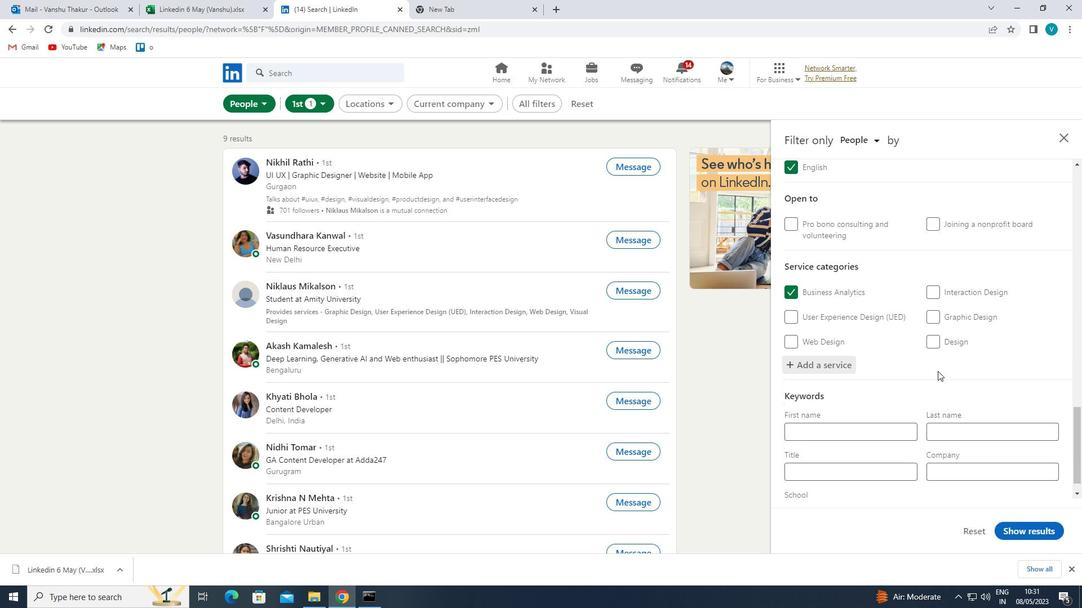 
Action: Mouse moved to (932, 373)
Screenshot: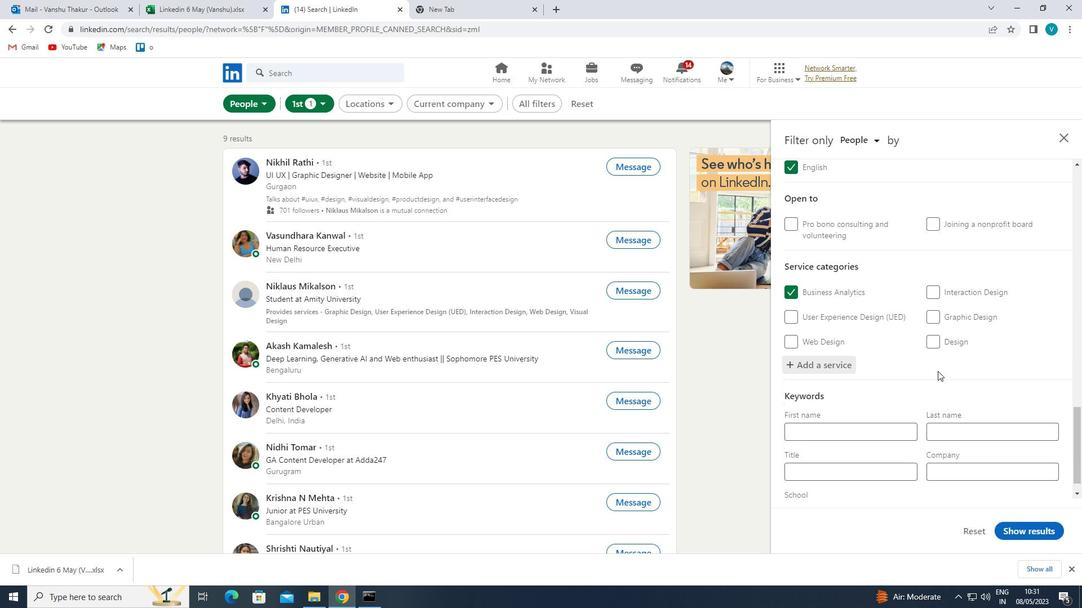 
Action: Mouse scrolled (932, 373) with delta (0, 0)
Screenshot: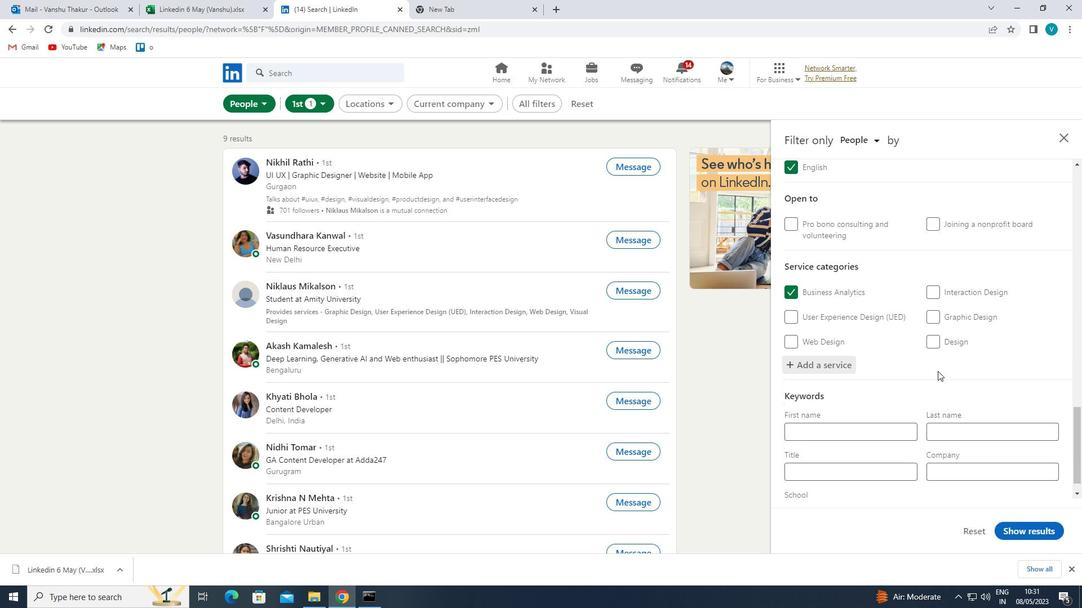 
Action: Mouse moved to (928, 374)
Screenshot: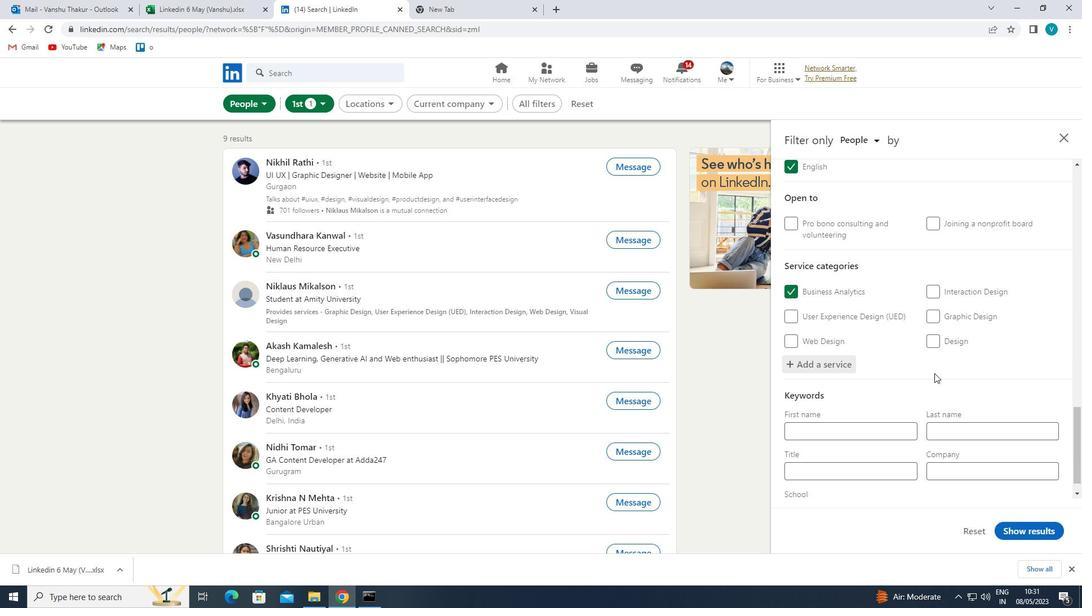 
Action: Mouse scrolled (928, 373) with delta (0, 0)
Screenshot: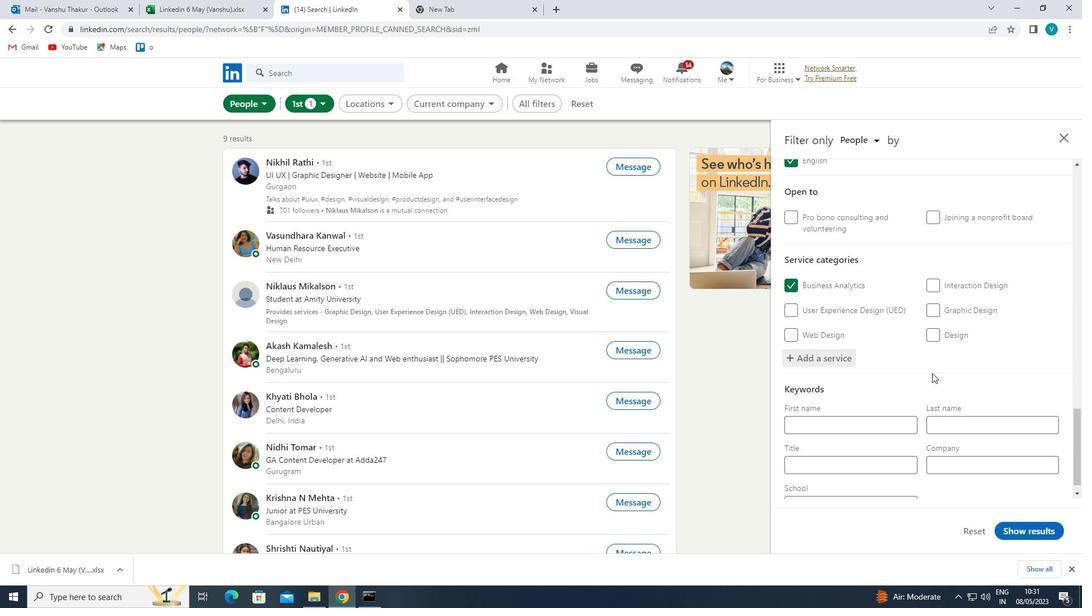 
Action: Mouse moved to (915, 375)
Screenshot: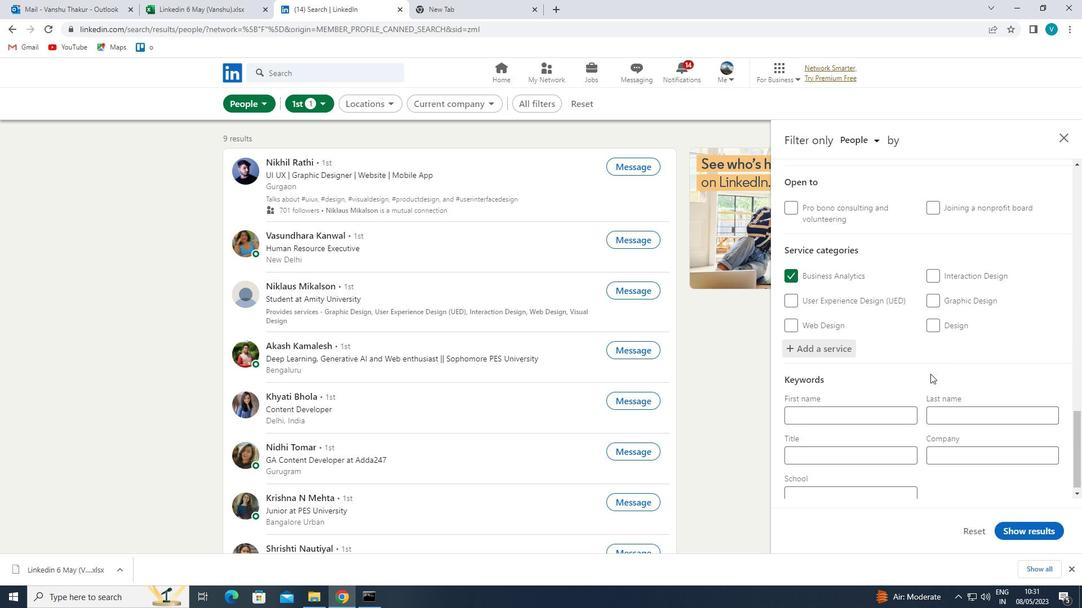 
Action: Mouse scrolled (915, 375) with delta (0, 0)
Screenshot: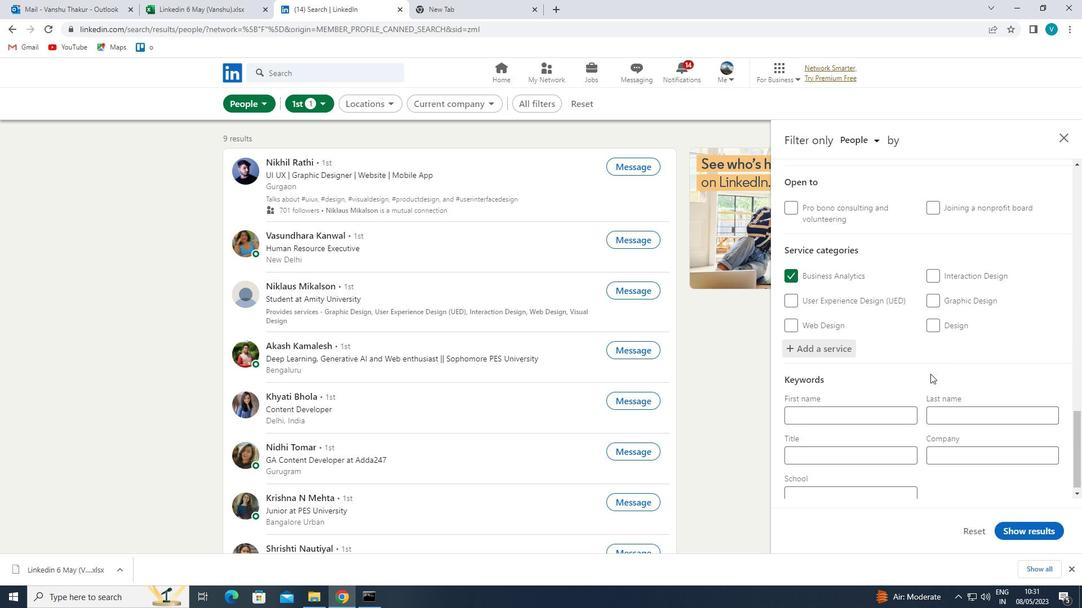 
Action: Mouse moved to (875, 440)
Screenshot: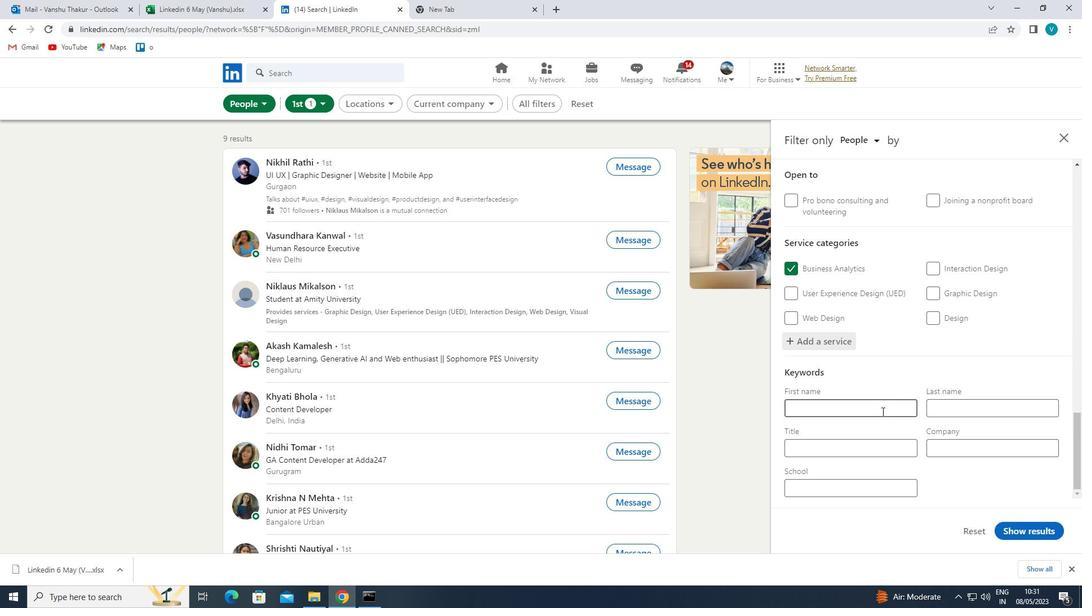 
Action: Mouse pressed left at (875, 440)
Screenshot: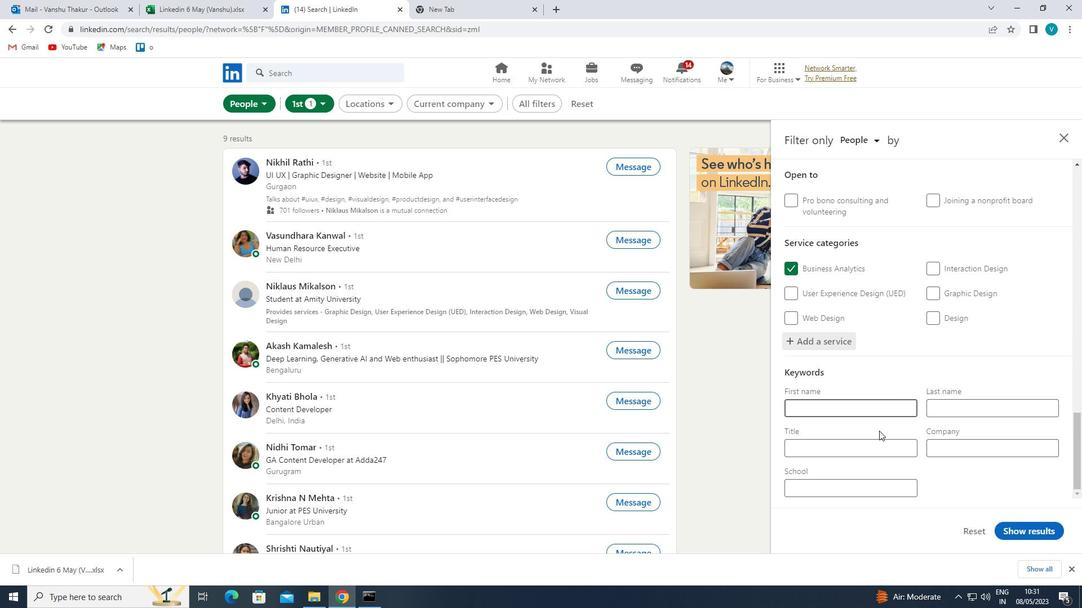
Action: Mouse moved to (875, 440)
Screenshot: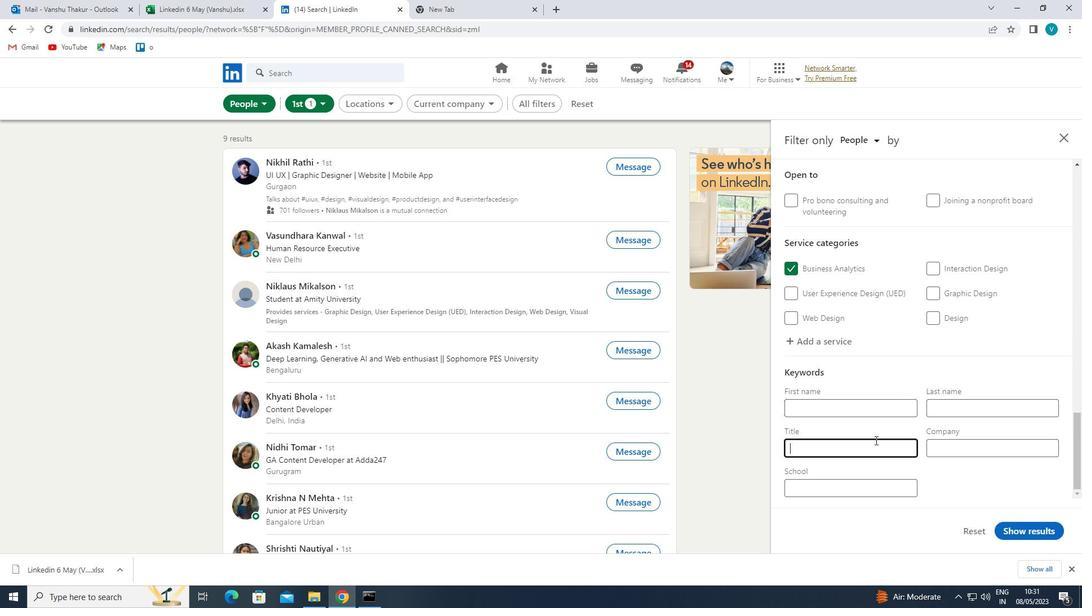 
Action: Key pressed <Key.shift>SHELG<Key.backspace>F<Key.space><Key.shift><Key.shift><Key.shift>STOCKERT<Key.space><Key.backspace><Key.backspace>
Screenshot: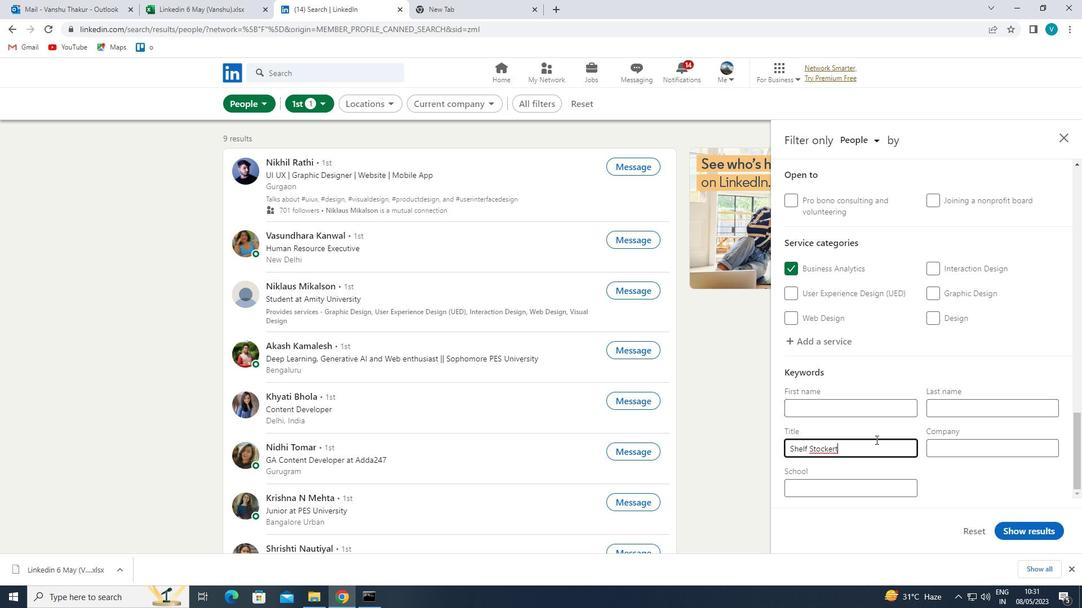 
Action: Mouse moved to (1028, 527)
Screenshot: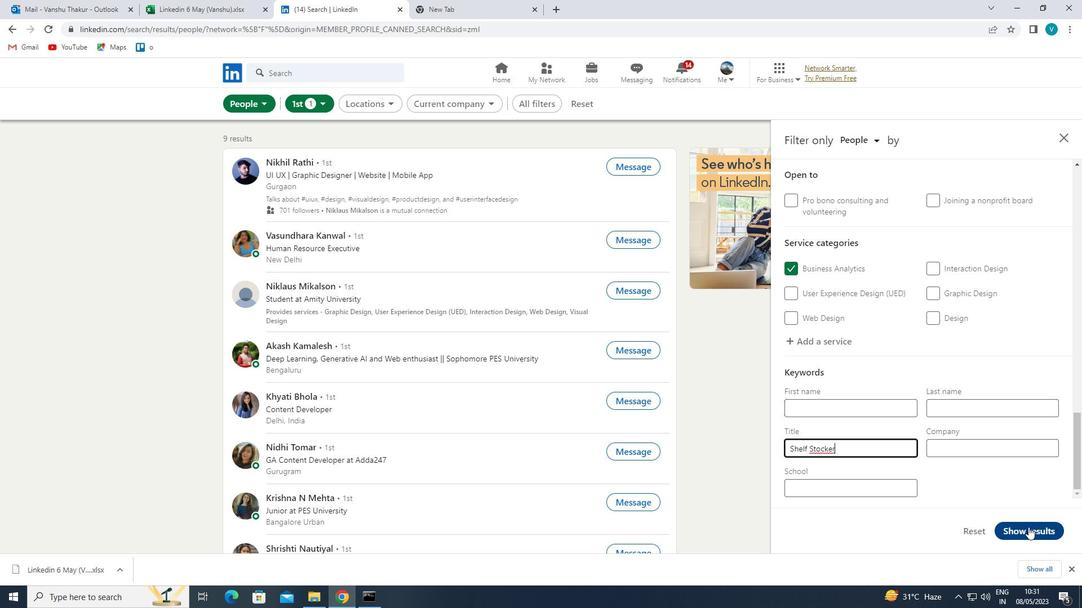 
Action: Mouse pressed left at (1028, 527)
Screenshot: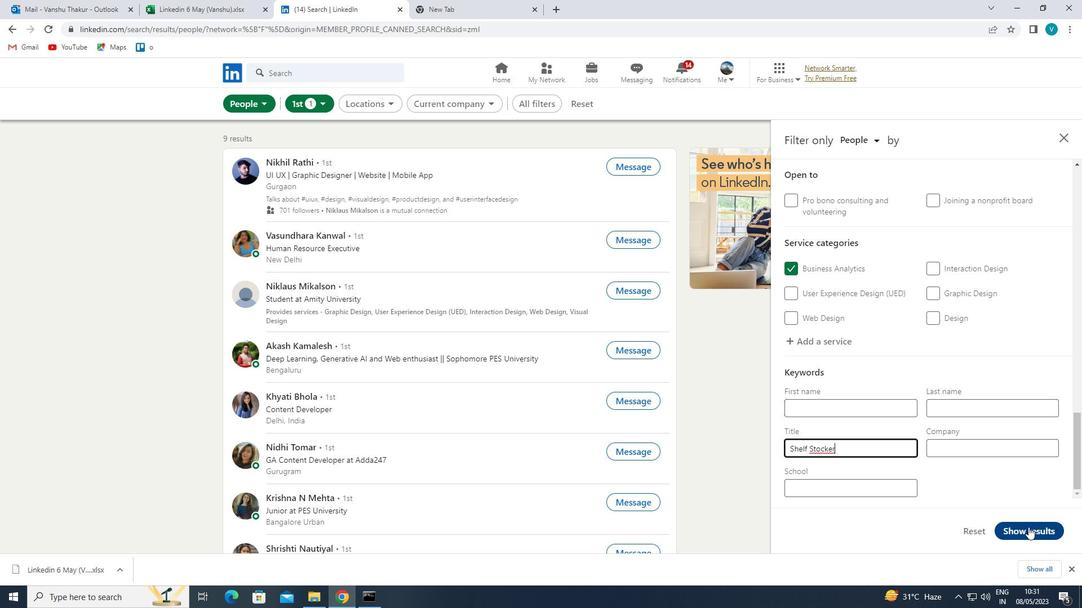 
